 Task: Buy 5 Whitening Kits from Oral Care section under best seller category for shipping address: Kimberly Smith, 1127 Sharon Lane, South Bend, Indiana 46625, Cell Number 5742125169. Pay from credit card ending with 7965, CVV 549
Action: Mouse moved to (279, 60)
Screenshot: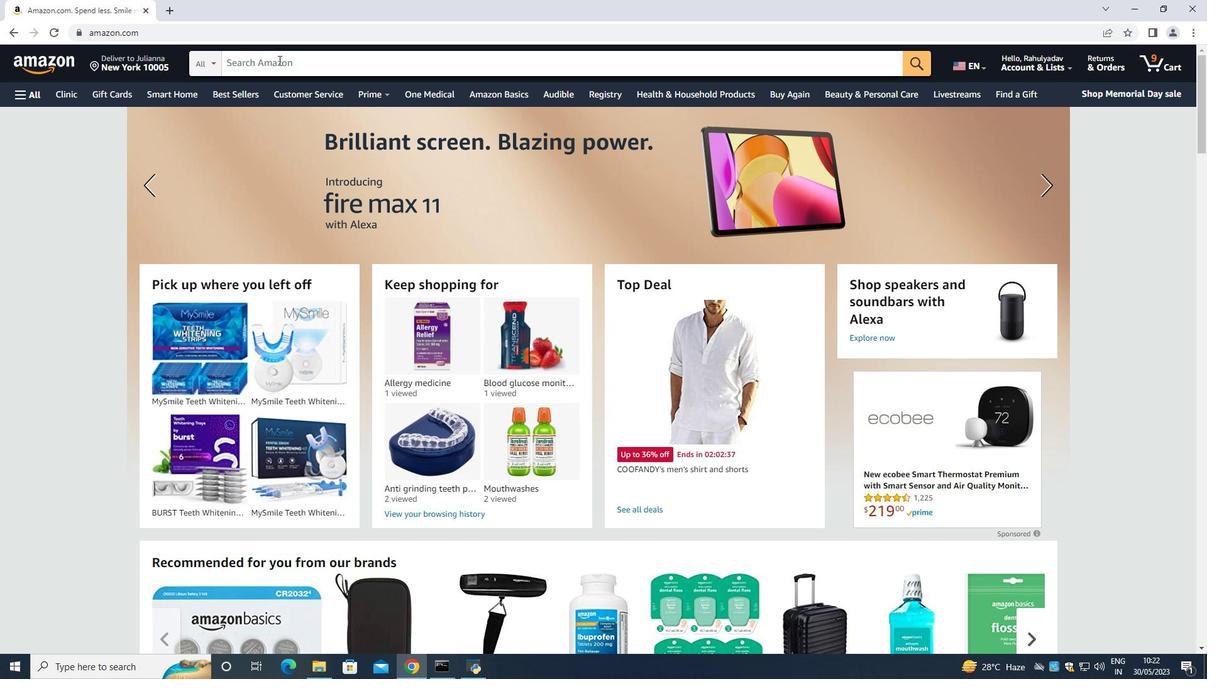 
Action: Mouse pressed left at (279, 60)
Screenshot: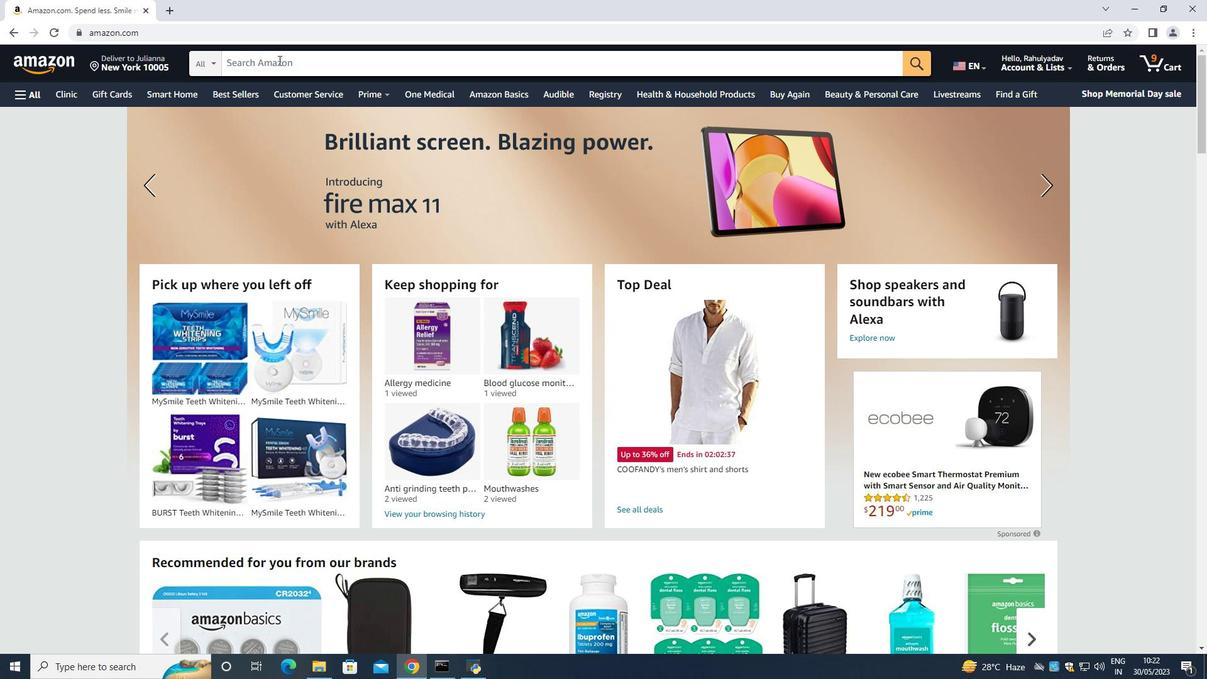 
Action: Mouse moved to (281, 53)
Screenshot: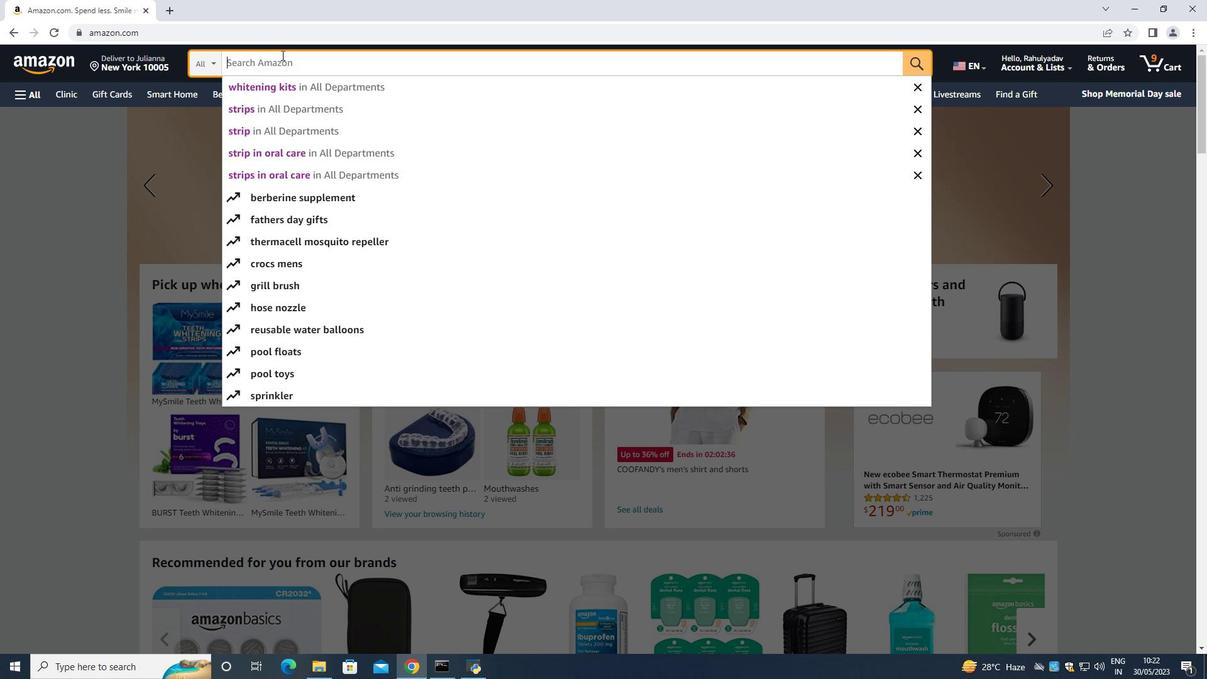 
Action: Key pressed <Key.shift><Key.shift><Key.shift><Key.shift><Key.shift><Key.shift><Key.shift><Key.shift><Key.shift><Key.shift><Key.shift><Key.shift><Key.shift><Key.shift><Key.shift><Key.shift><Key.shift><Key.shift><Key.shift><Key.shift><Key.shift><Key.shift><Key.shift>Whitening<Key.space><Key.shift>Kits<Key.space><Key.enter>
Screenshot: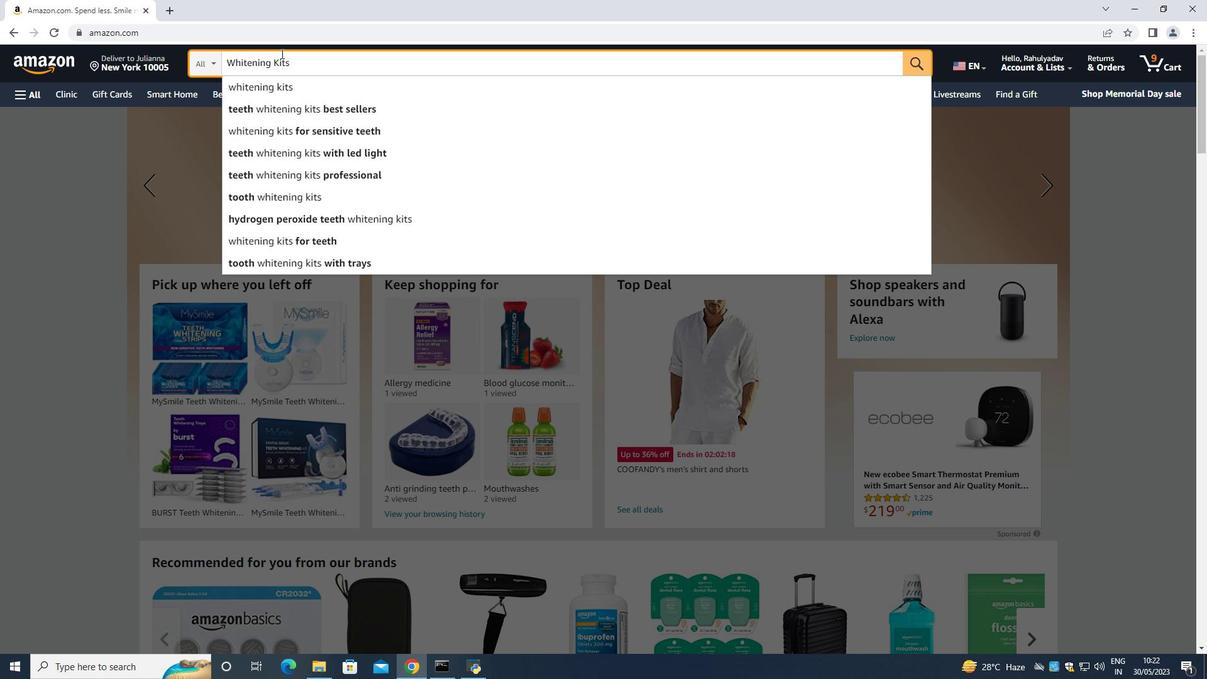 
Action: Mouse moved to (333, 191)
Screenshot: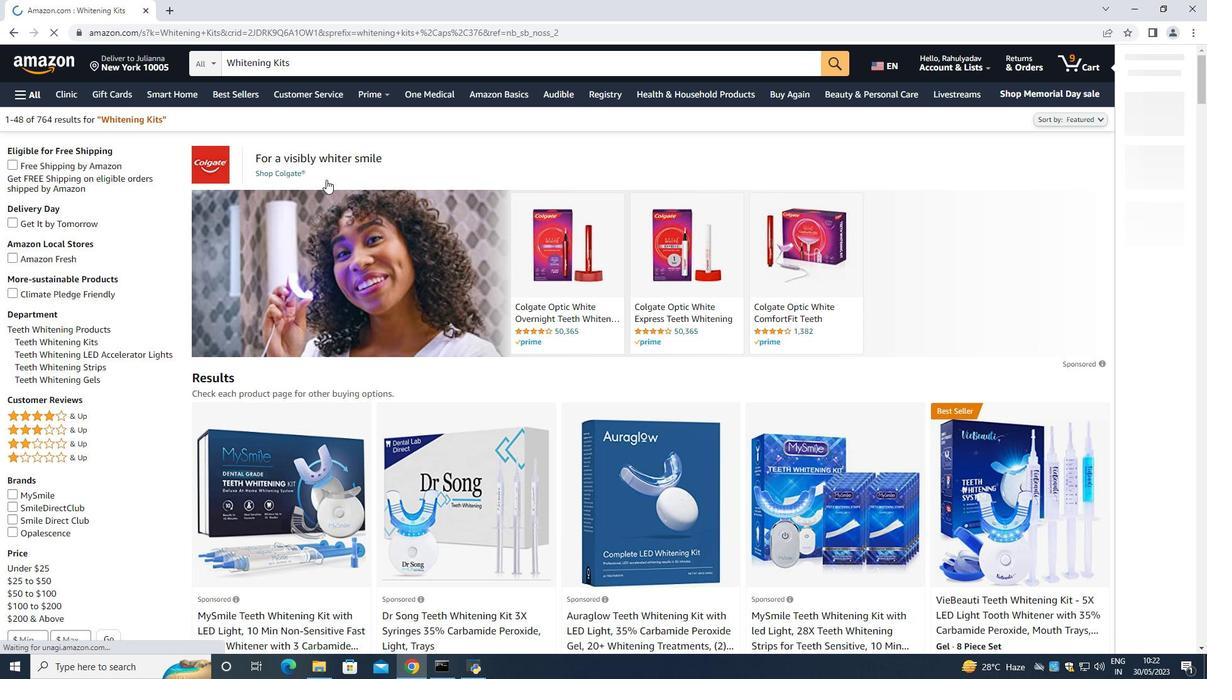 
Action: Mouse scrolled (333, 191) with delta (0, 0)
Screenshot: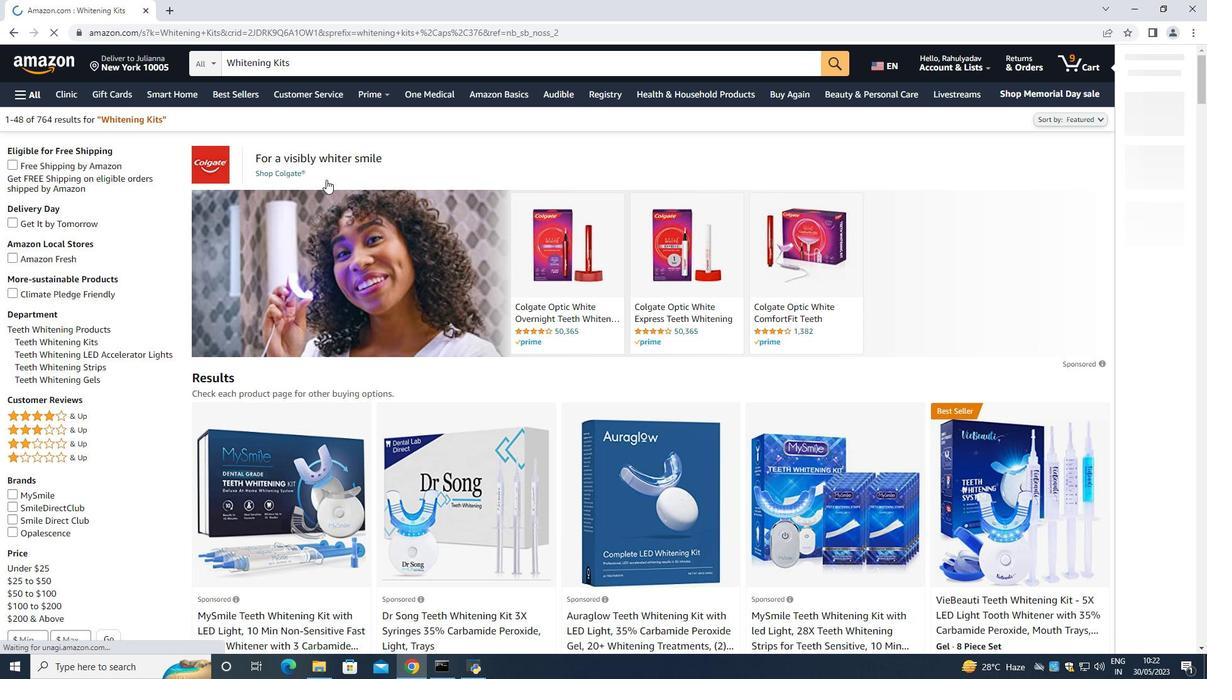 
Action: Mouse moved to (333, 199)
Screenshot: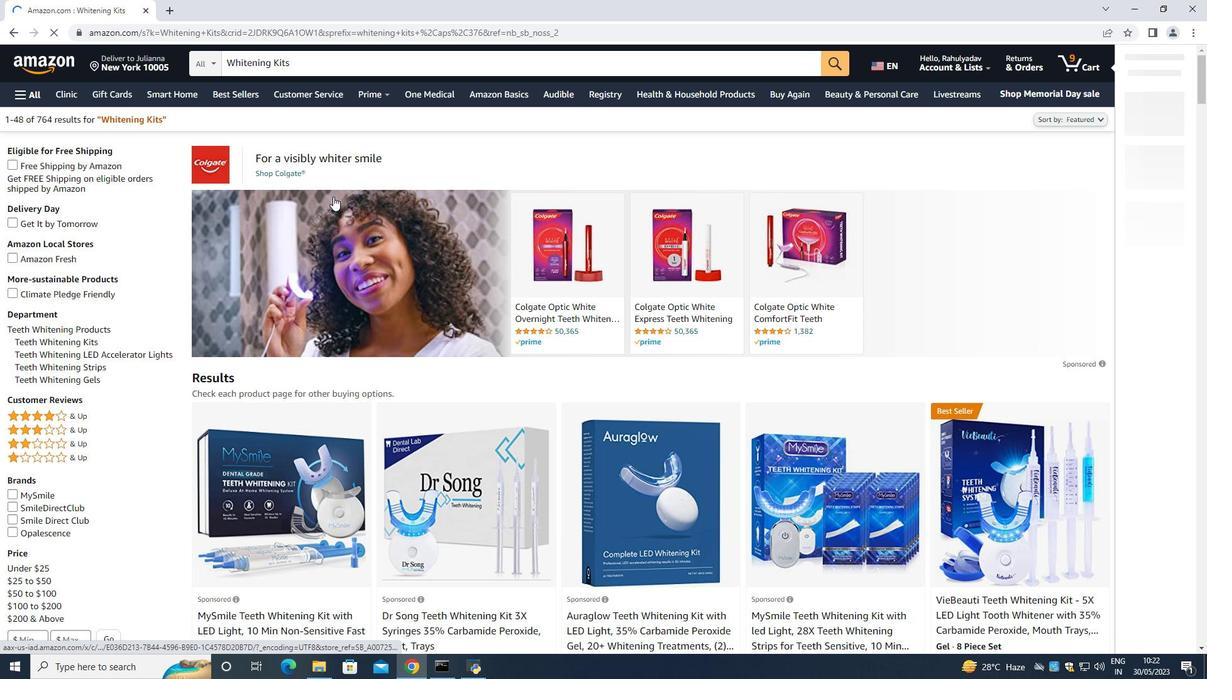 
Action: Mouse scrolled (333, 198) with delta (0, 0)
Screenshot: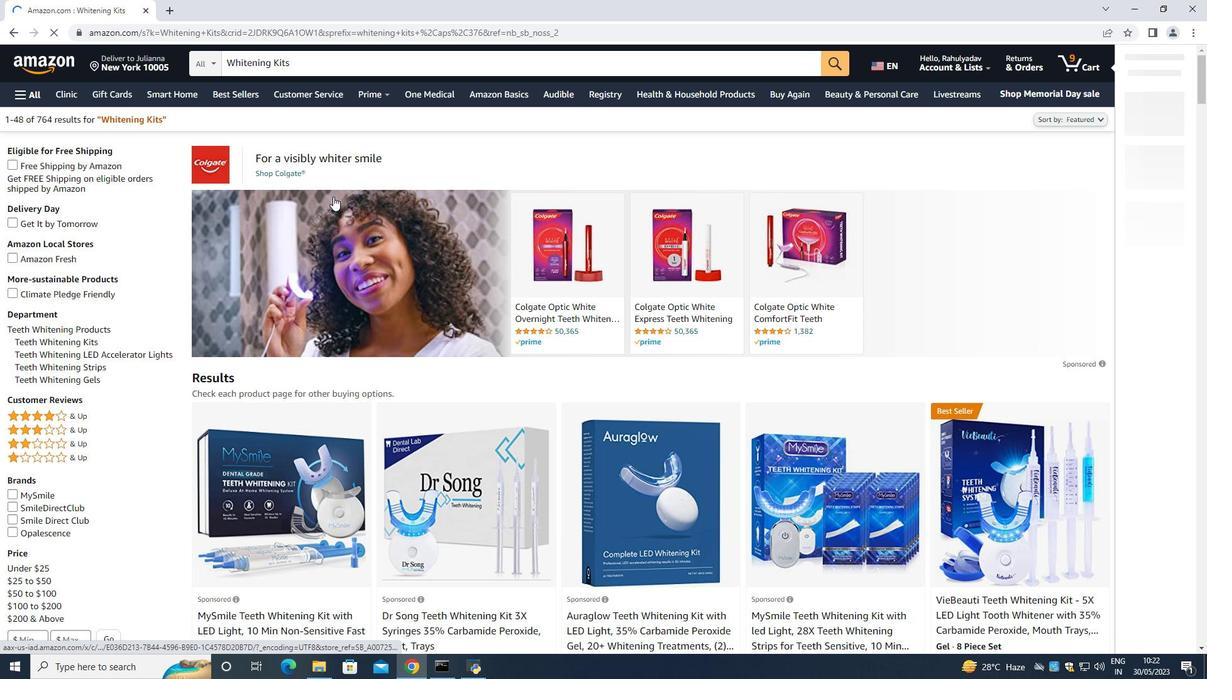 
Action: Mouse moved to (357, 208)
Screenshot: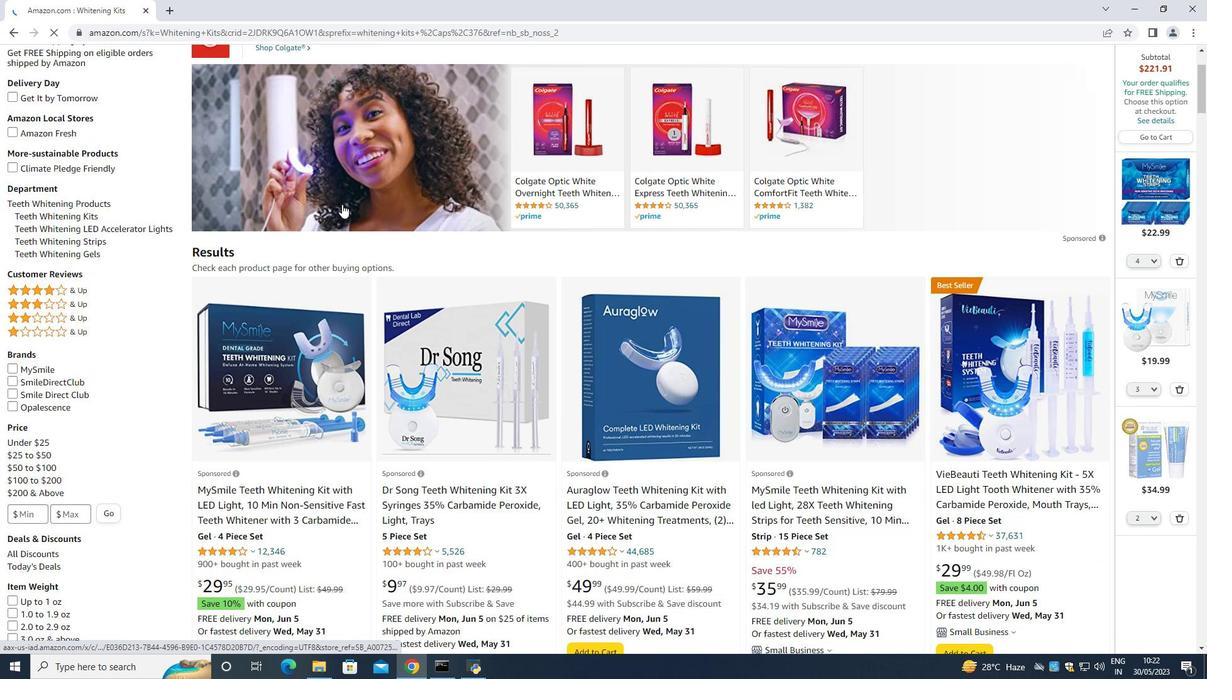 
Action: Mouse scrolled (357, 207) with delta (0, 0)
Screenshot: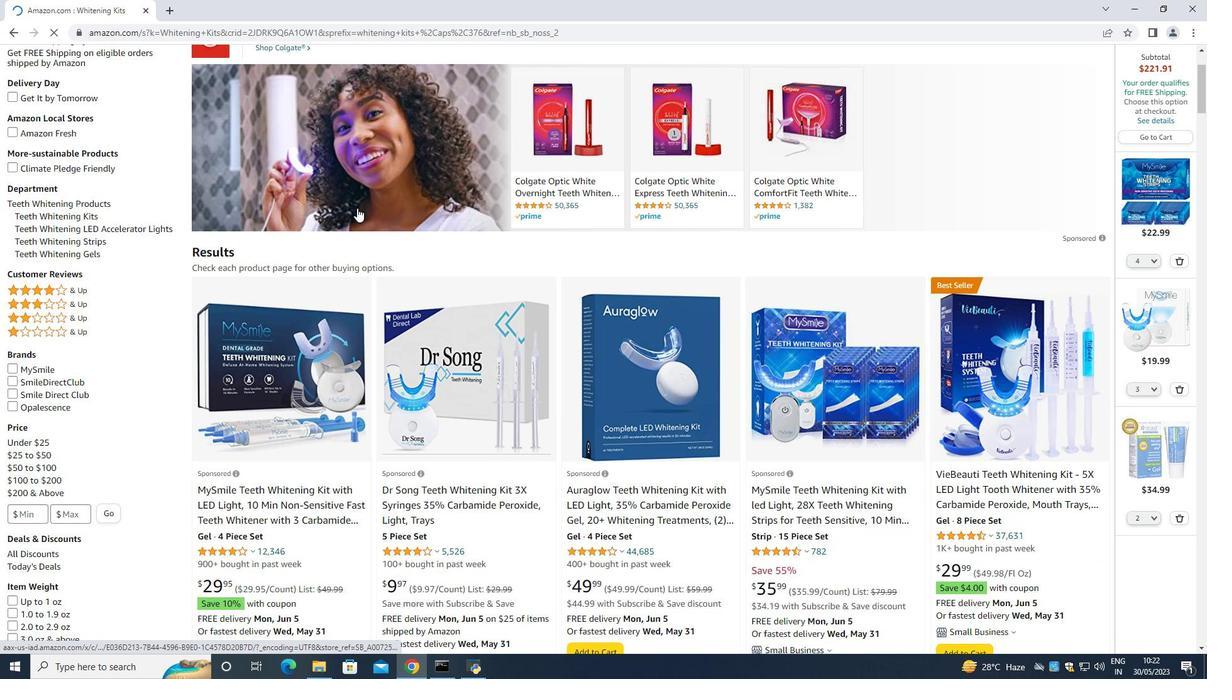
Action: Mouse moved to (699, 439)
Screenshot: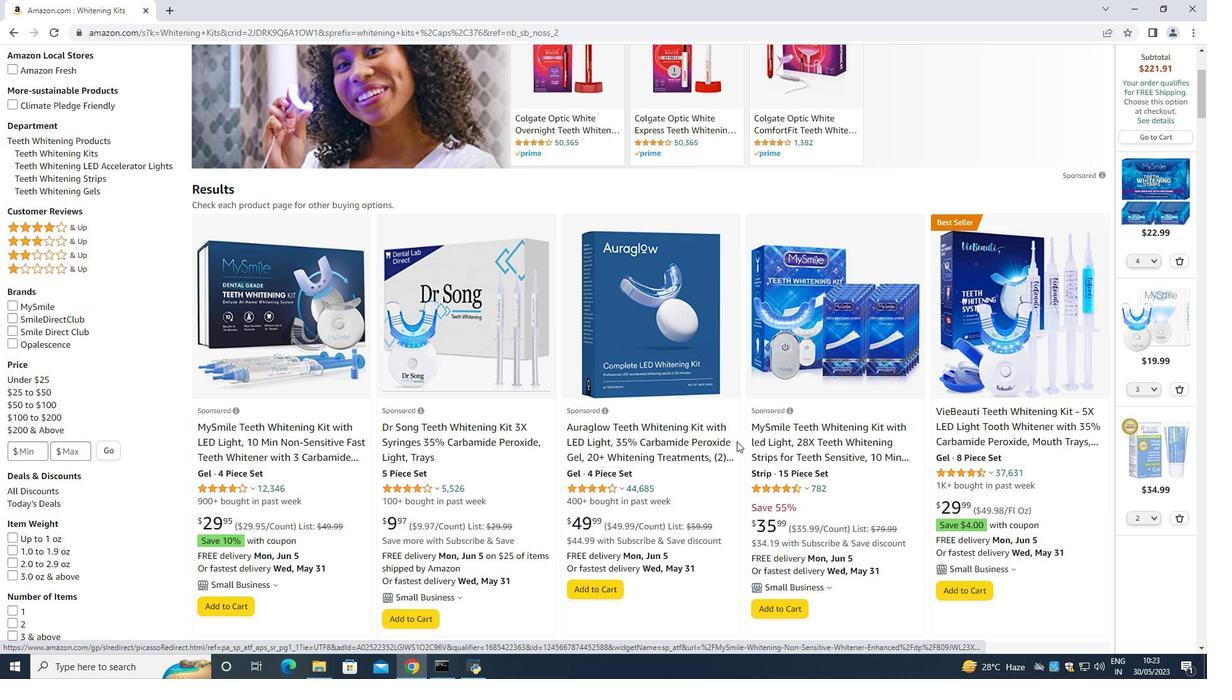 
Action: Mouse scrolled (699, 438) with delta (0, 0)
Screenshot: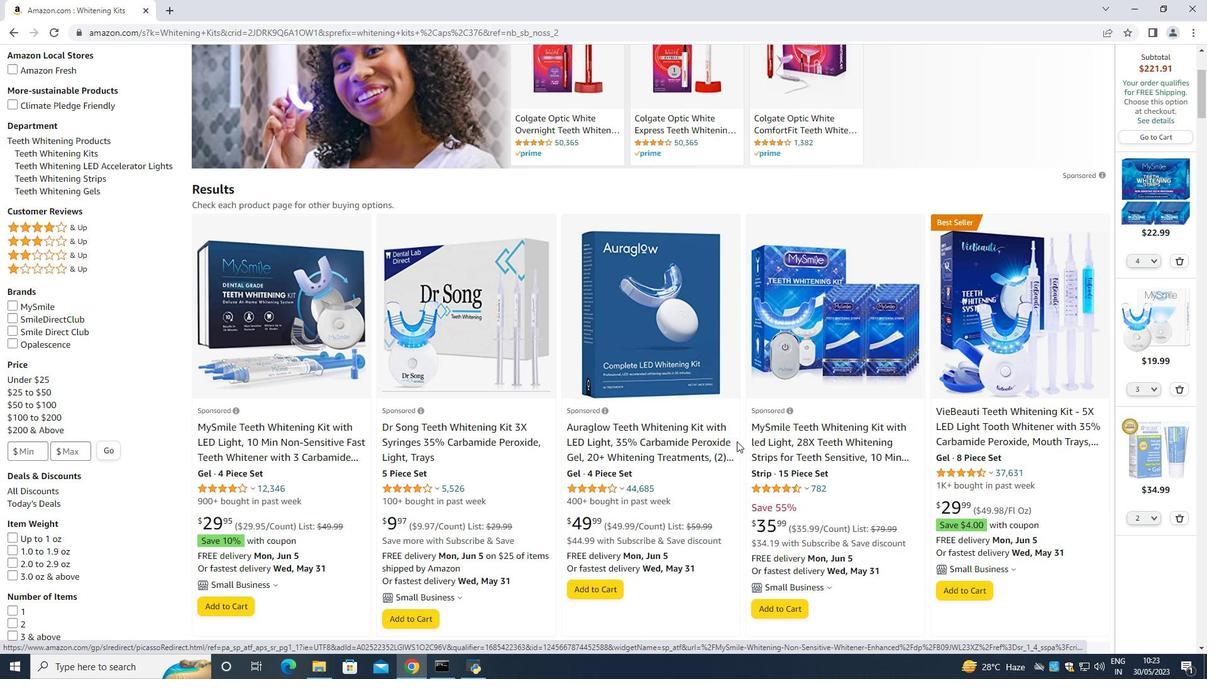 
Action: Mouse moved to (698, 438)
Screenshot: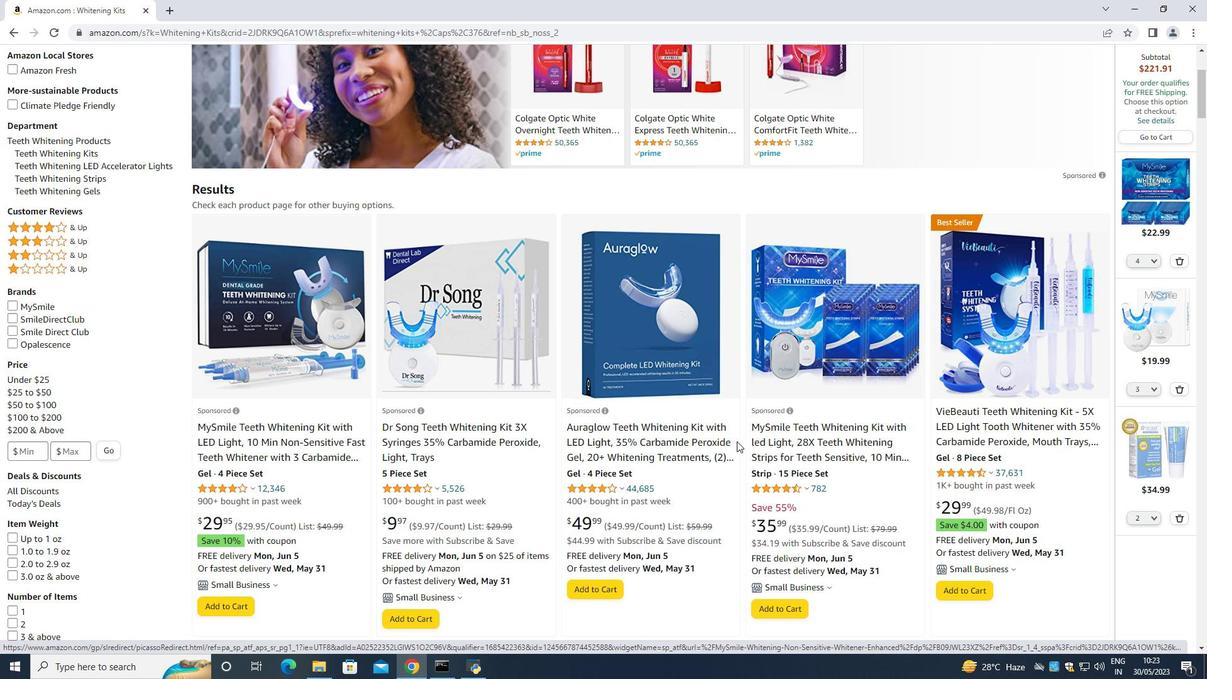 
Action: Mouse scrolled (698, 437) with delta (0, 0)
Screenshot: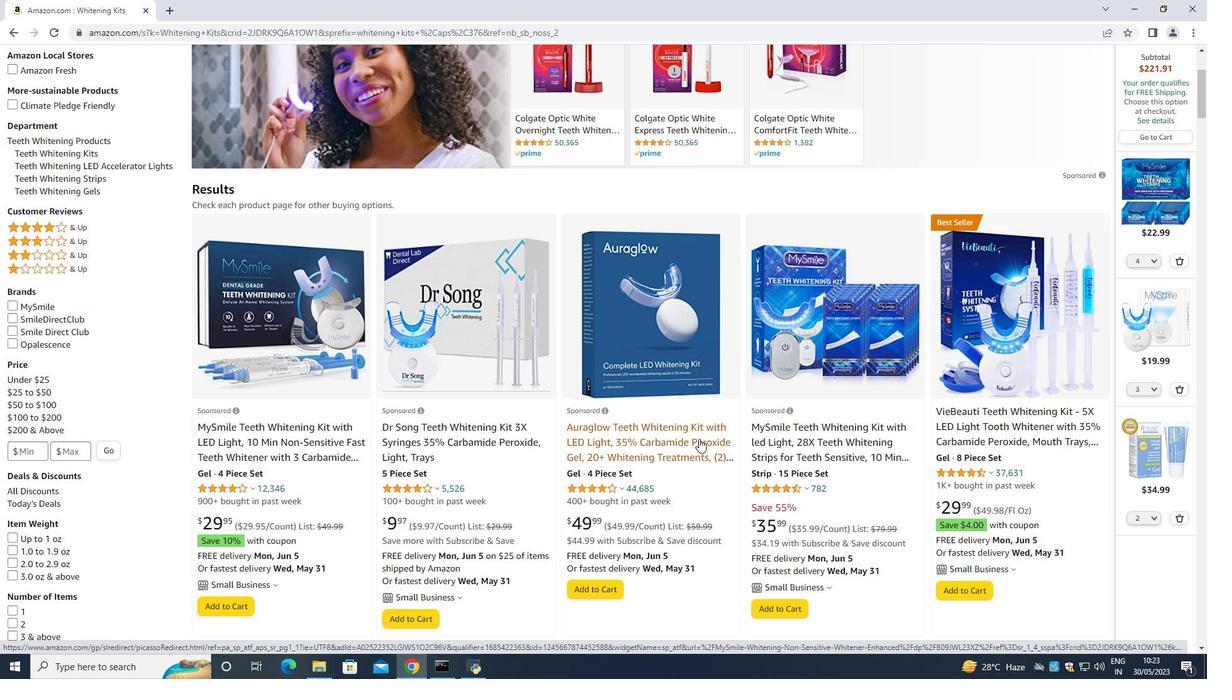 
Action: Mouse moved to (696, 437)
Screenshot: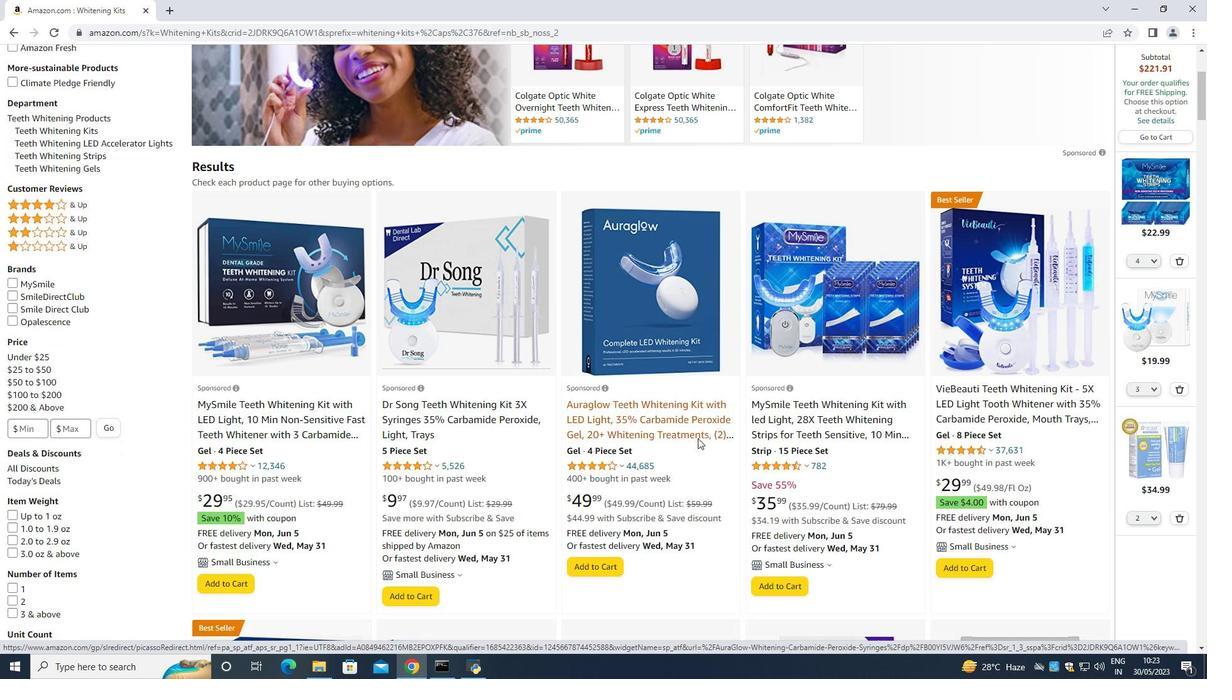 
Action: Mouse scrolled (696, 436) with delta (0, 0)
Screenshot: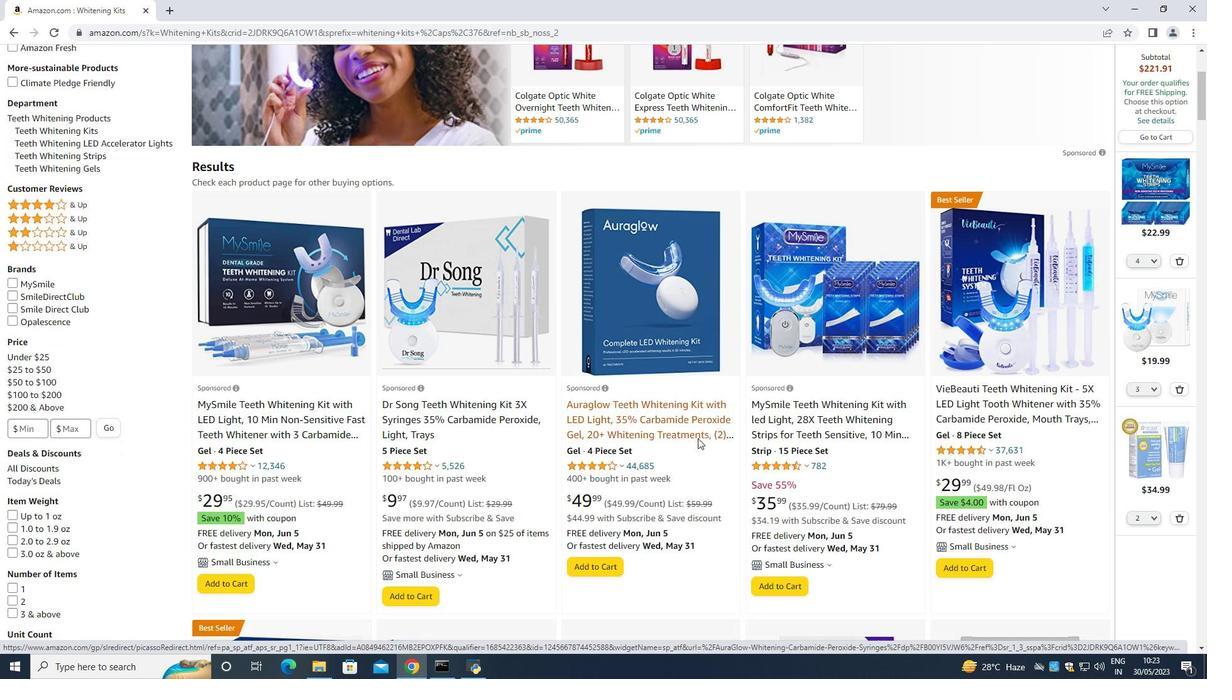 
Action: Mouse moved to (695, 436)
Screenshot: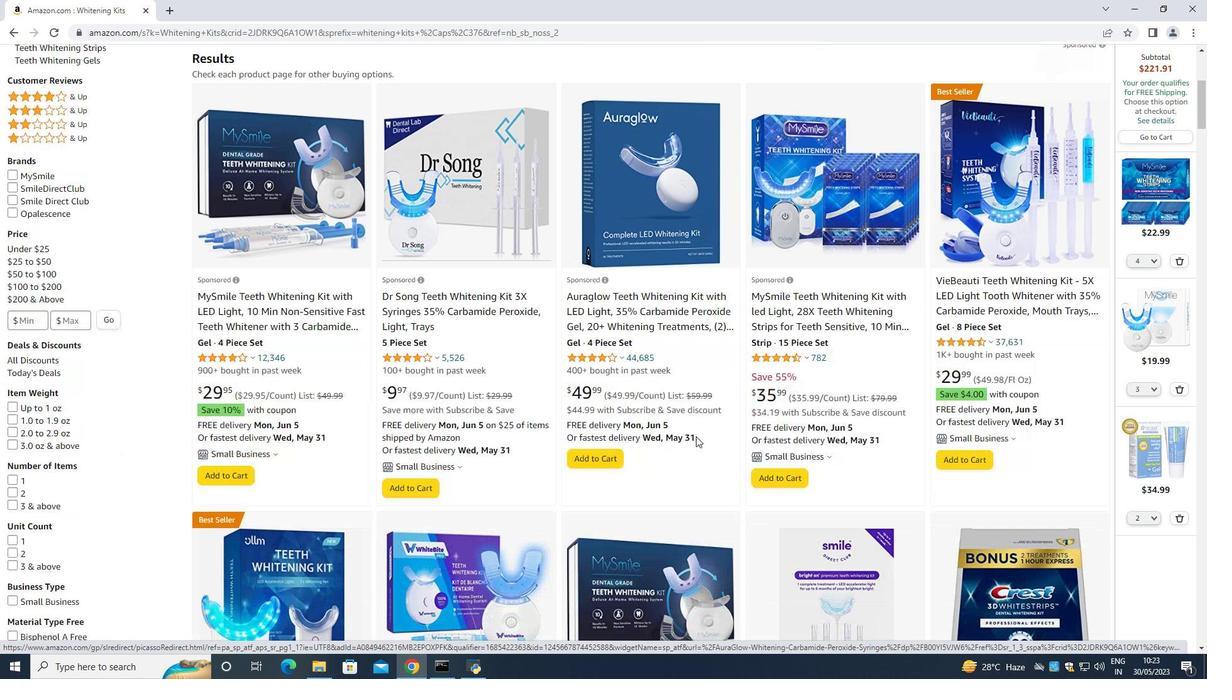
Action: Mouse scrolled (695, 435) with delta (0, 0)
Screenshot: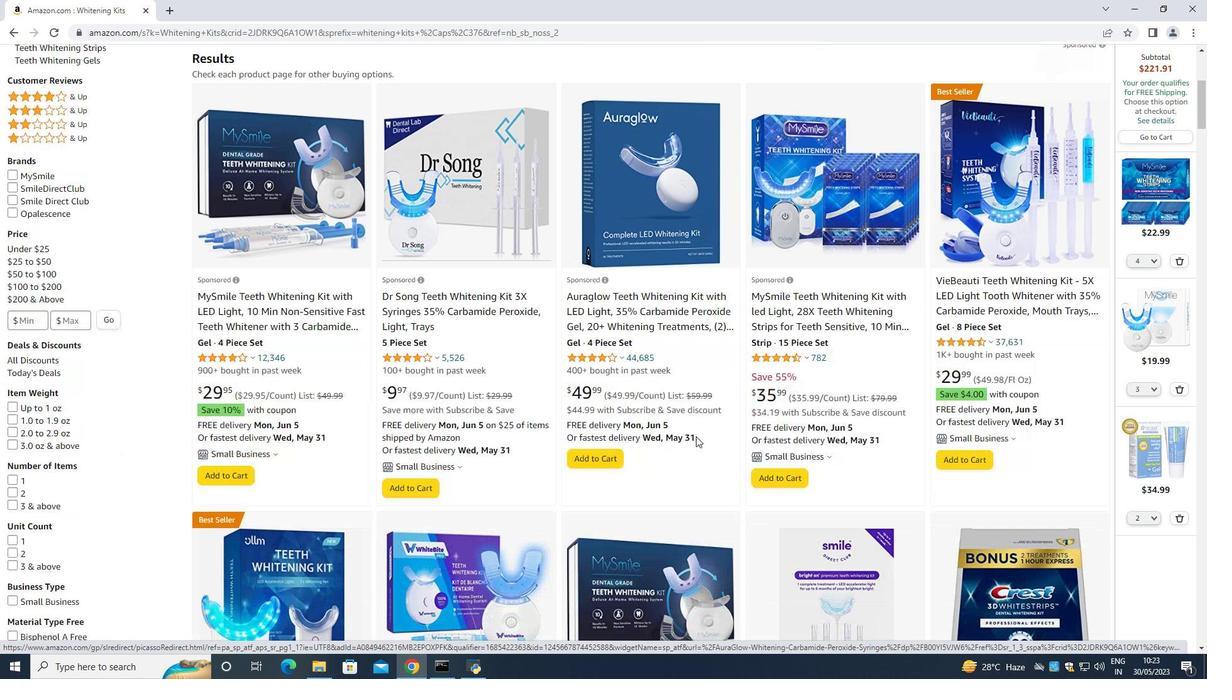 
Action: Mouse scrolled (695, 435) with delta (0, 0)
Screenshot: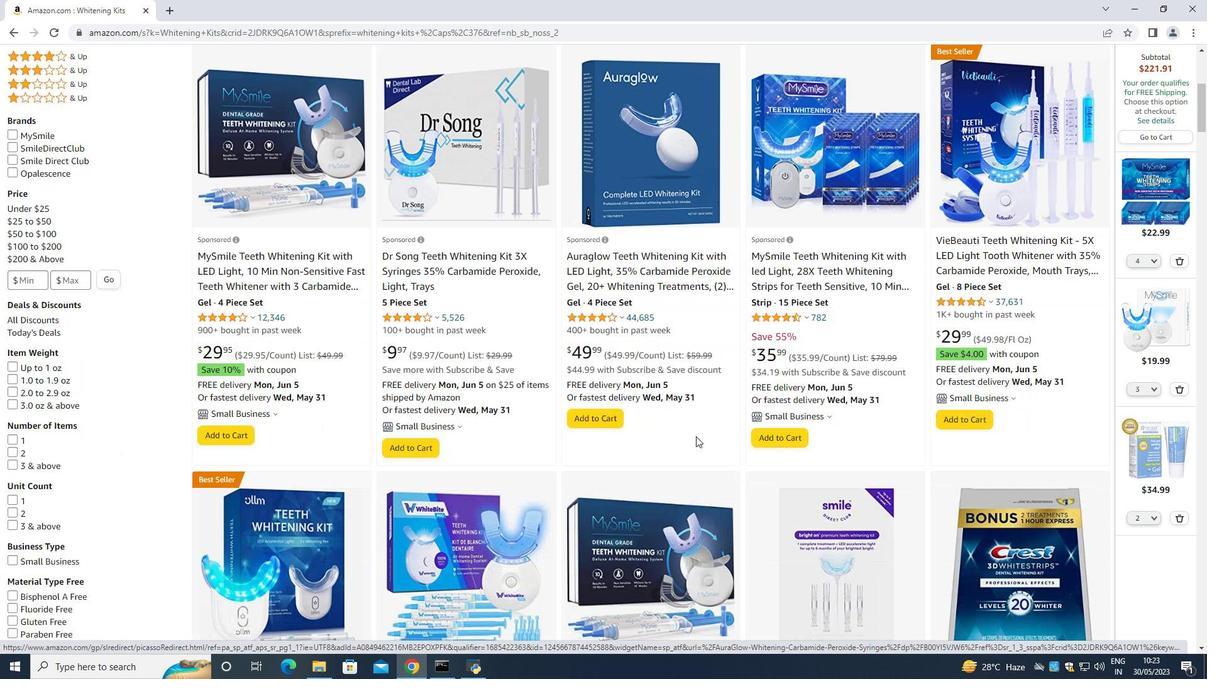 
Action: Mouse scrolled (695, 435) with delta (0, 0)
Screenshot: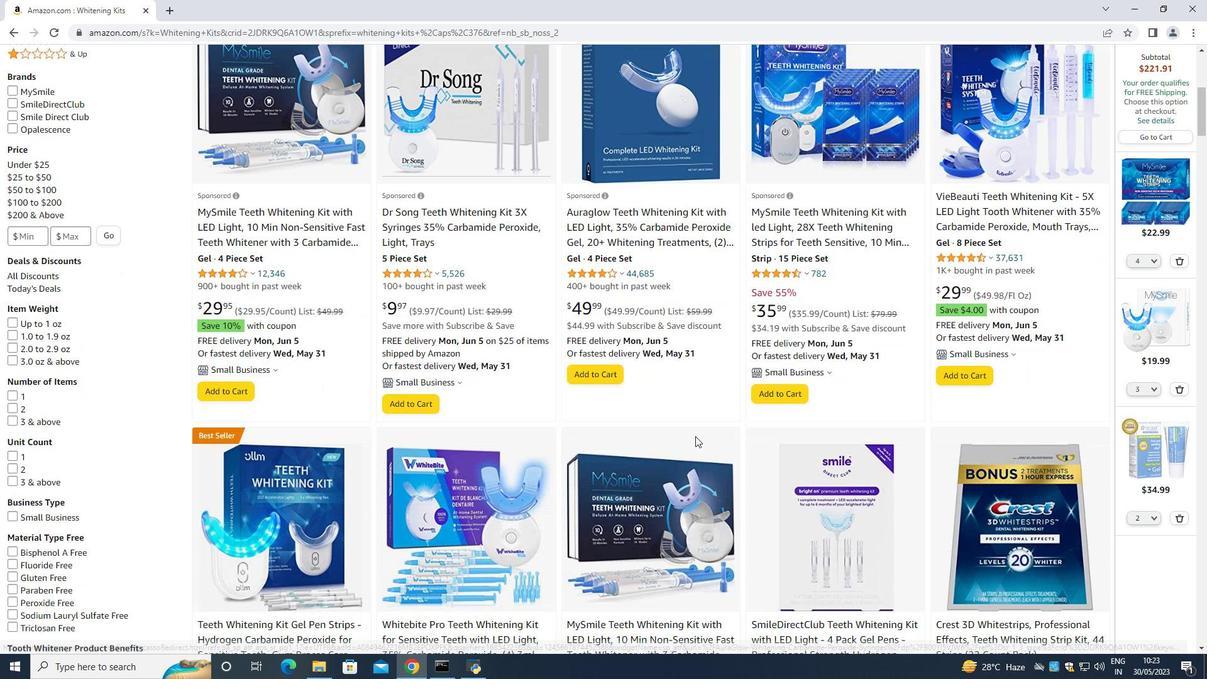 
Action: Mouse moved to (369, 445)
Screenshot: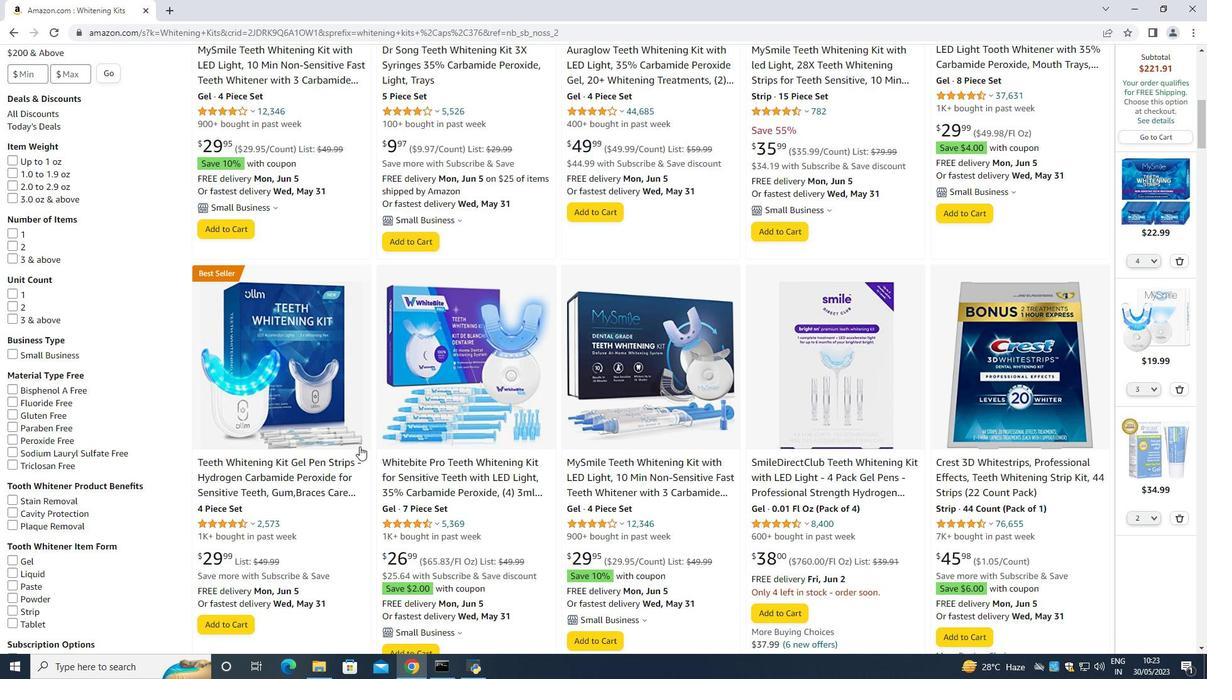 
Action: Mouse scrolled (369, 444) with delta (0, 0)
Screenshot: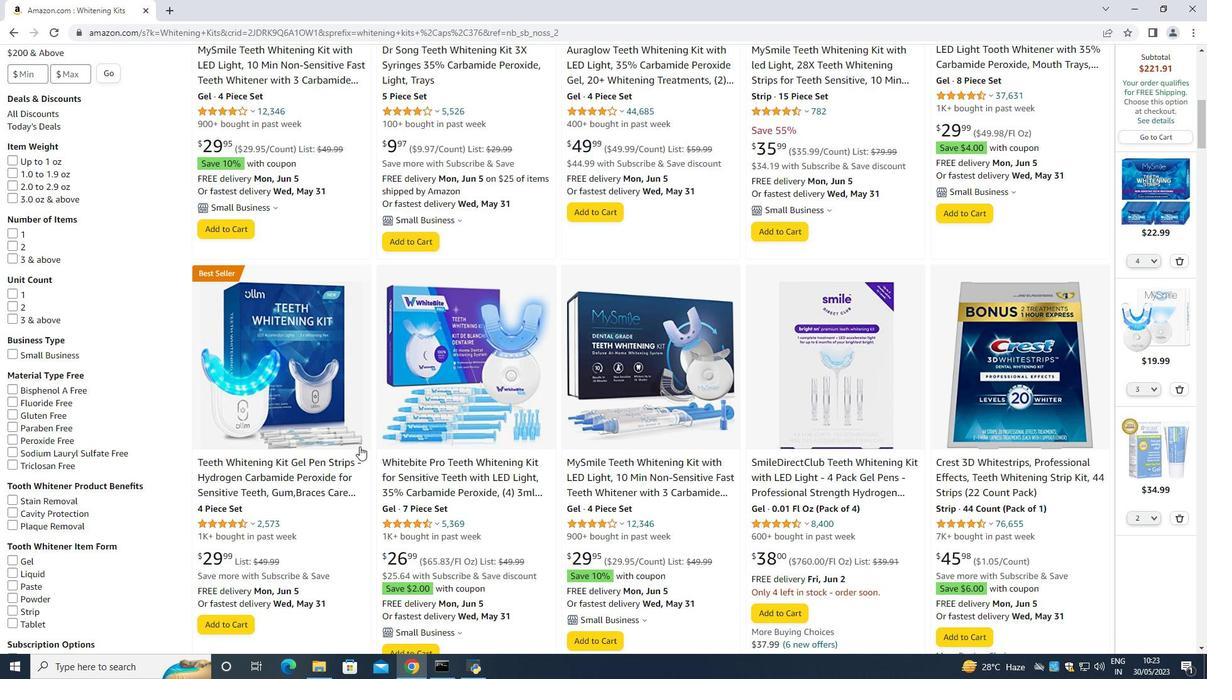 
Action: Mouse scrolled (369, 444) with delta (0, 0)
Screenshot: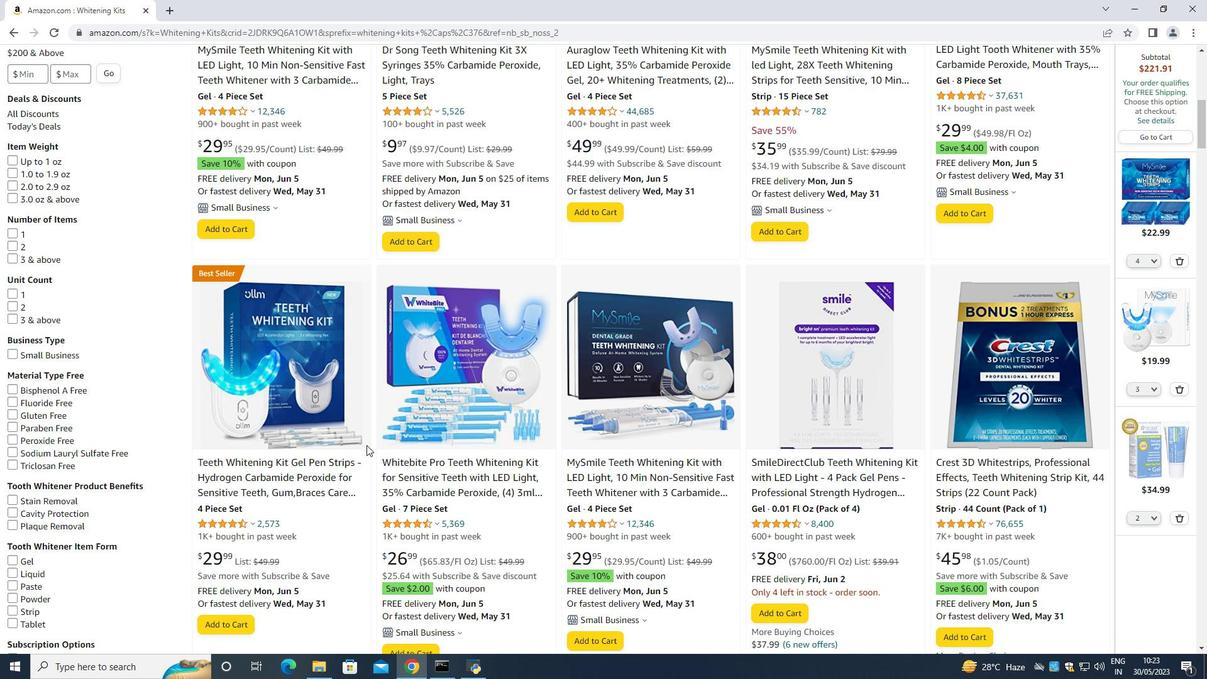 
Action: Mouse scrolled (369, 444) with delta (0, 0)
Screenshot: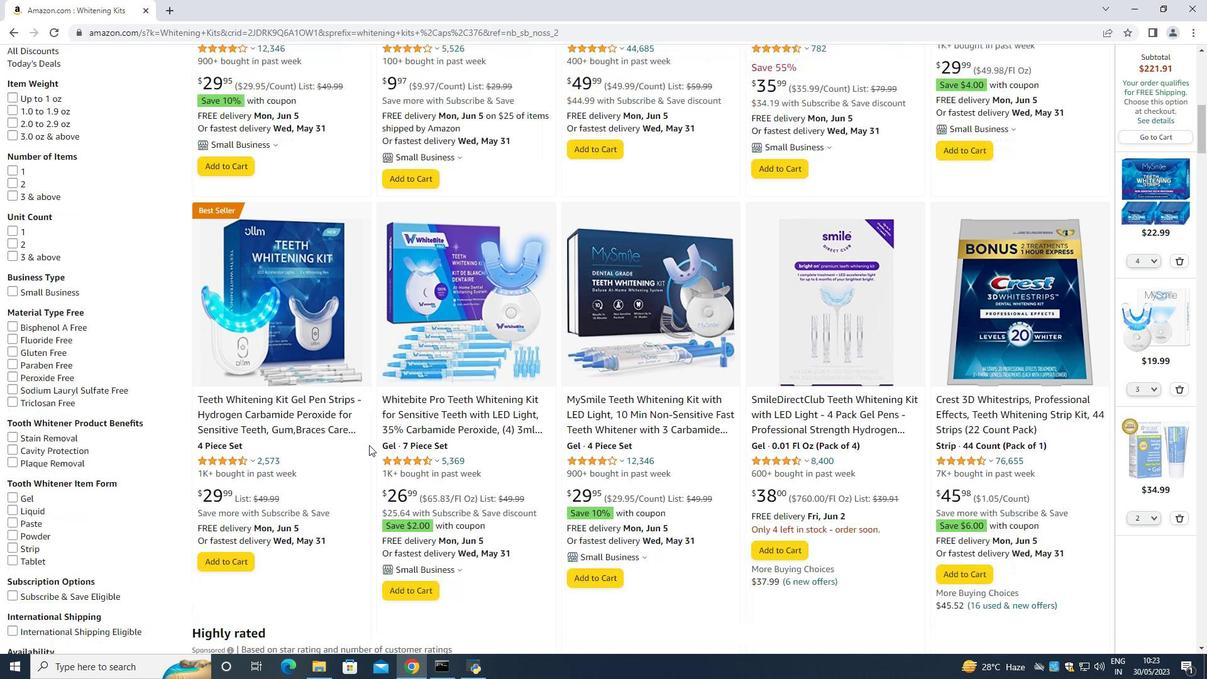 
Action: Mouse scrolled (369, 444) with delta (0, 0)
Screenshot: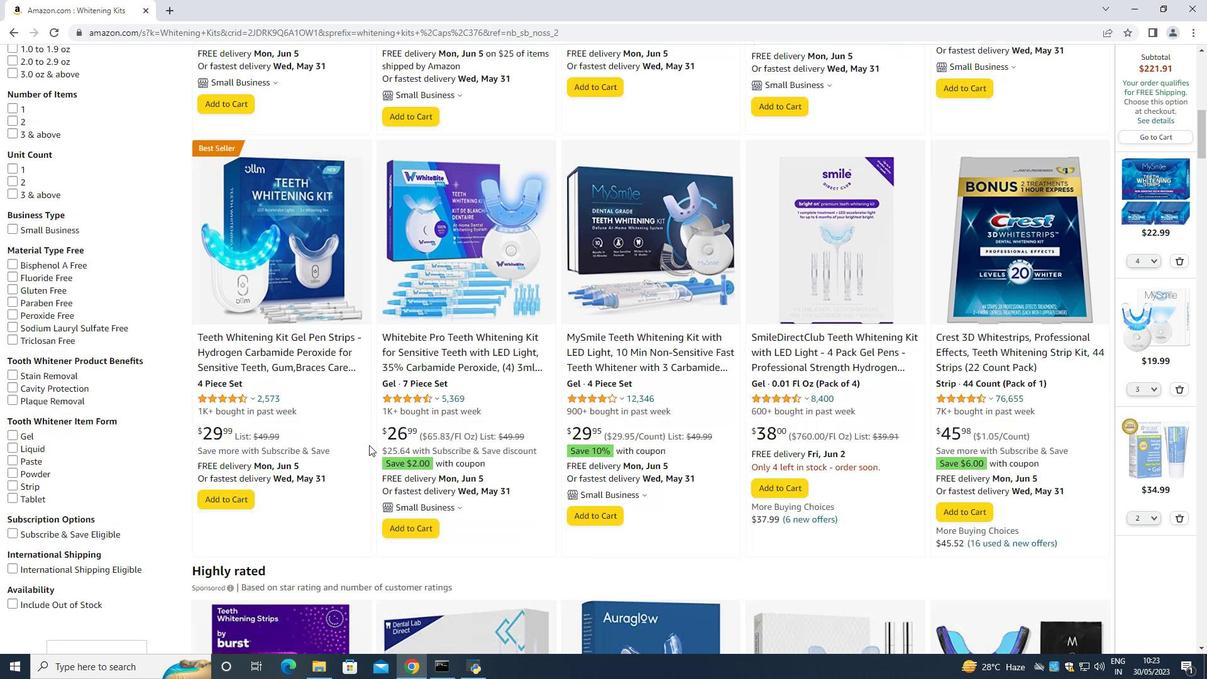 
Action: Mouse moved to (369, 445)
Screenshot: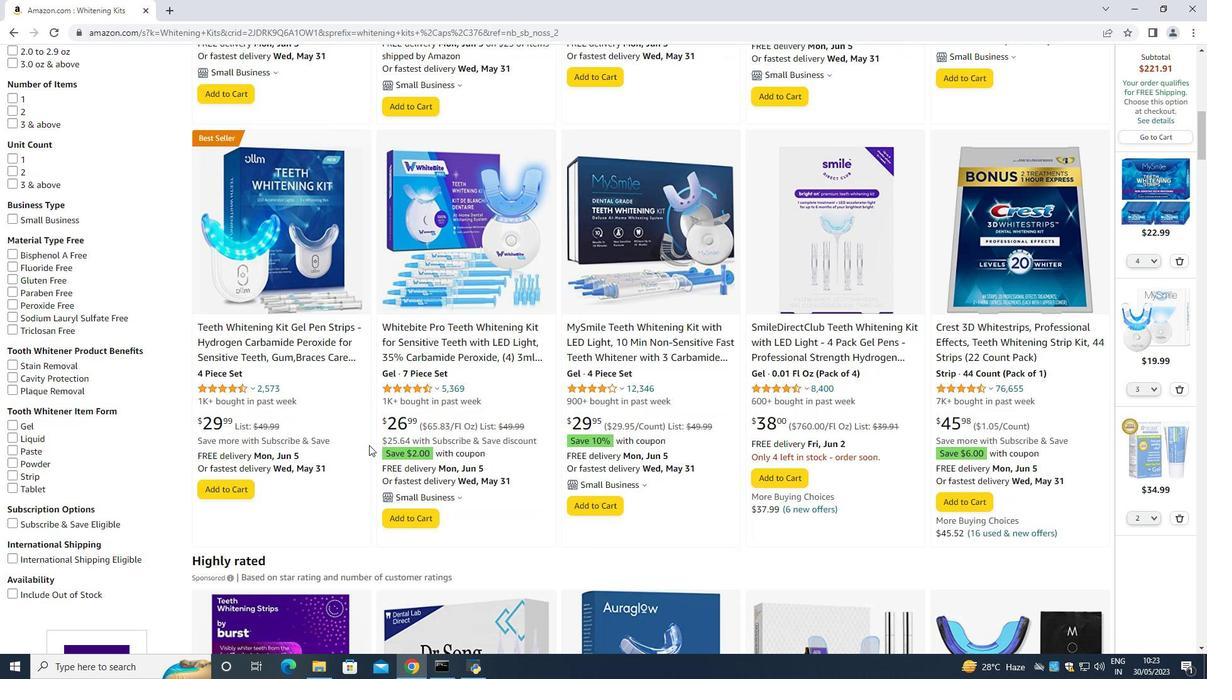 
Action: Mouse scrolled (369, 444) with delta (0, 0)
Screenshot: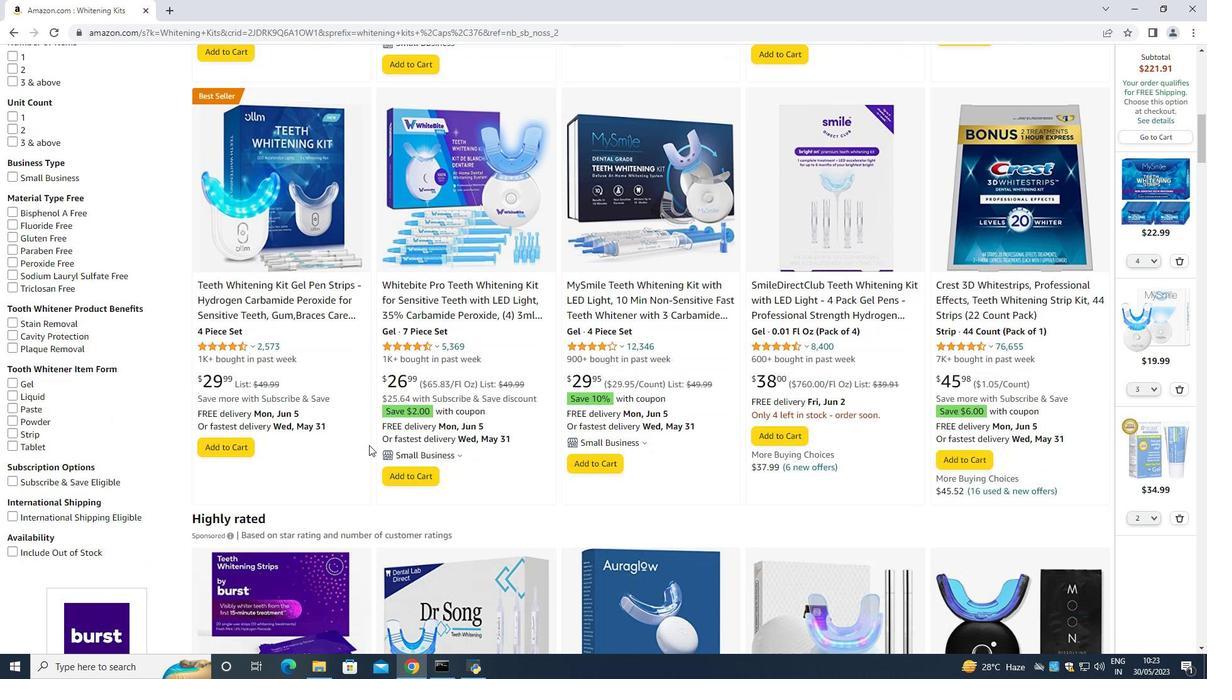 
Action: Mouse scrolled (369, 444) with delta (0, 0)
Screenshot: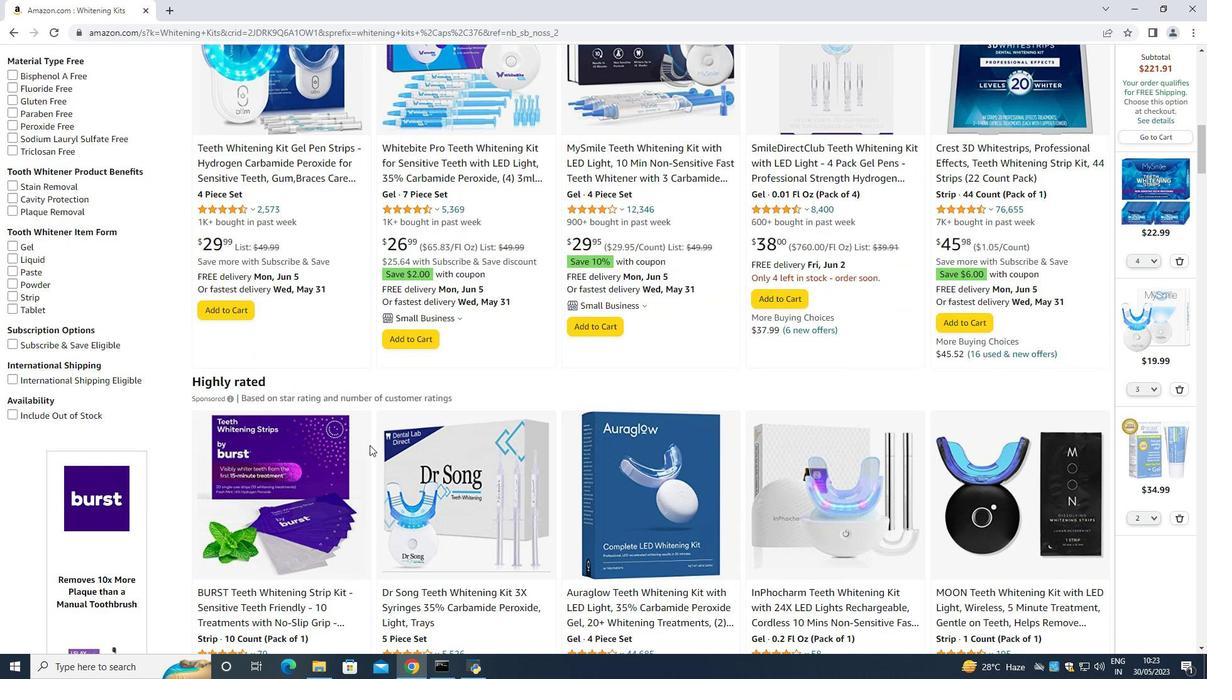 
Action: Mouse moved to (520, 354)
Screenshot: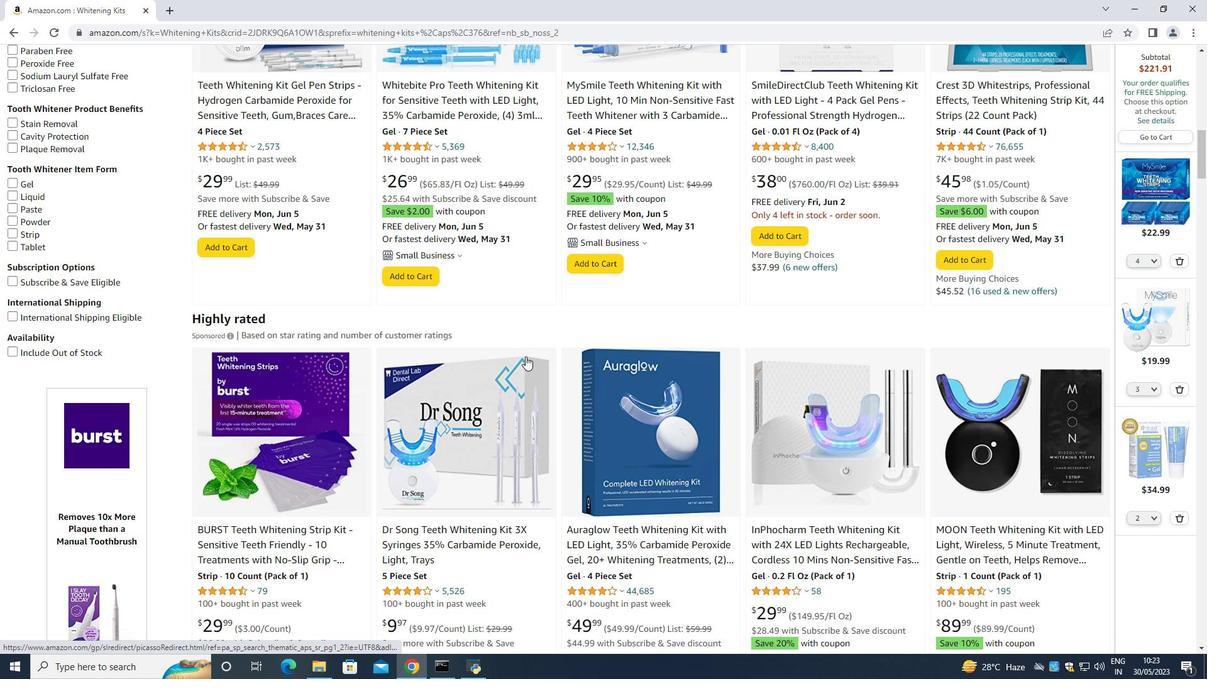 
Action: Mouse scrolled (520, 354) with delta (0, 0)
Screenshot: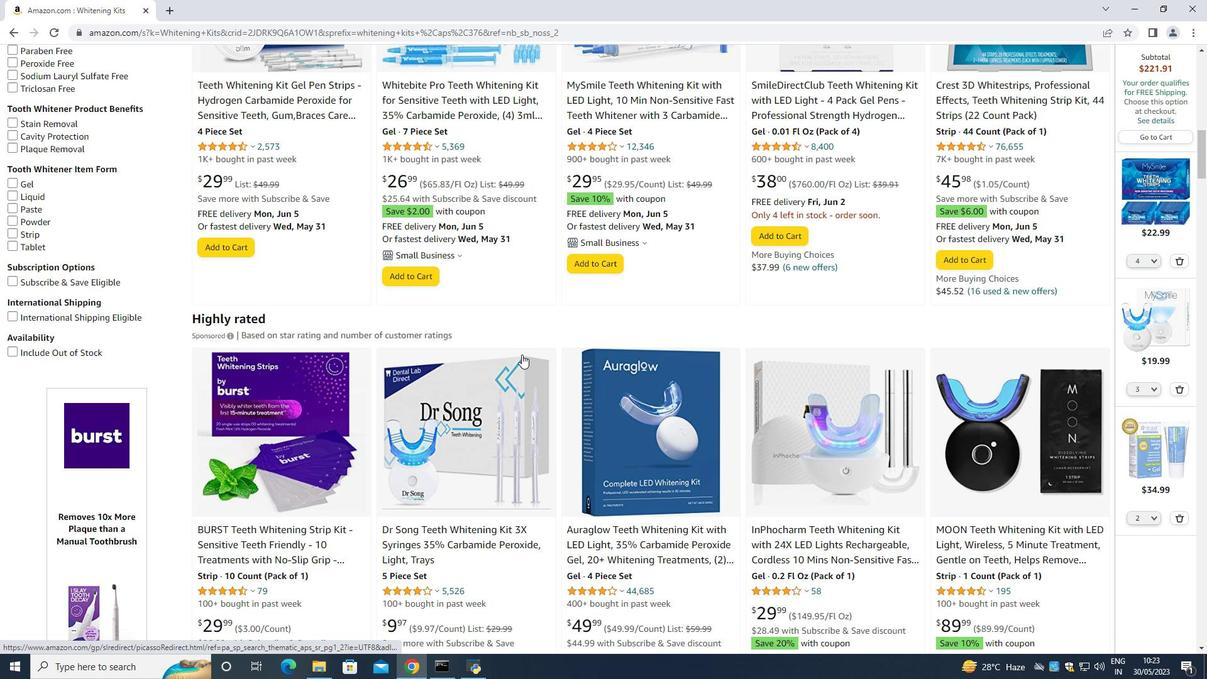 
Action: Mouse moved to (515, 356)
Screenshot: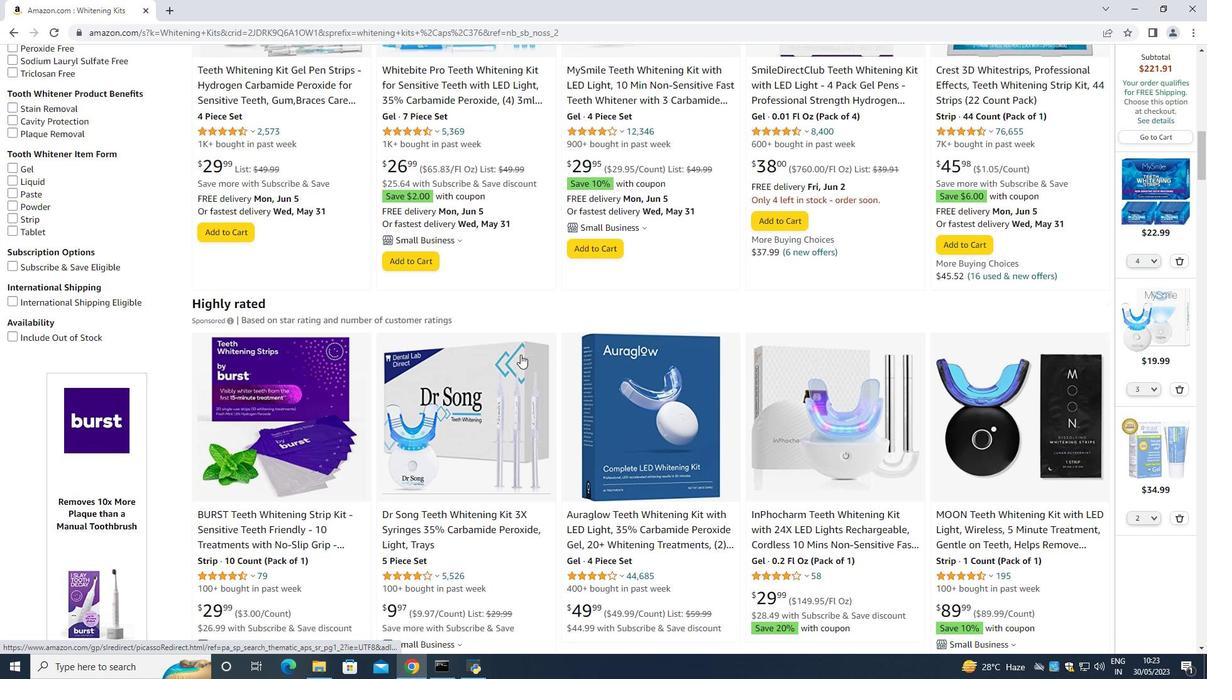 
Action: Mouse scrolled (515, 356) with delta (0, 0)
Screenshot: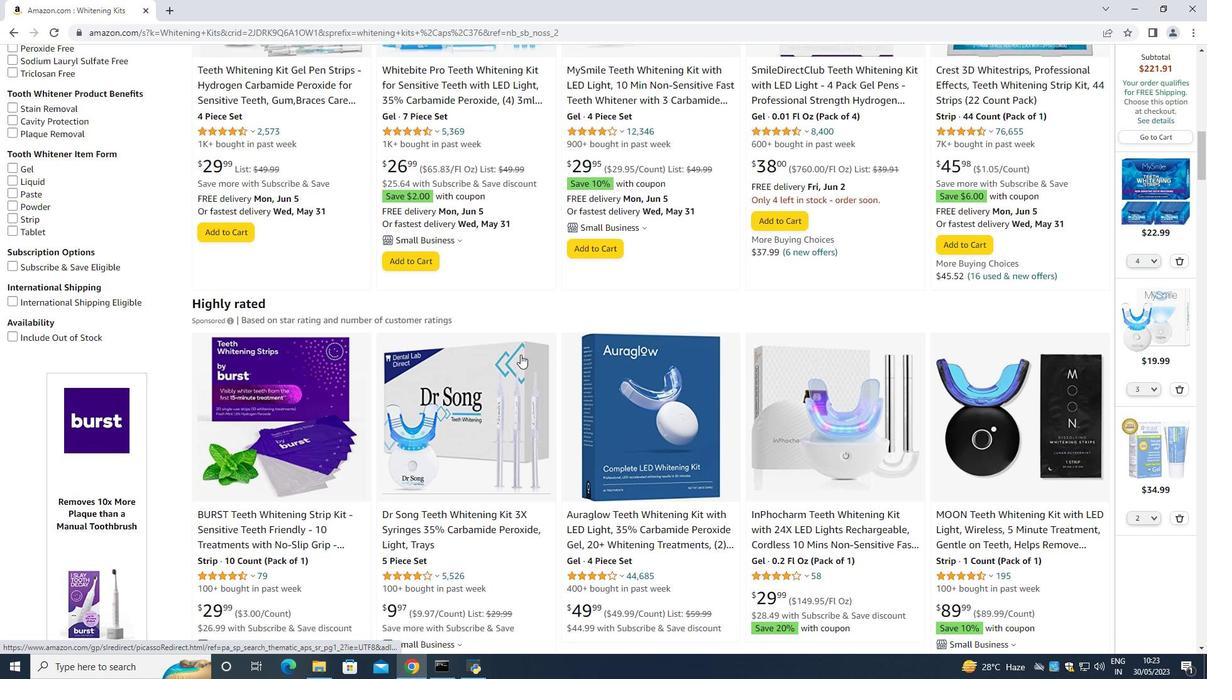 
Action: Mouse moved to (509, 360)
Screenshot: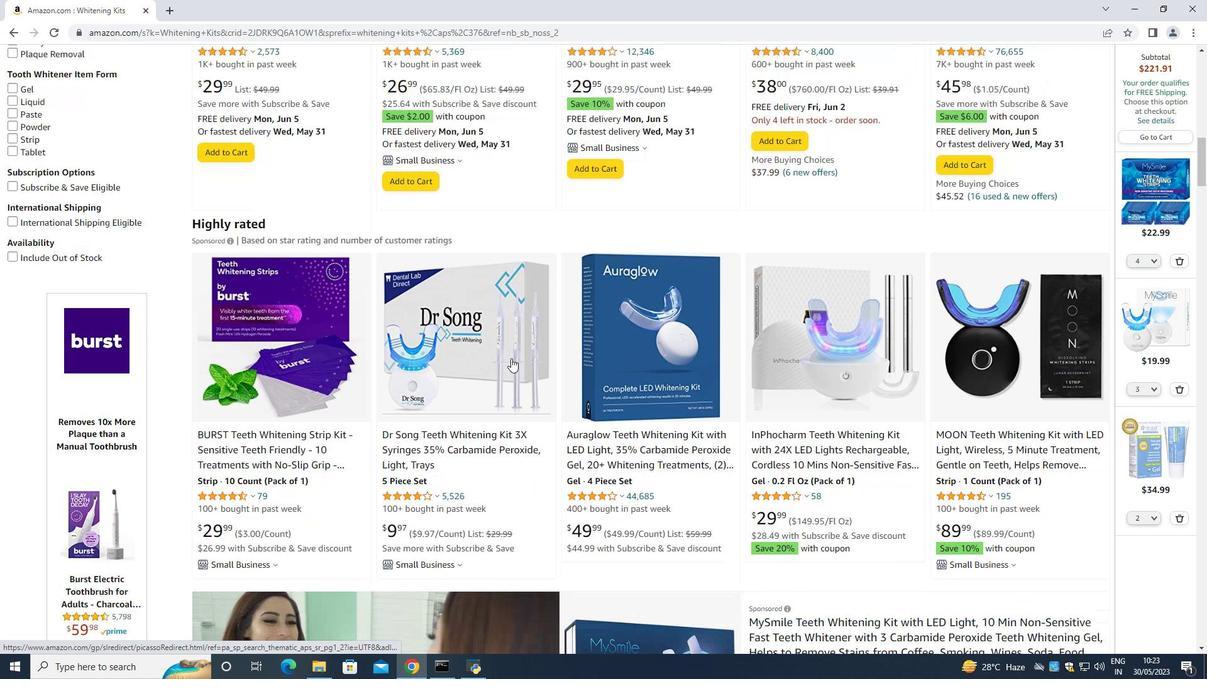 
Action: Mouse scrolled (509, 359) with delta (0, 0)
Screenshot: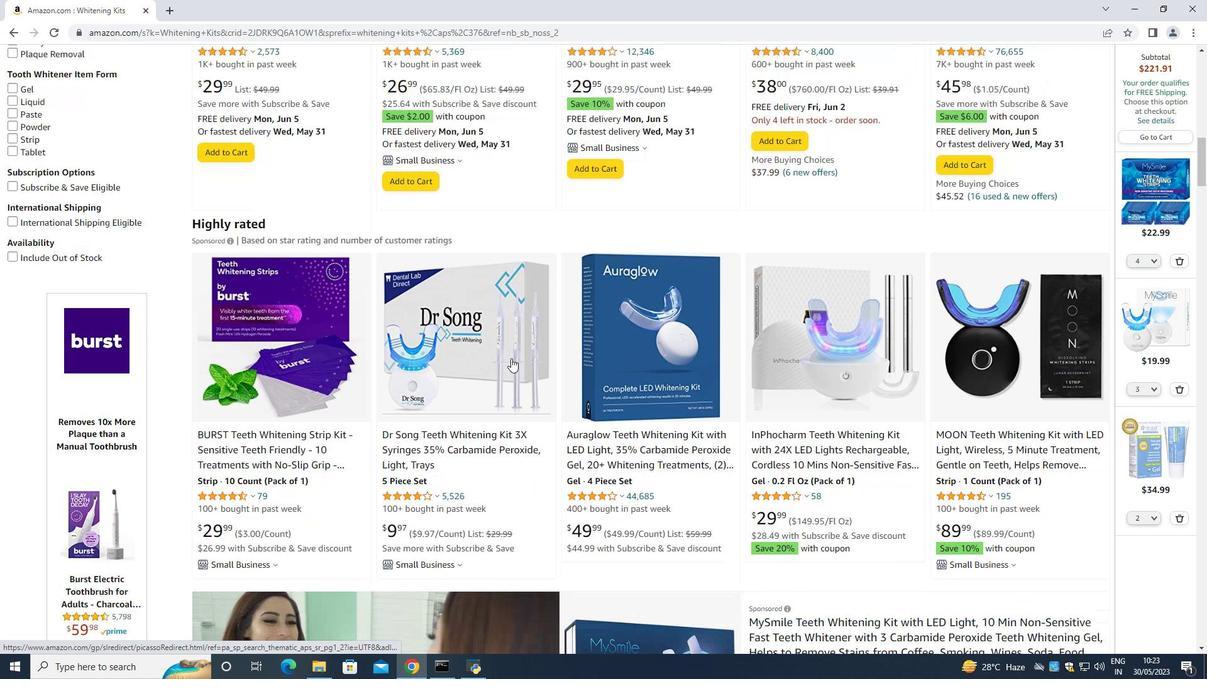 
Action: Mouse moved to (291, 382)
Screenshot: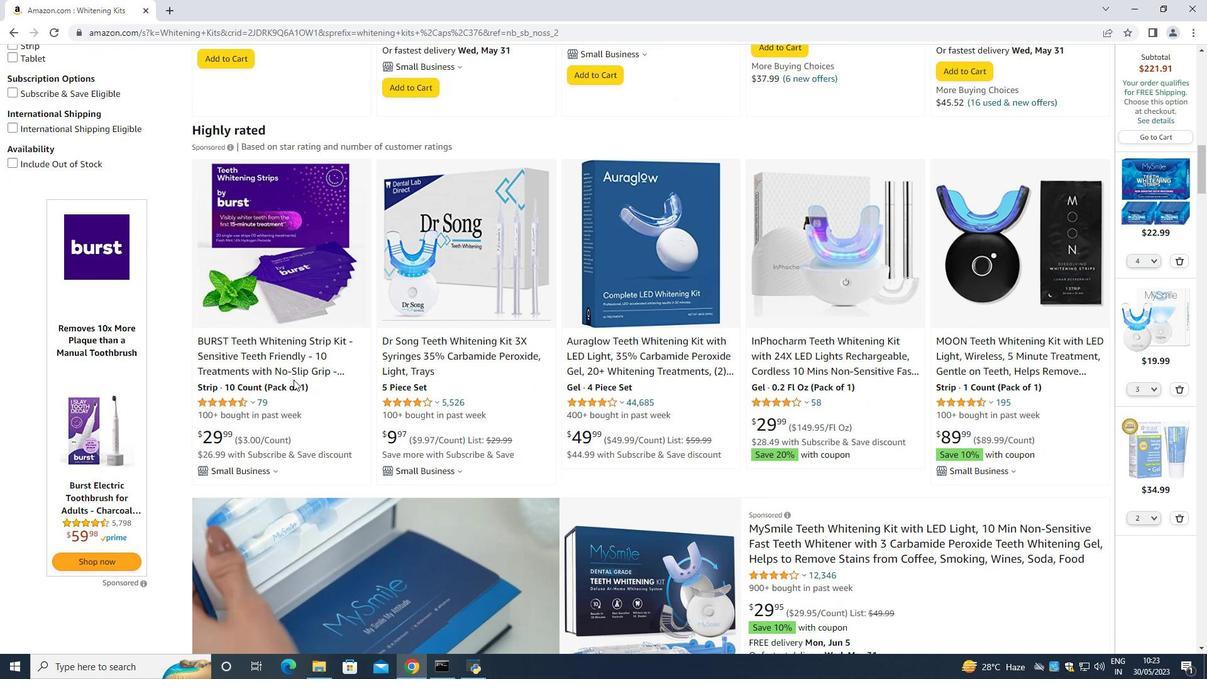 
Action: Mouse scrolled (292, 380) with delta (0, 0)
Screenshot: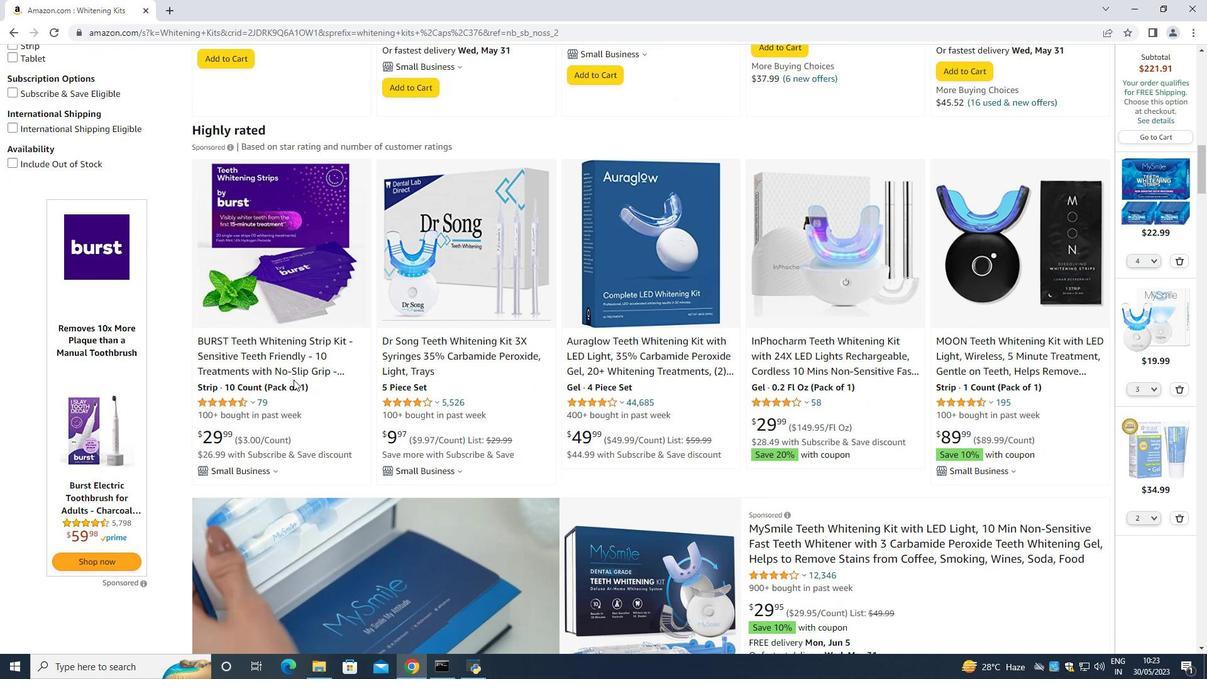 
Action: Mouse moved to (289, 383)
Screenshot: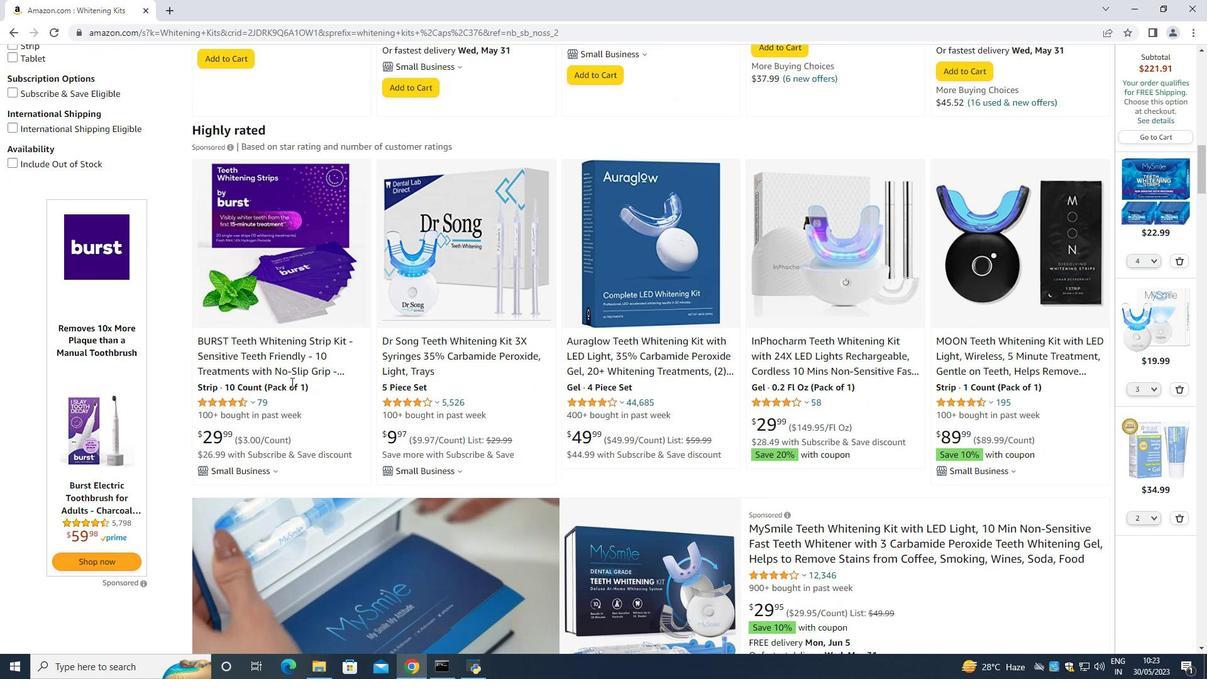 
Action: Mouse scrolled (289, 383) with delta (0, 0)
Screenshot: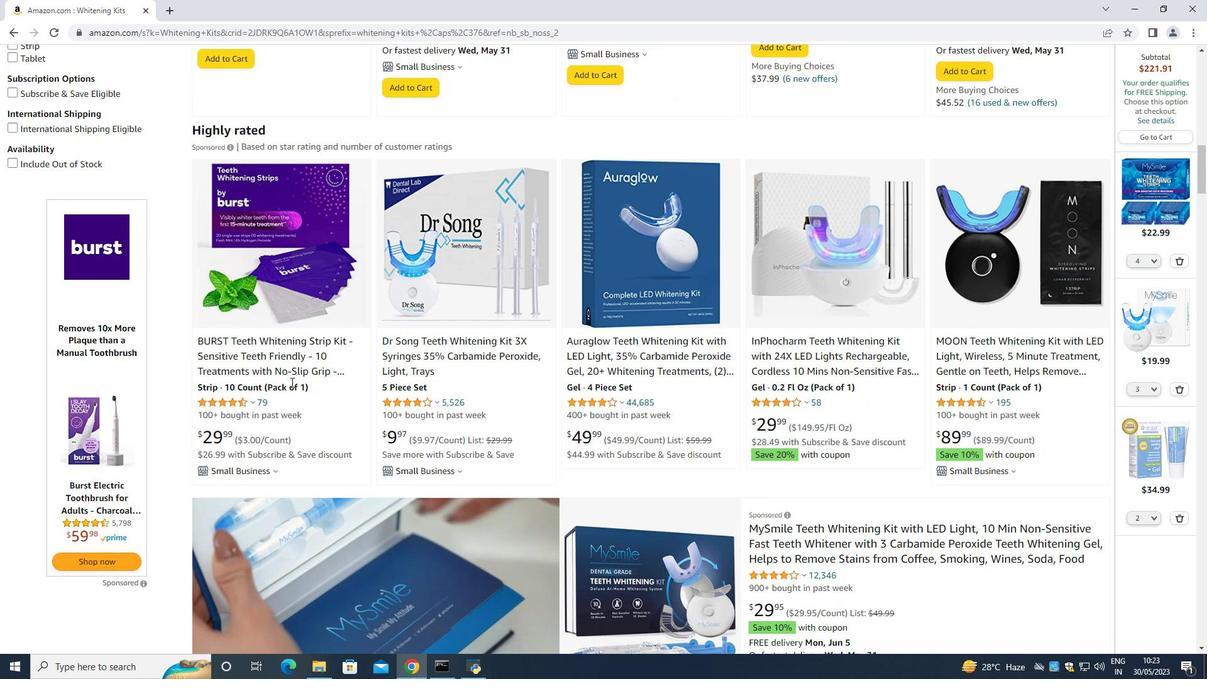 
Action: Mouse moved to (287, 387)
Screenshot: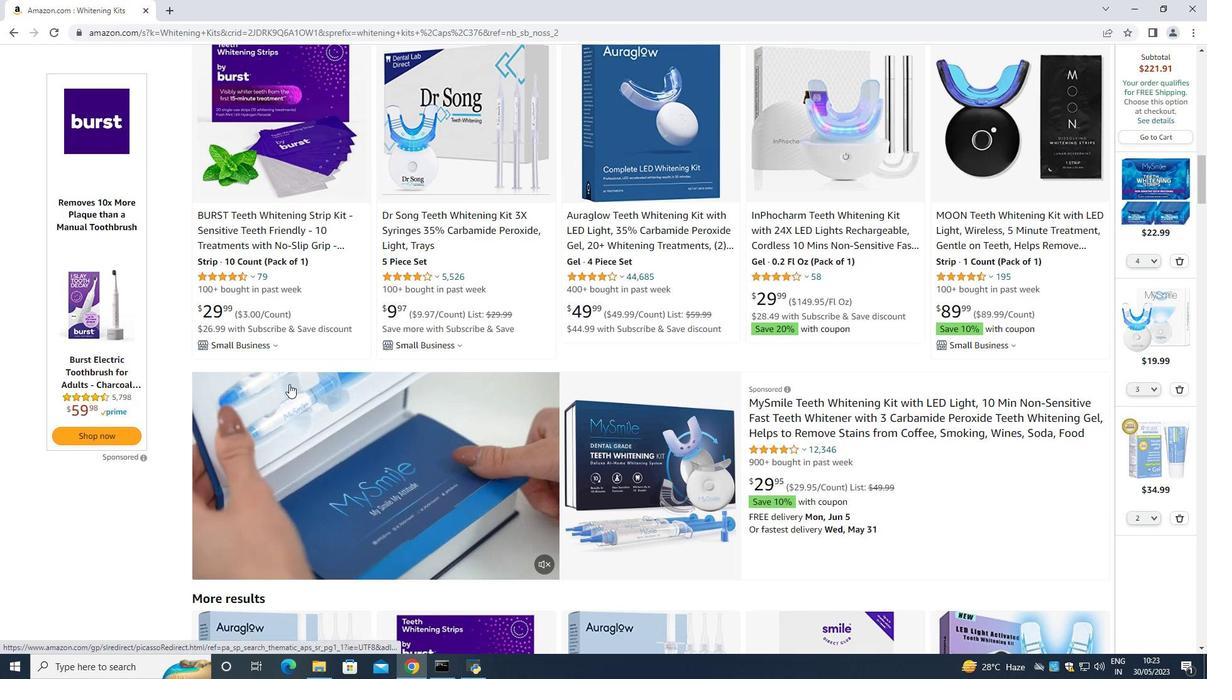 
Action: Mouse scrolled (287, 386) with delta (0, 0)
Screenshot: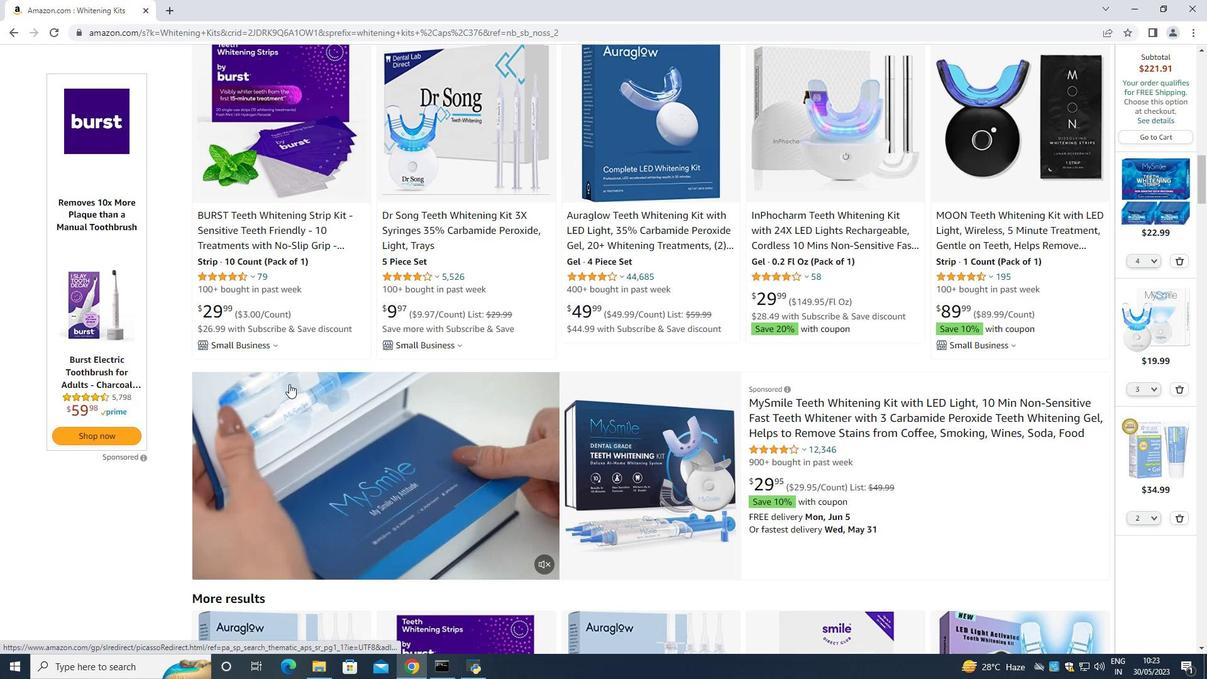 
Action: Mouse moved to (286, 389)
Screenshot: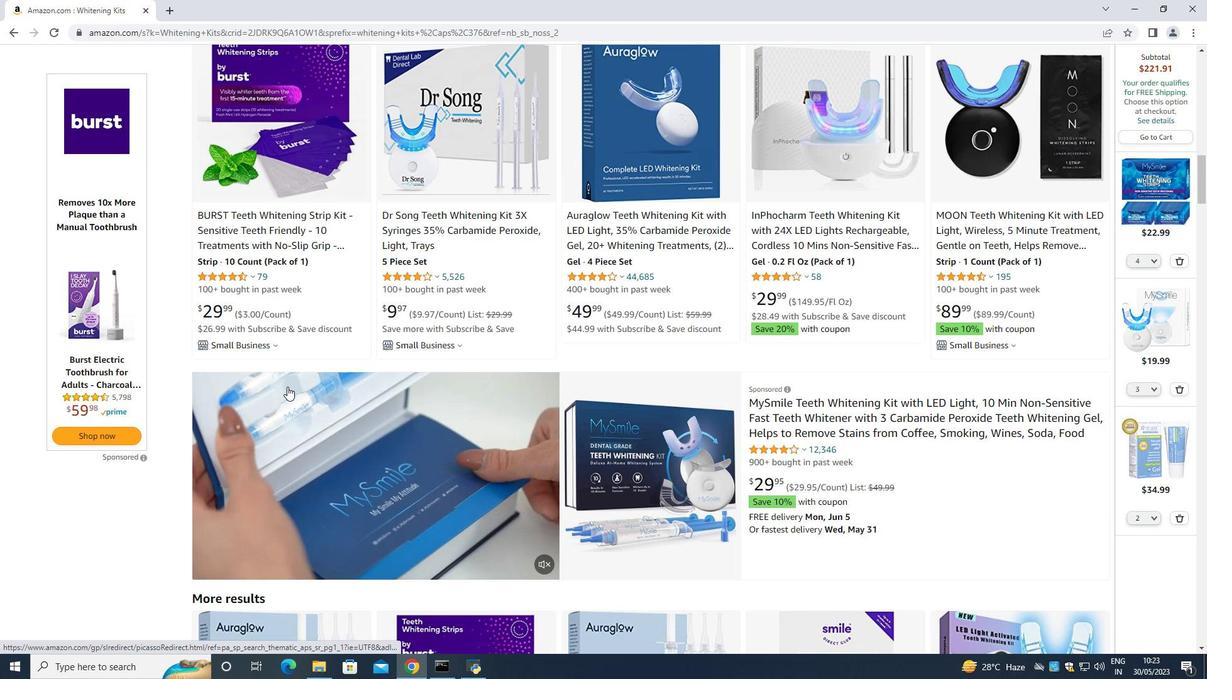 
Action: Mouse scrolled (286, 388) with delta (0, 0)
Screenshot: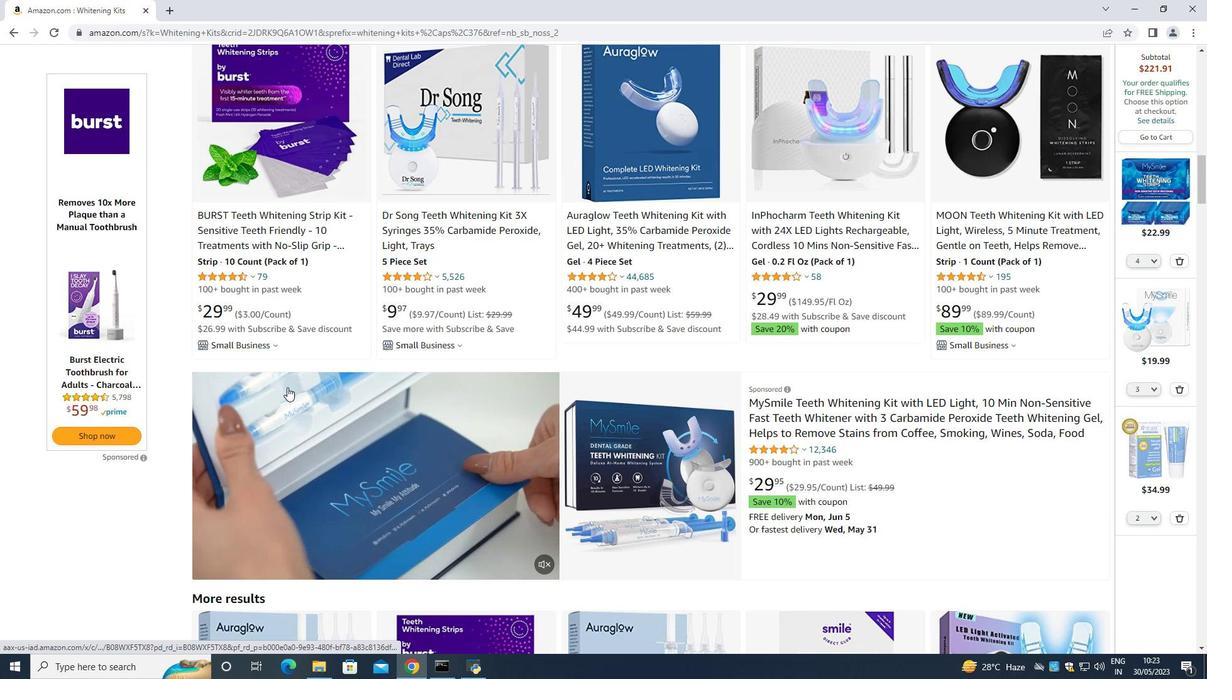 
Action: Mouse moved to (446, 313)
Screenshot: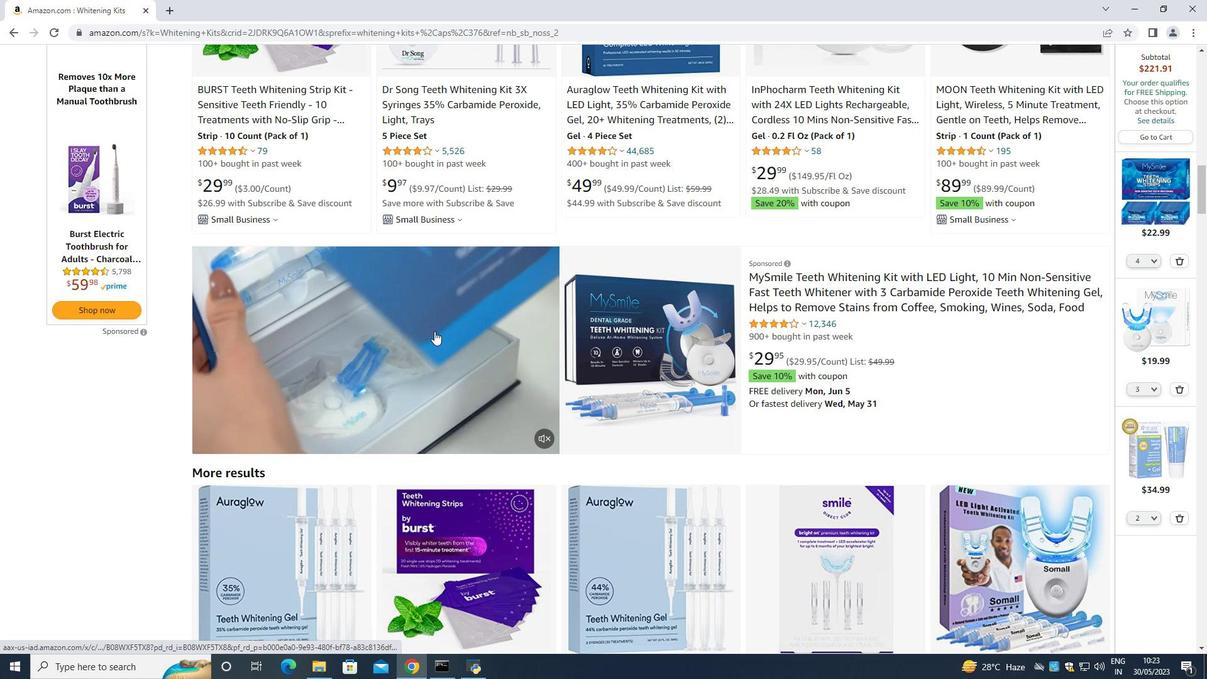 
Action: Mouse scrolled (446, 312) with delta (0, 0)
Screenshot: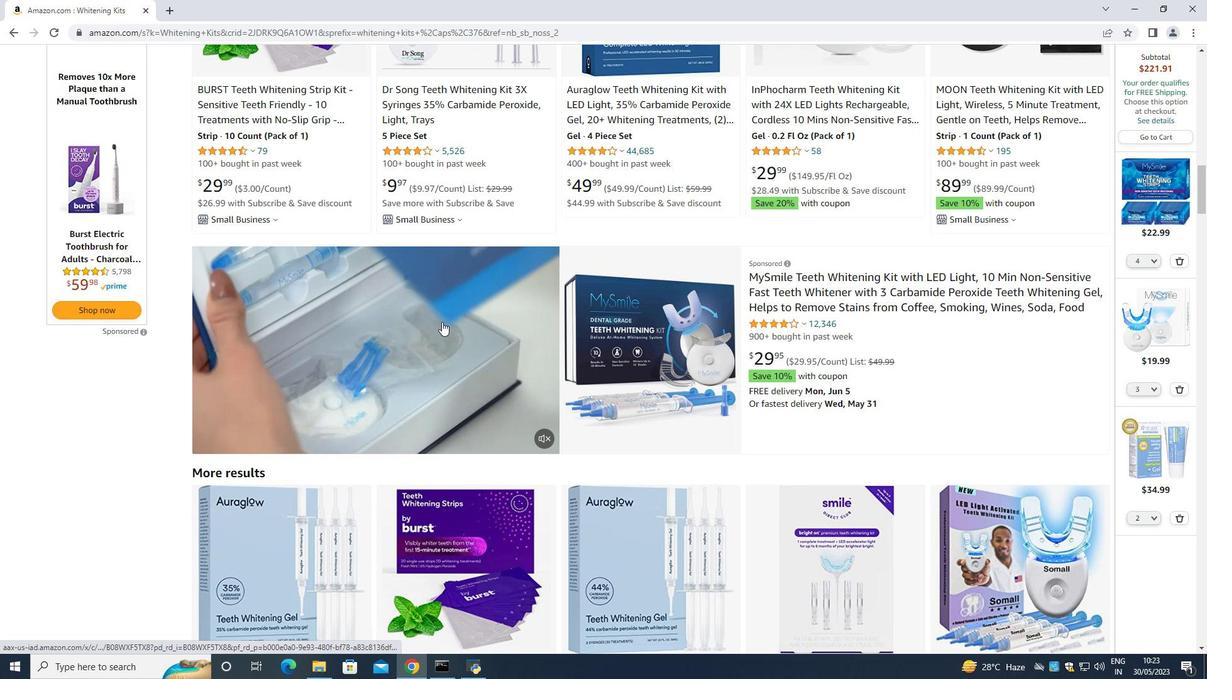 
Action: Mouse moved to (446, 315)
Screenshot: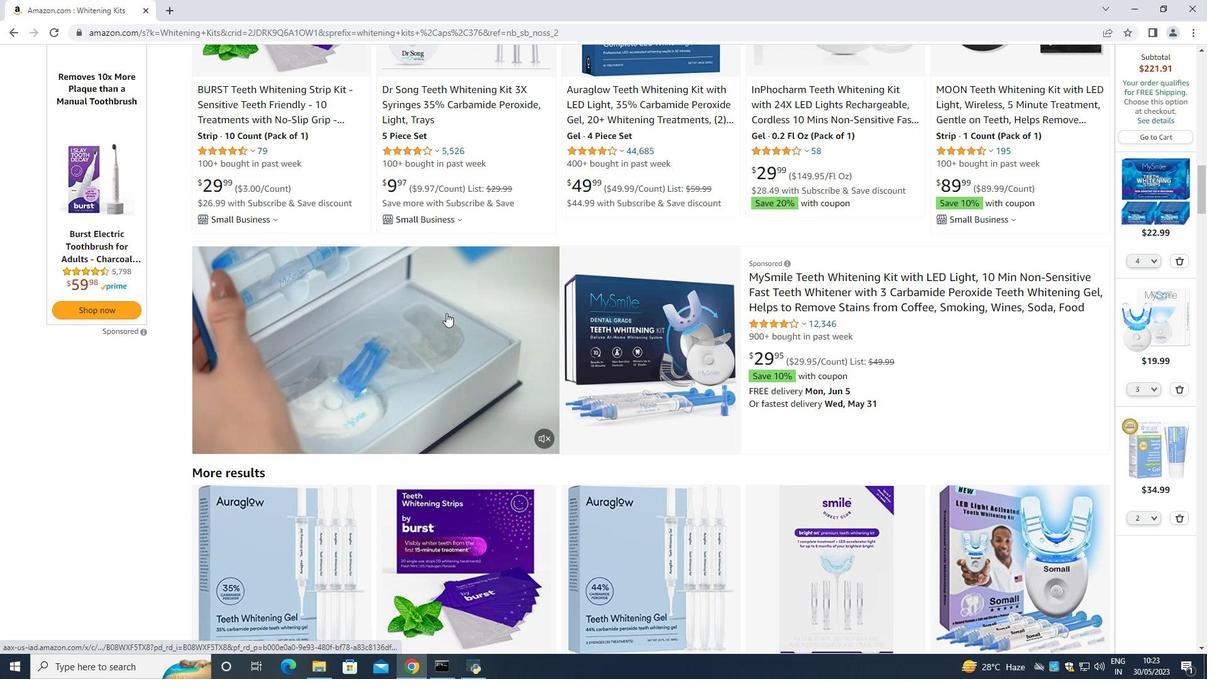 
Action: Mouse scrolled (446, 315) with delta (0, 0)
Screenshot: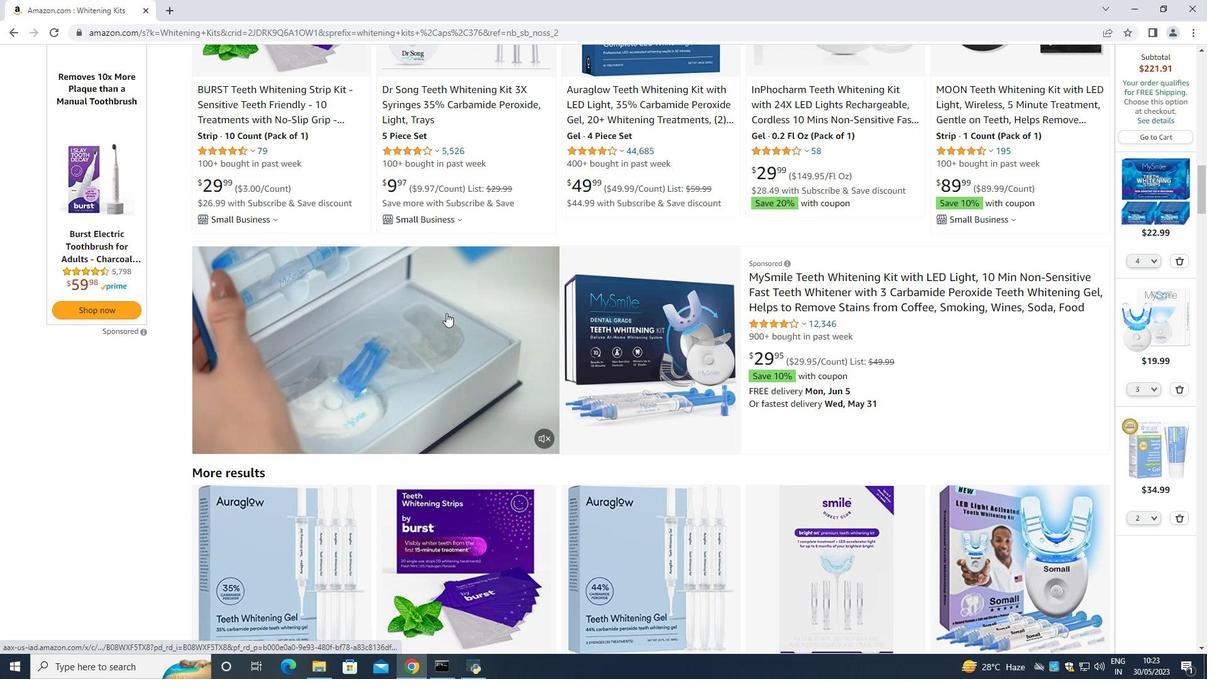 
Action: Mouse moved to (444, 317)
Screenshot: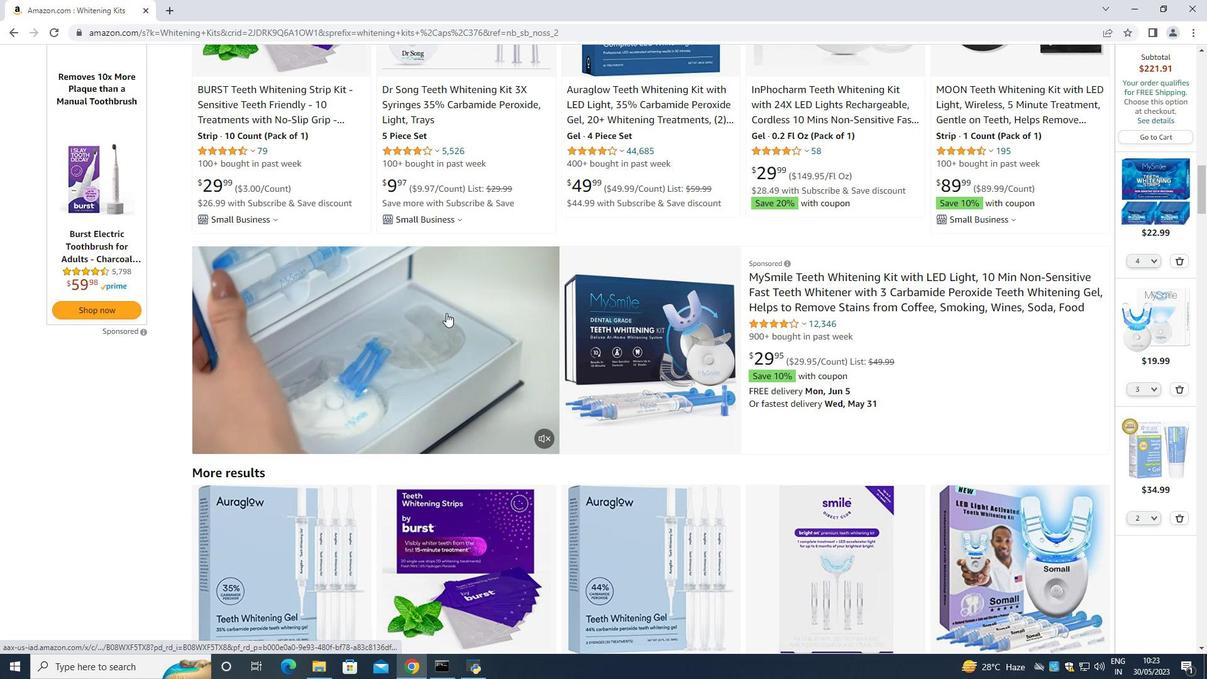 
Action: Mouse scrolled (444, 317) with delta (0, 0)
Screenshot: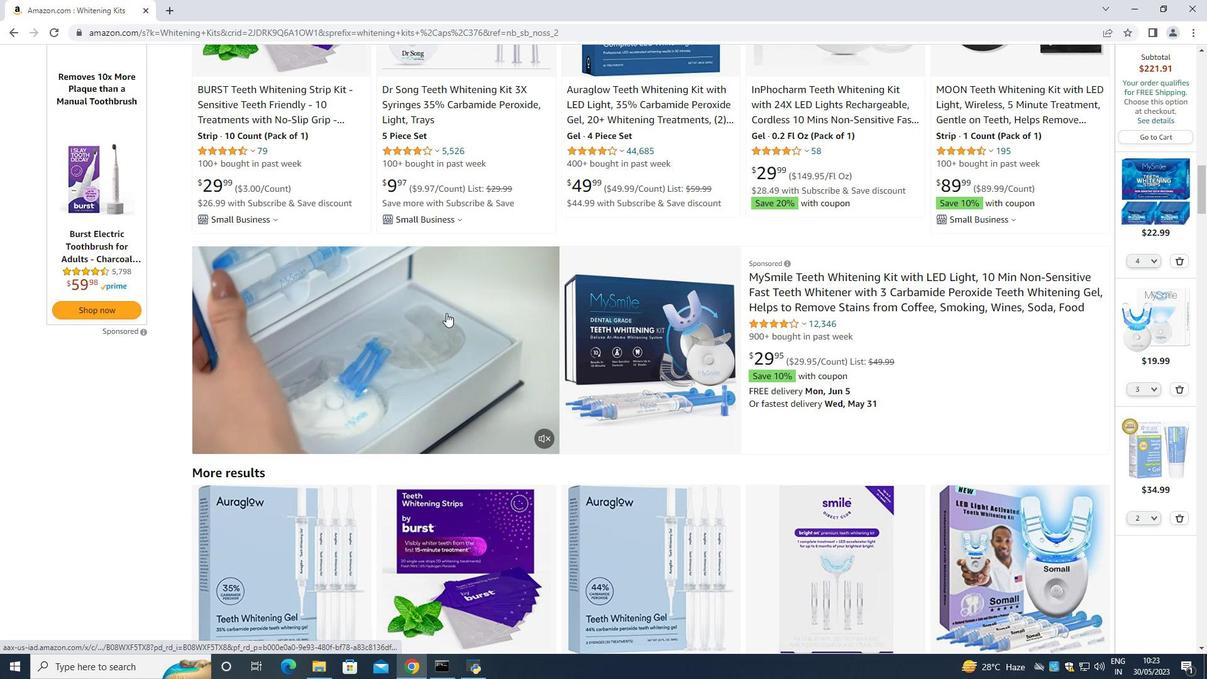 
Action: Mouse moved to (444, 318)
Screenshot: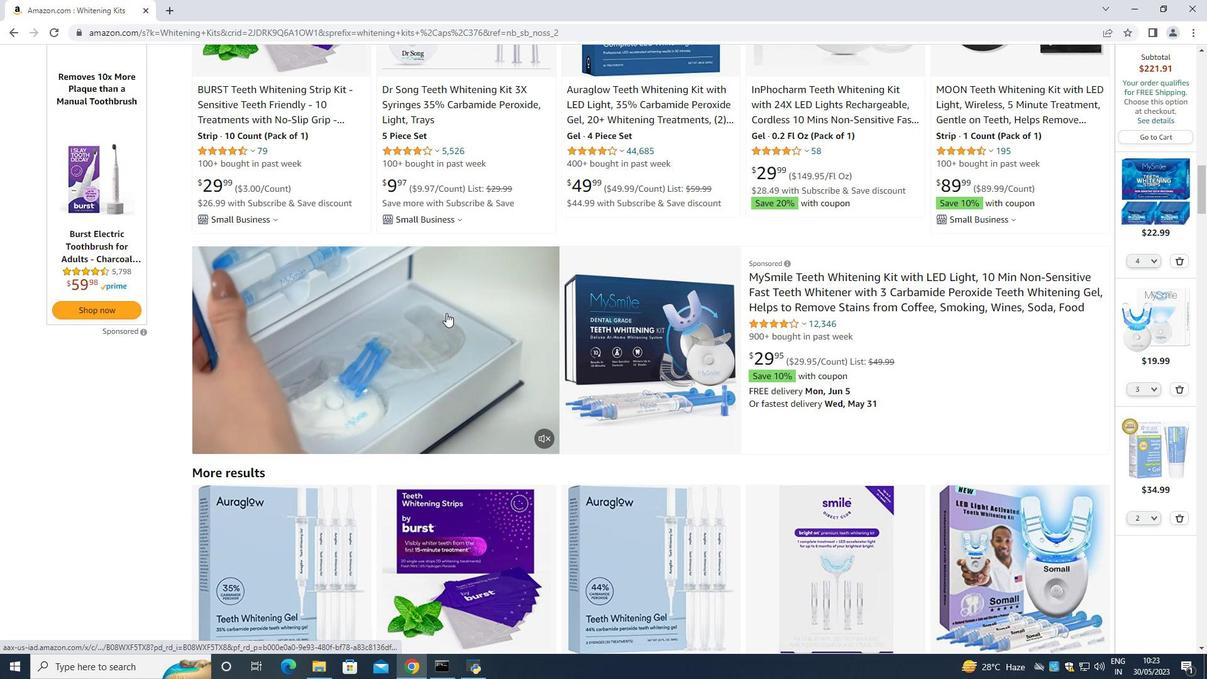 
Action: Mouse scrolled (444, 318) with delta (0, 0)
Screenshot: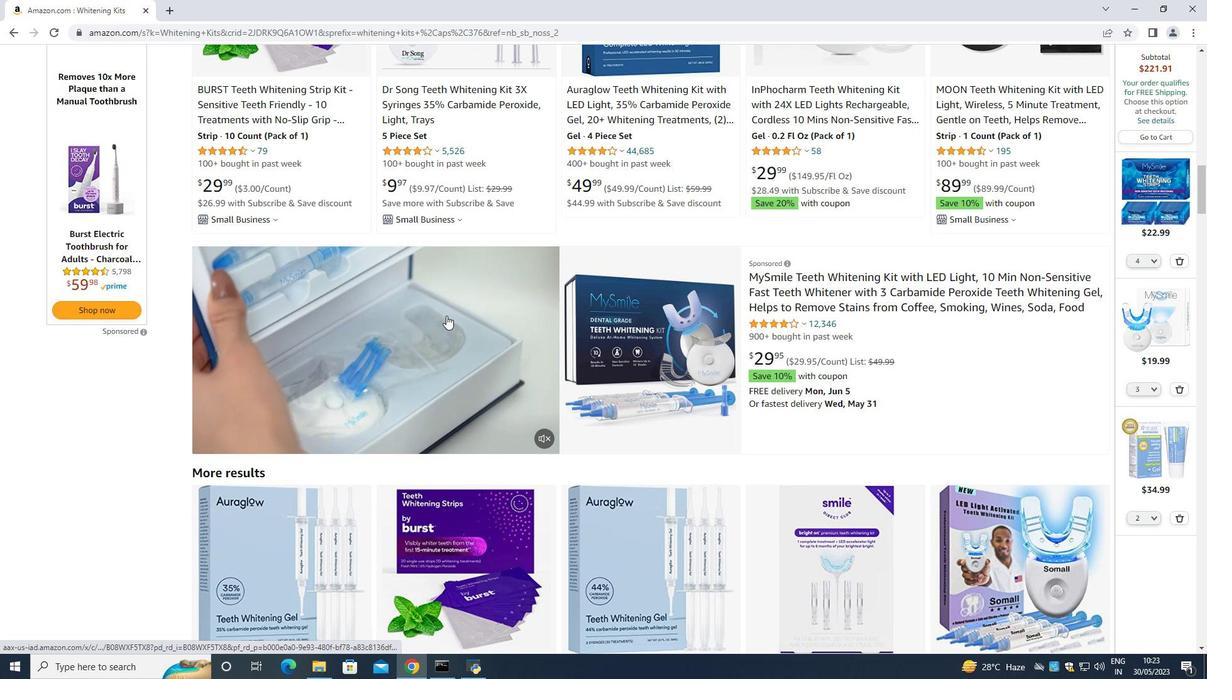 
Action: Mouse moved to (623, 440)
Screenshot: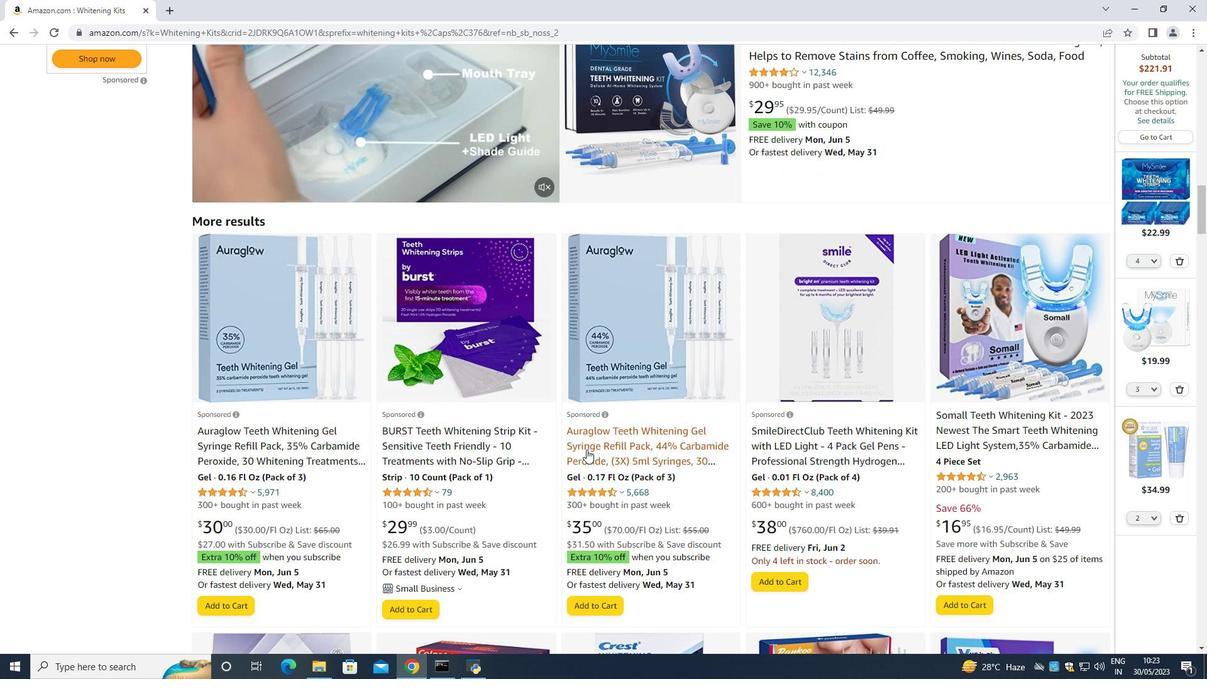 
Action: Mouse scrolled (623, 439) with delta (0, 0)
Screenshot: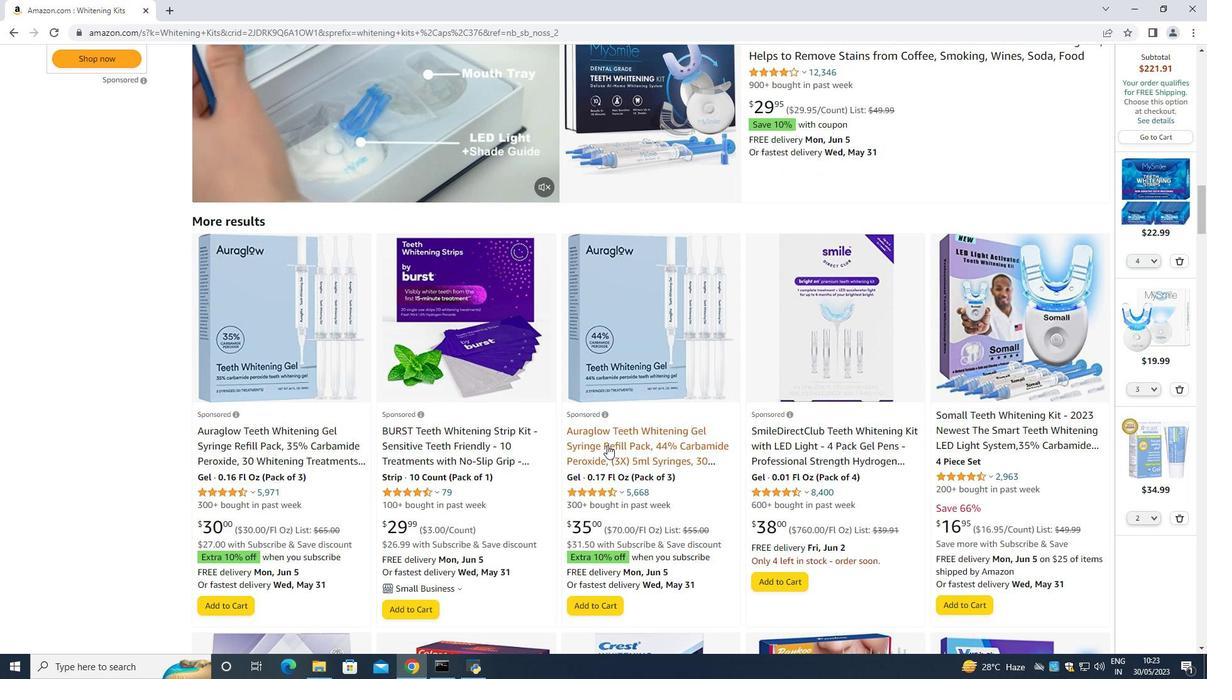 
Action: Mouse moved to (976, 367)
Screenshot: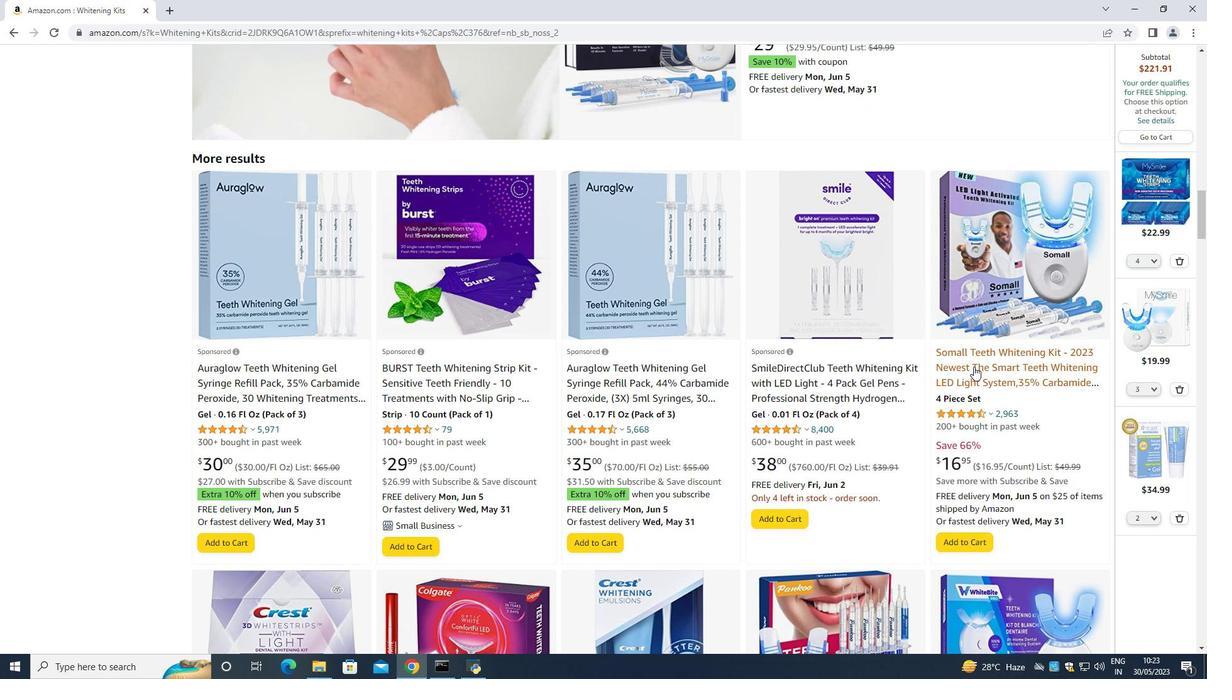
Action: Mouse scrolled (976, 366) with delta (0, 0)
Screenshot: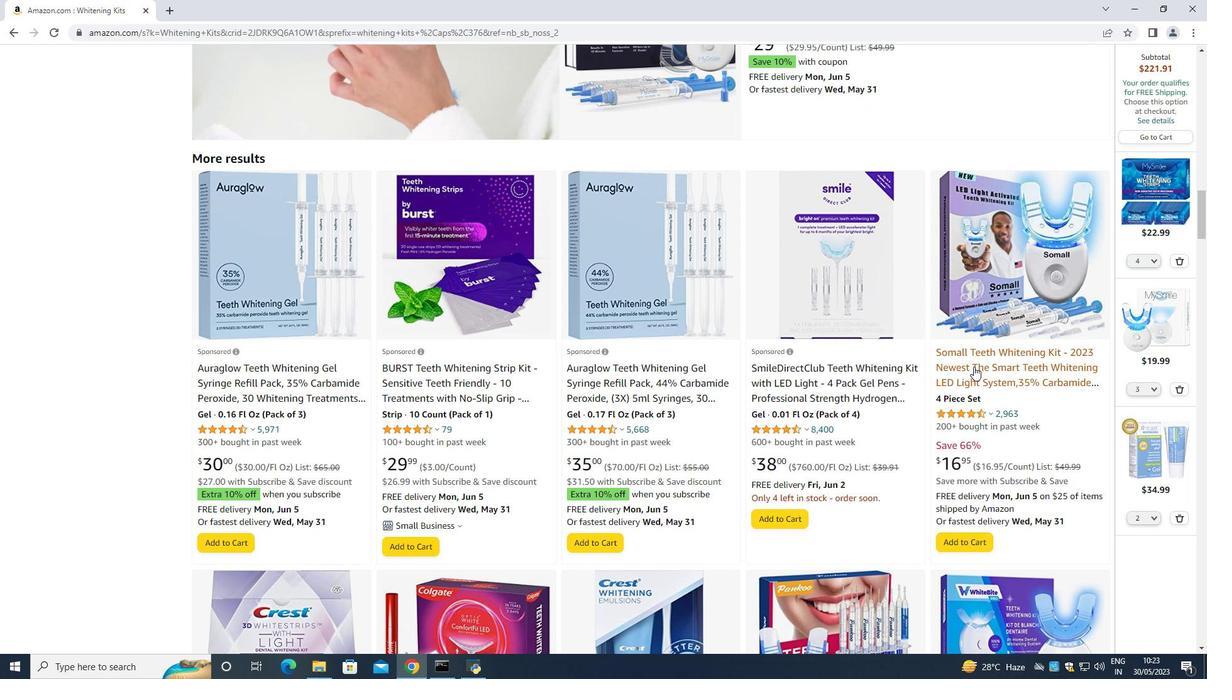 
Action: Mouse moved to (978, 369)
Screenshot: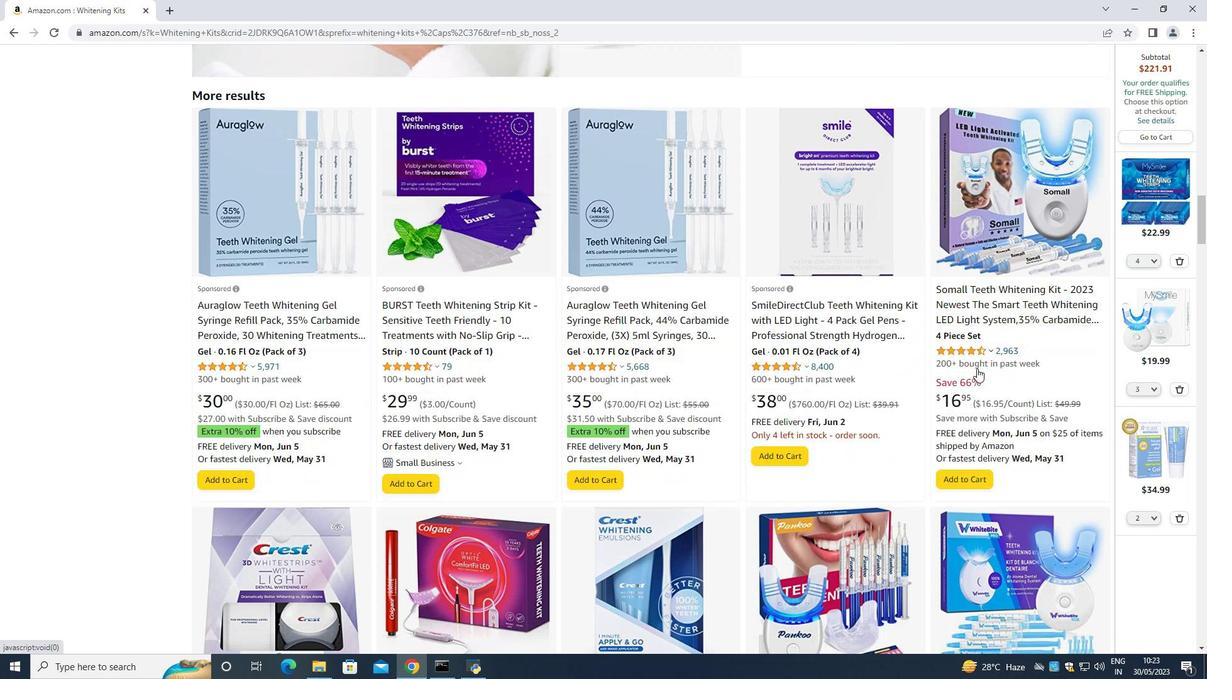 
Action: Mouse scrolled (978, 369) with delta (0, 0)
Screenshot: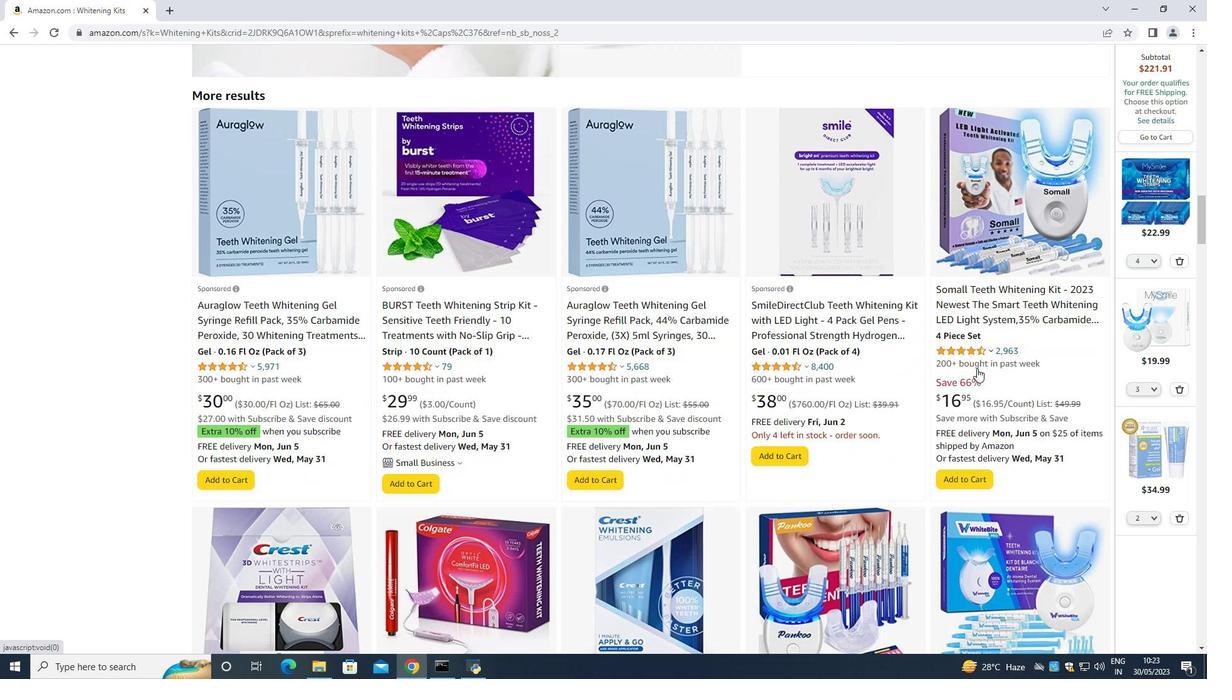
Action: Mouse moved to (929, 413)
Screenshot: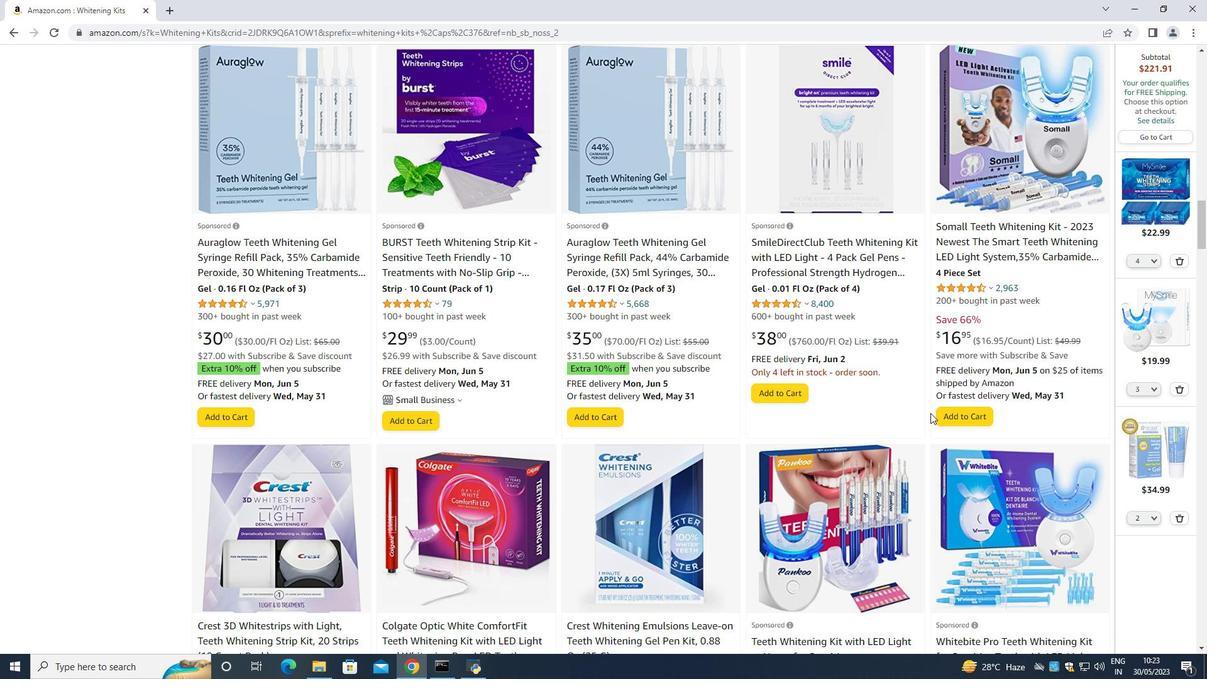 
Action: Mouse scrolled (929, 412) with delta (0, 0)
Screenshot: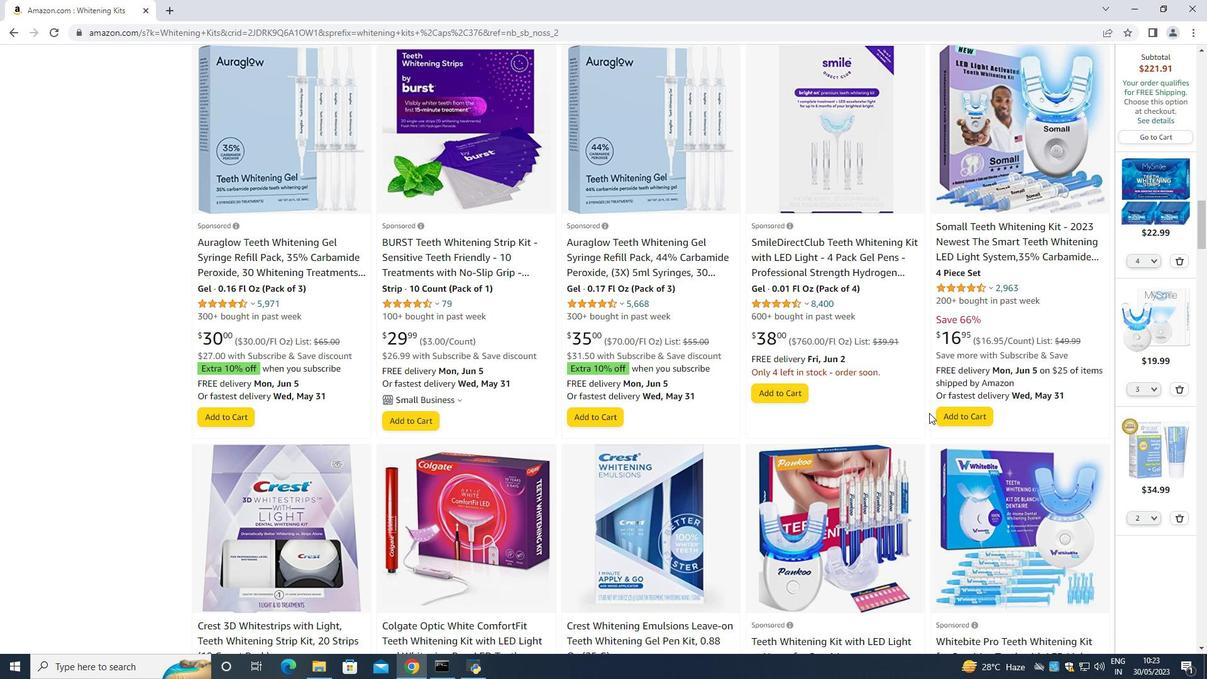 
Action: Mouse moved to (465, 540)
Screenshot: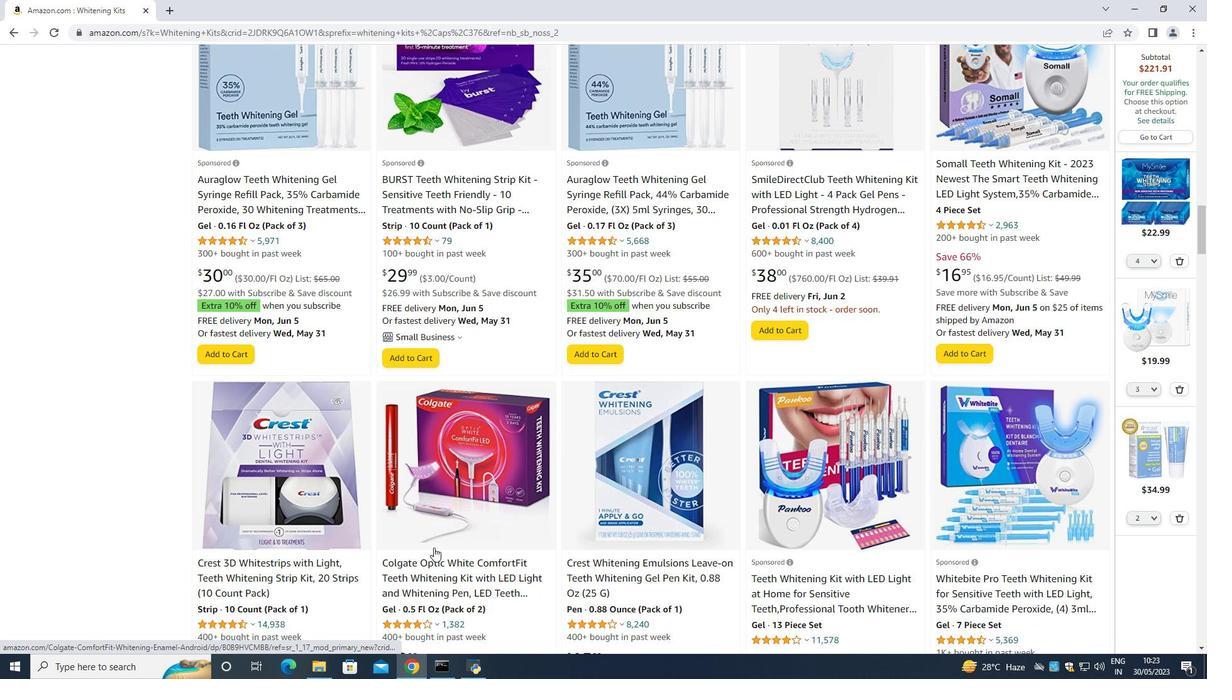 
Action: Mouse scrolled (465, 540) with delta (0, 0)
Screenshot: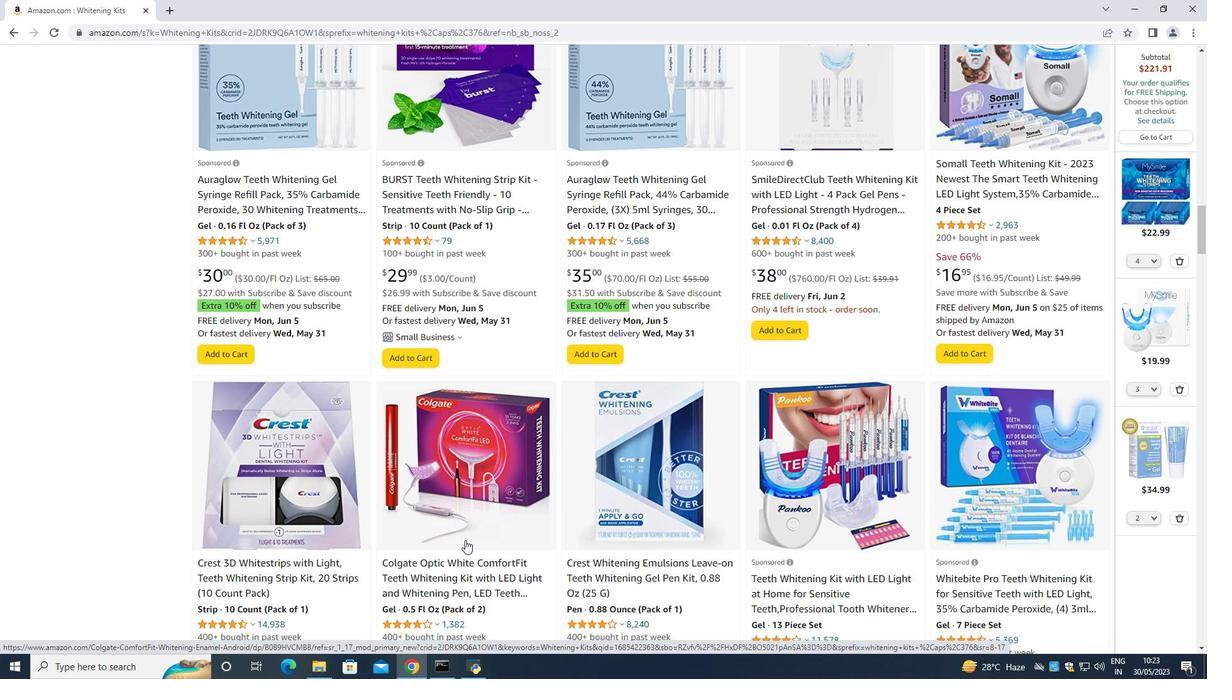 
Action: Mouse scrolled (465, 540) with delta (0, 0)
Screenshot: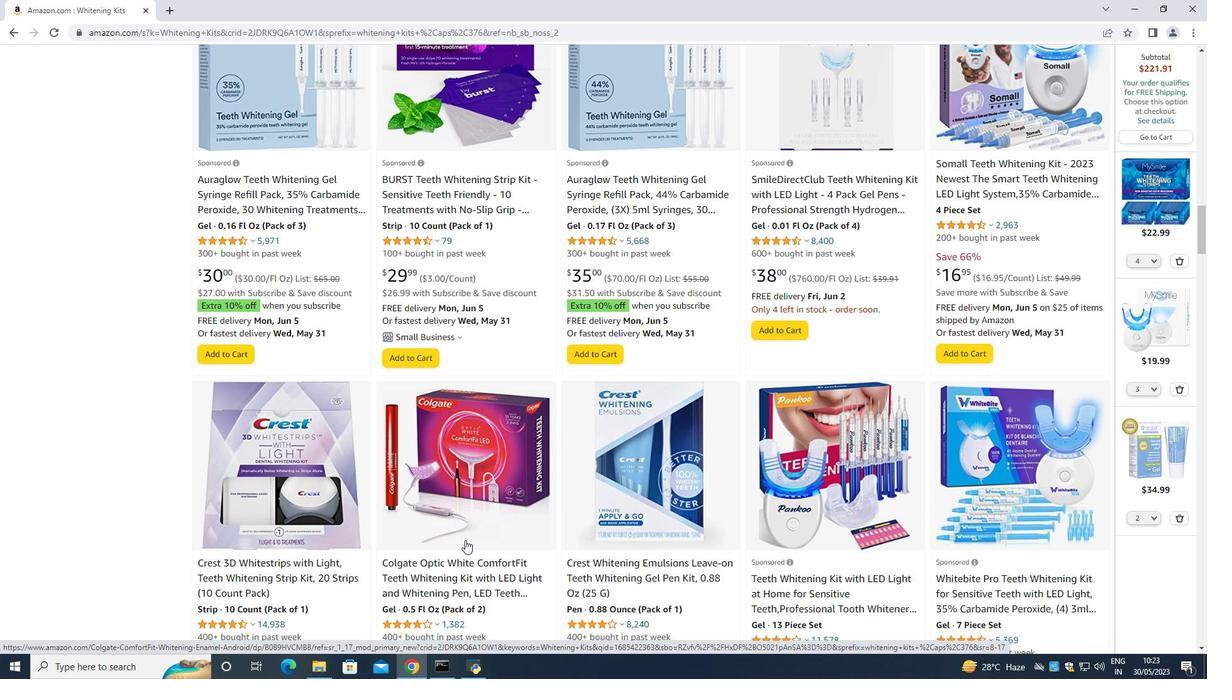 
Action: Mouse scrolled (465, 540) with delta (0, 0)
Screenshot: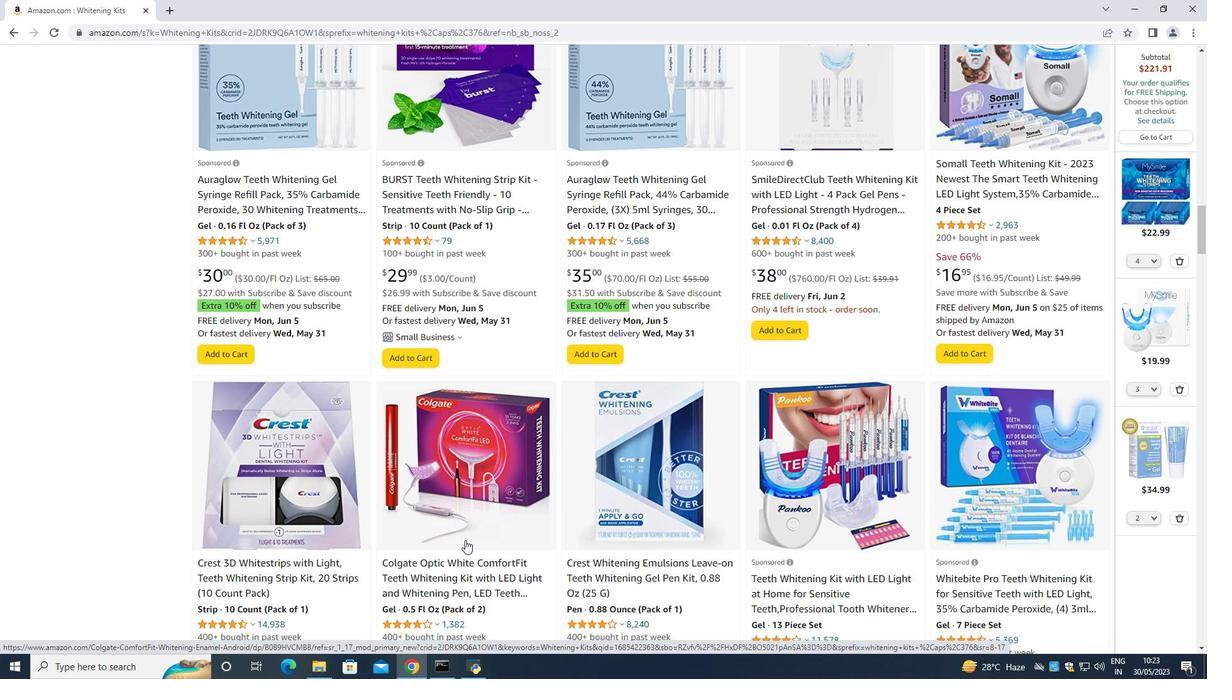 
Action: Mouse scrolled (465, 540) with delta (0, 0)
Screenshot: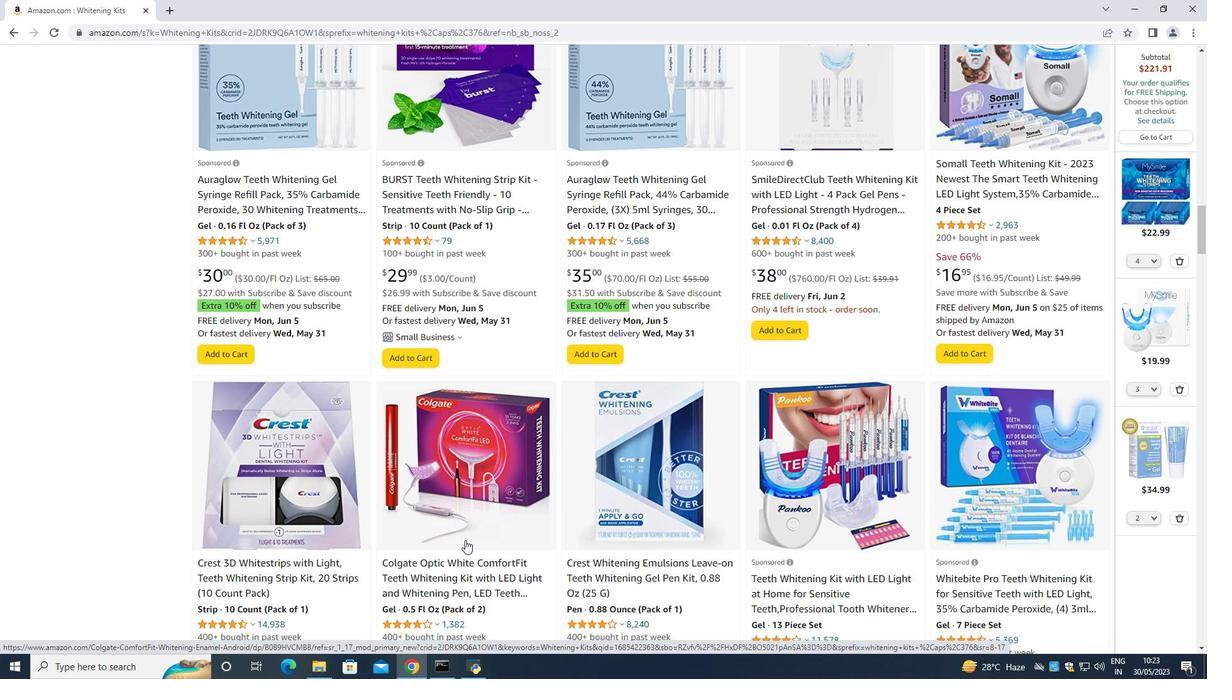 
Action: Mouse moved to (466, 540)
Screenshot: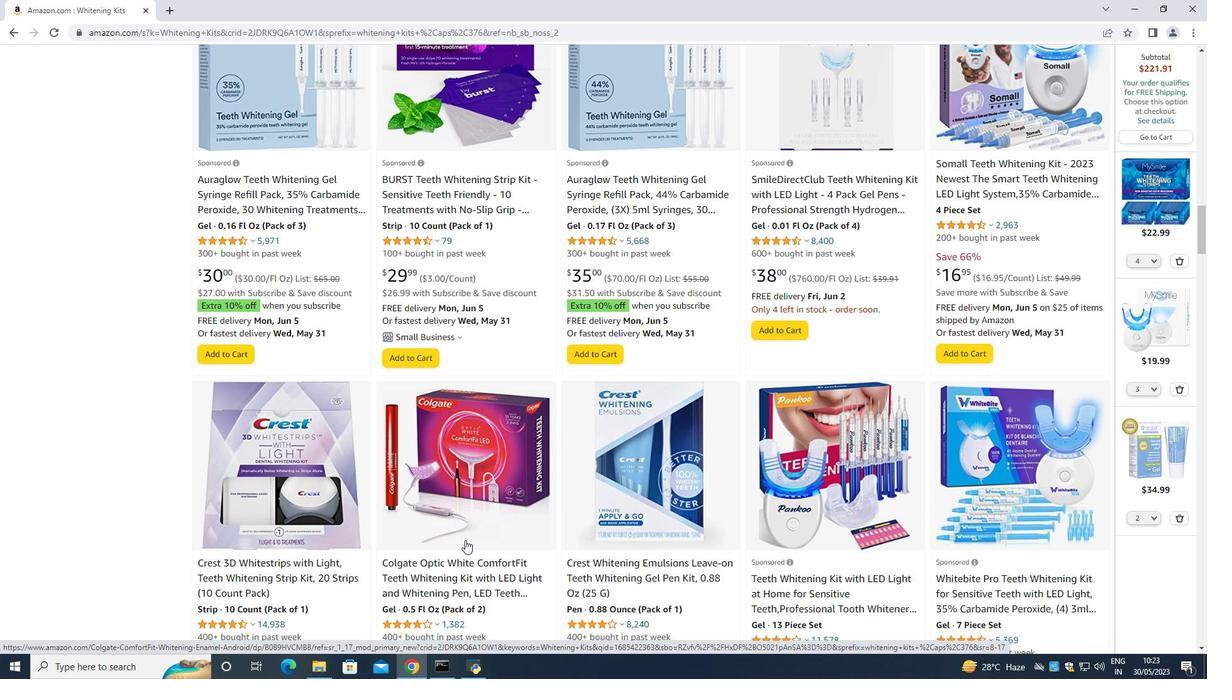 
Action: Mouse scrolled (466, 540) with delta (0, 0)
Screenshot: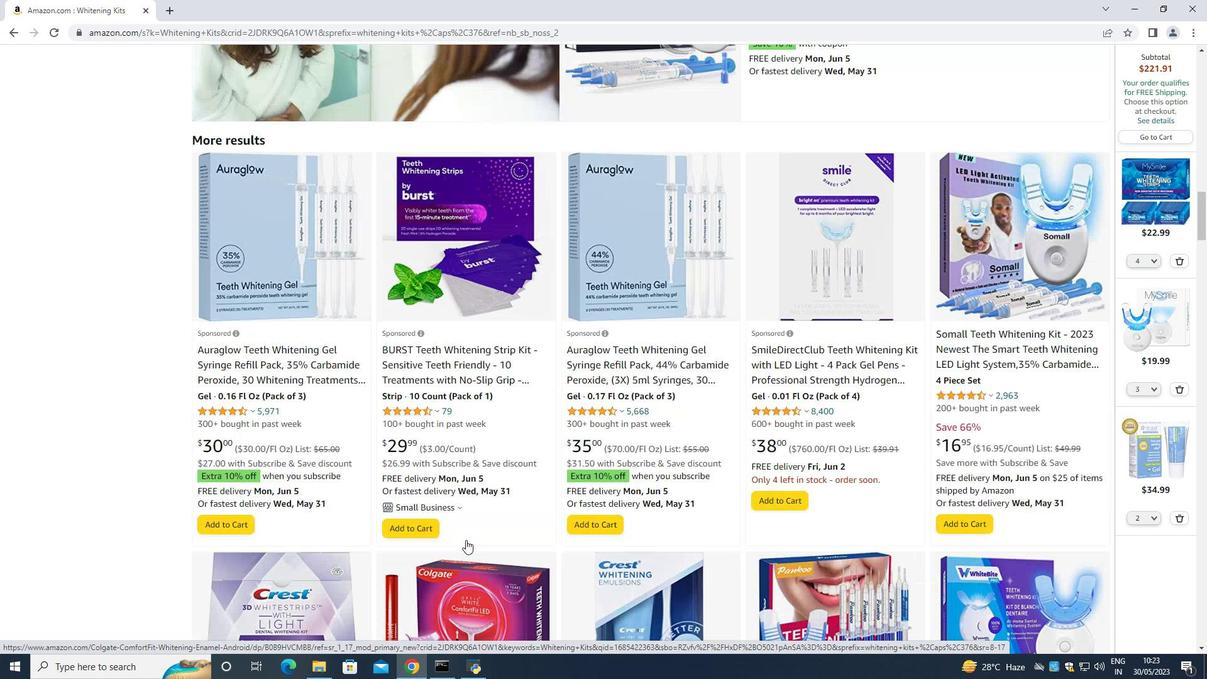 
Action: Mouse scrolled (466, 540) with delta (0, 0)
Screenshot: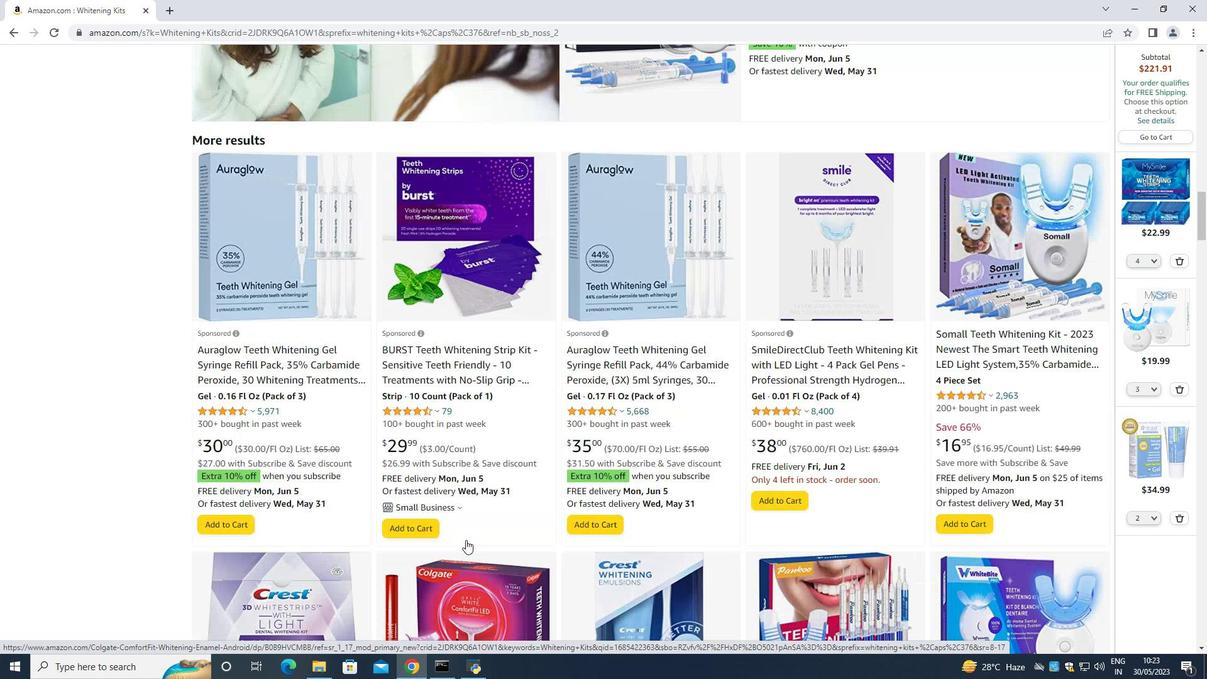 
Action: Mouse scrolled (466, 540) with delta (0, 0)
Screenshot: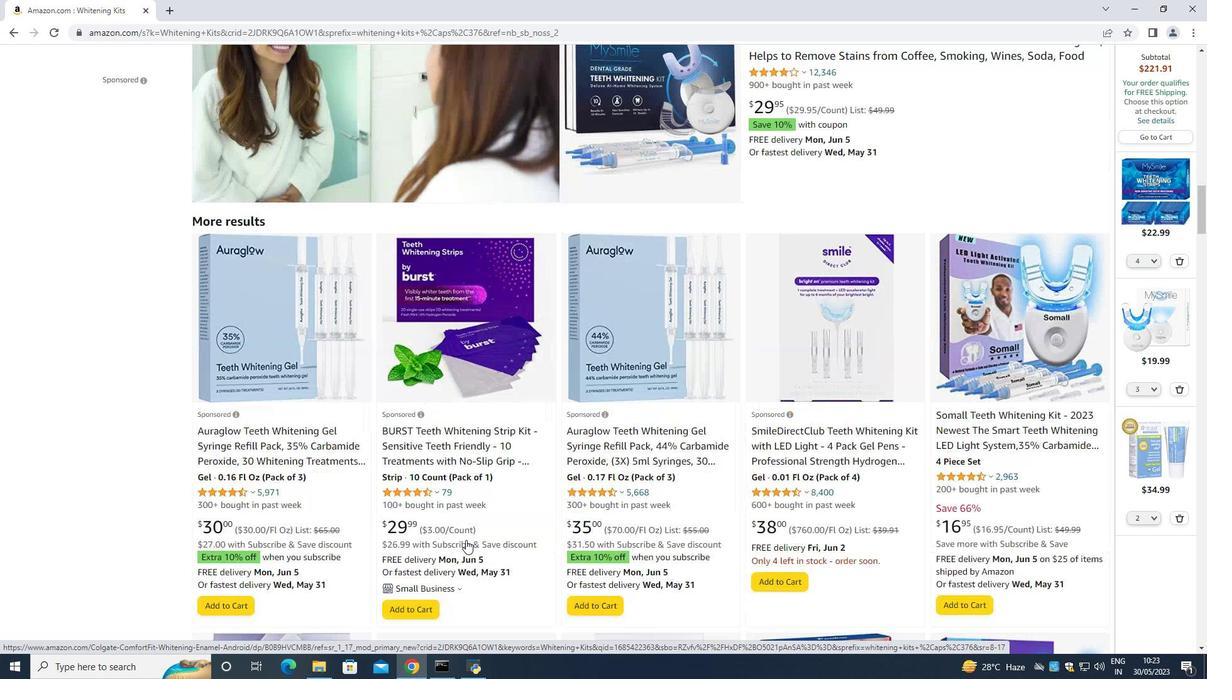 
Action: Mouse scrolled (466, 540) with delta (0, 0)
Screenshot: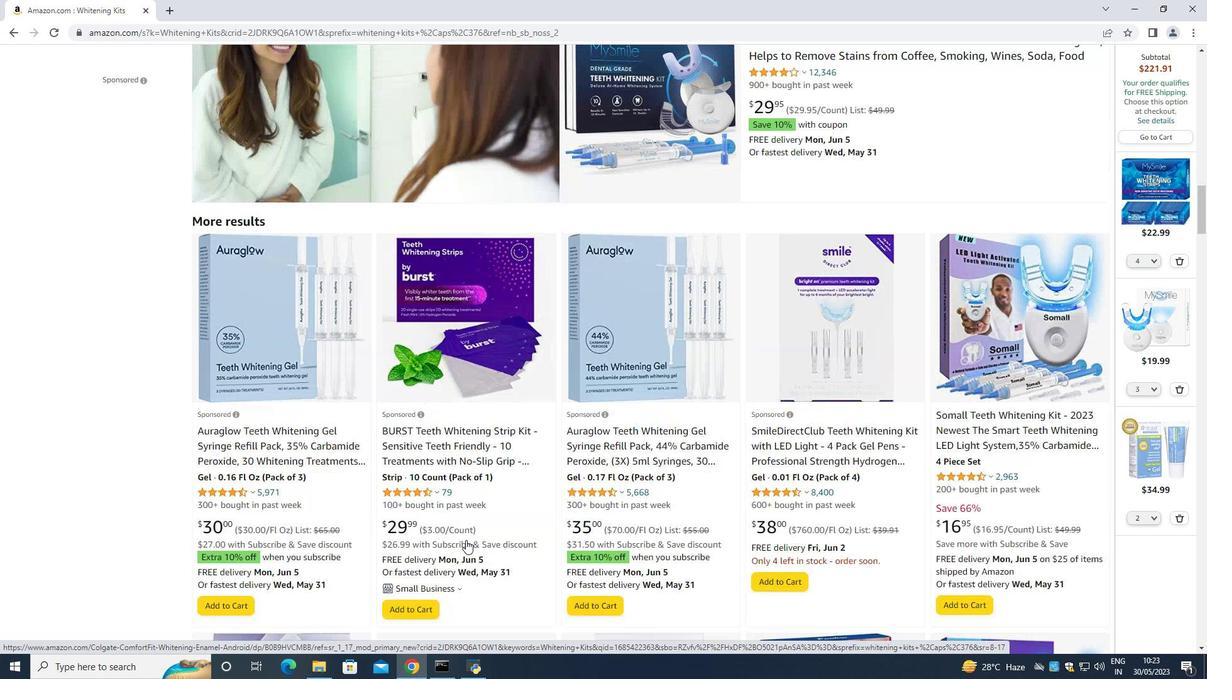 
Action: Mouse scrolled (466, 540) with delta (0, 0)
Screenshot: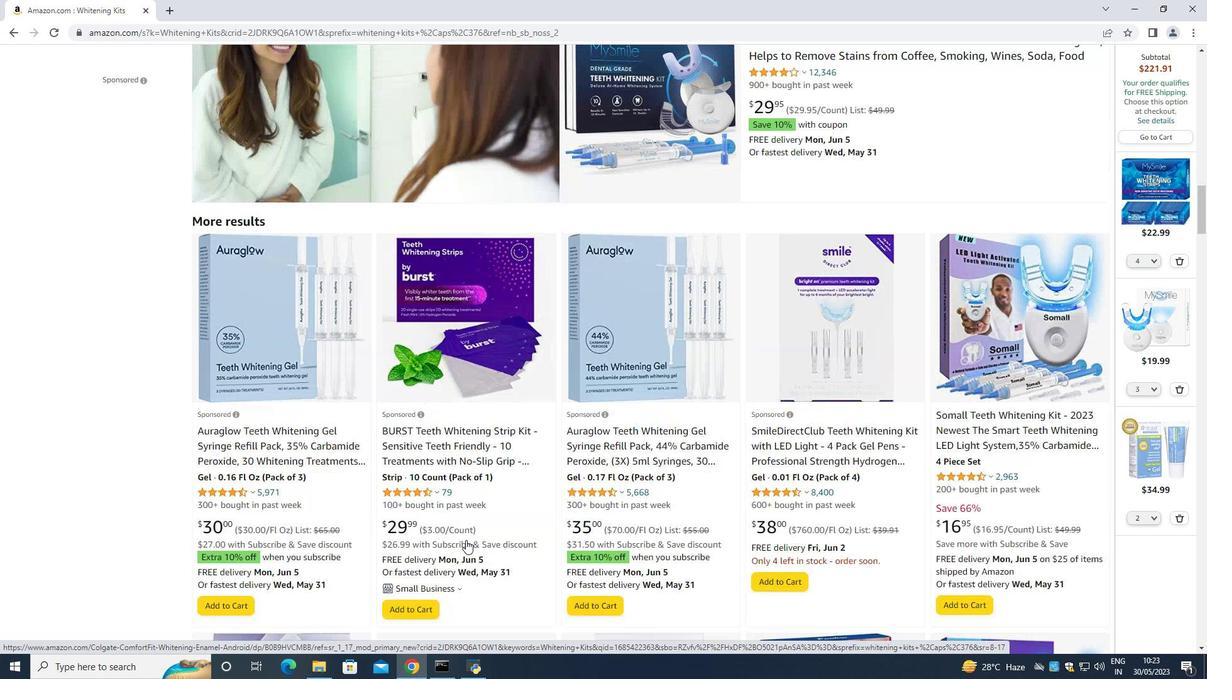 
Action: Mouse moved to (466, 539)
Screenshot: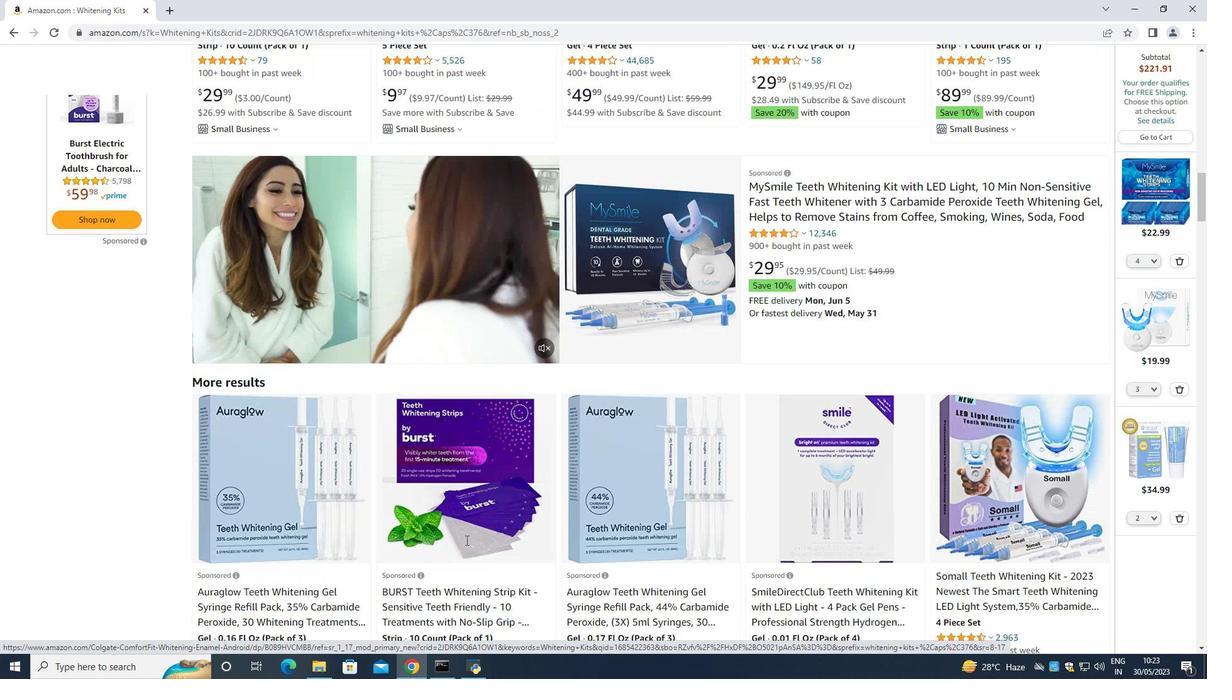 
Action: Mouse scrolled (466, 540) with delta (0, 0)
Screenshot: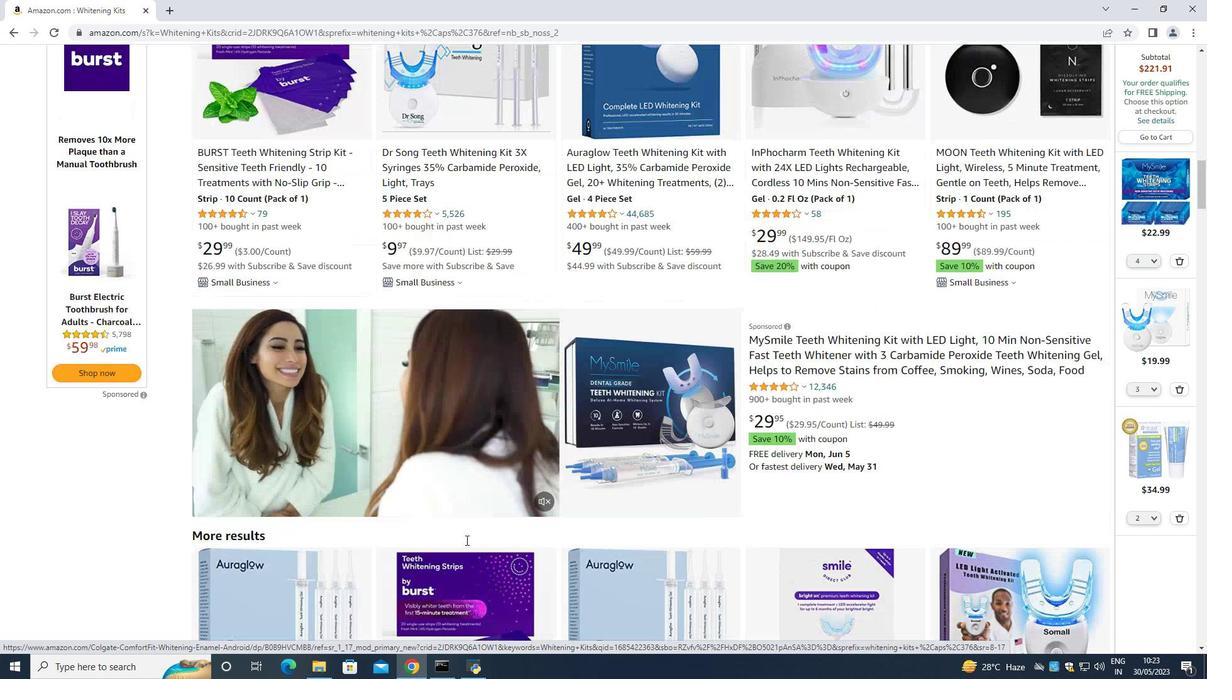 
Action: Mouse scrolled (466, 540) with delta (0, 0)
Screenshot: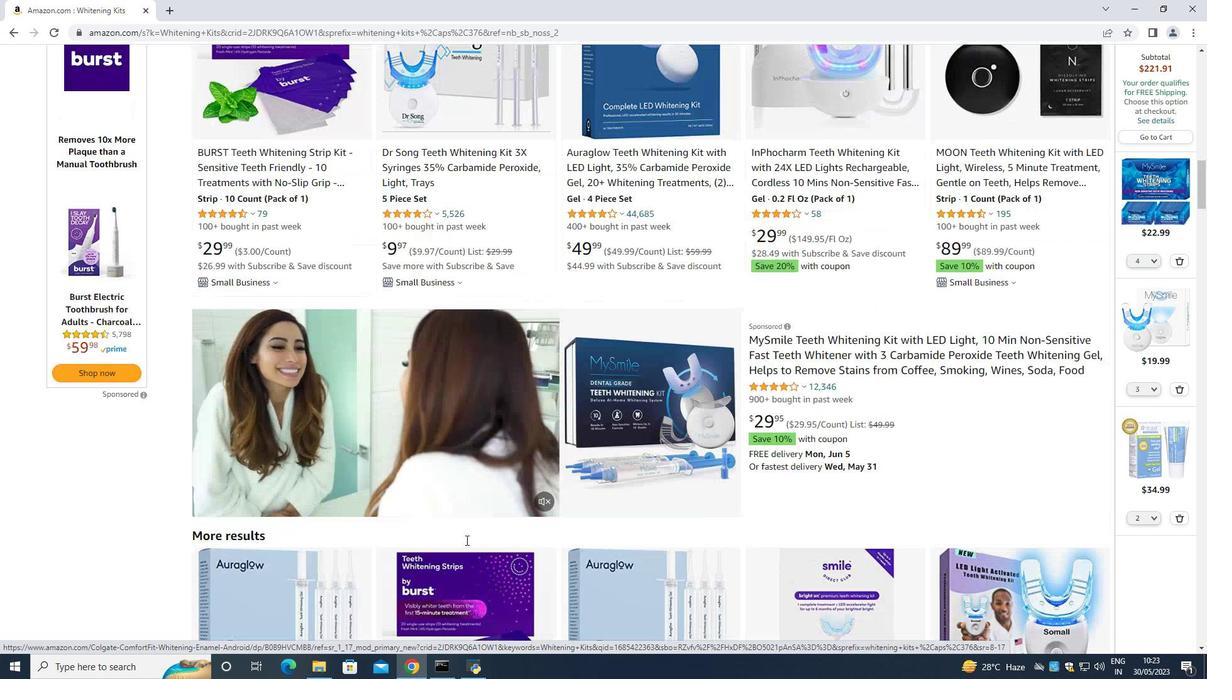 
Action: Mouse scrolled (466, 540) with delta (0, 0)
Screenshot: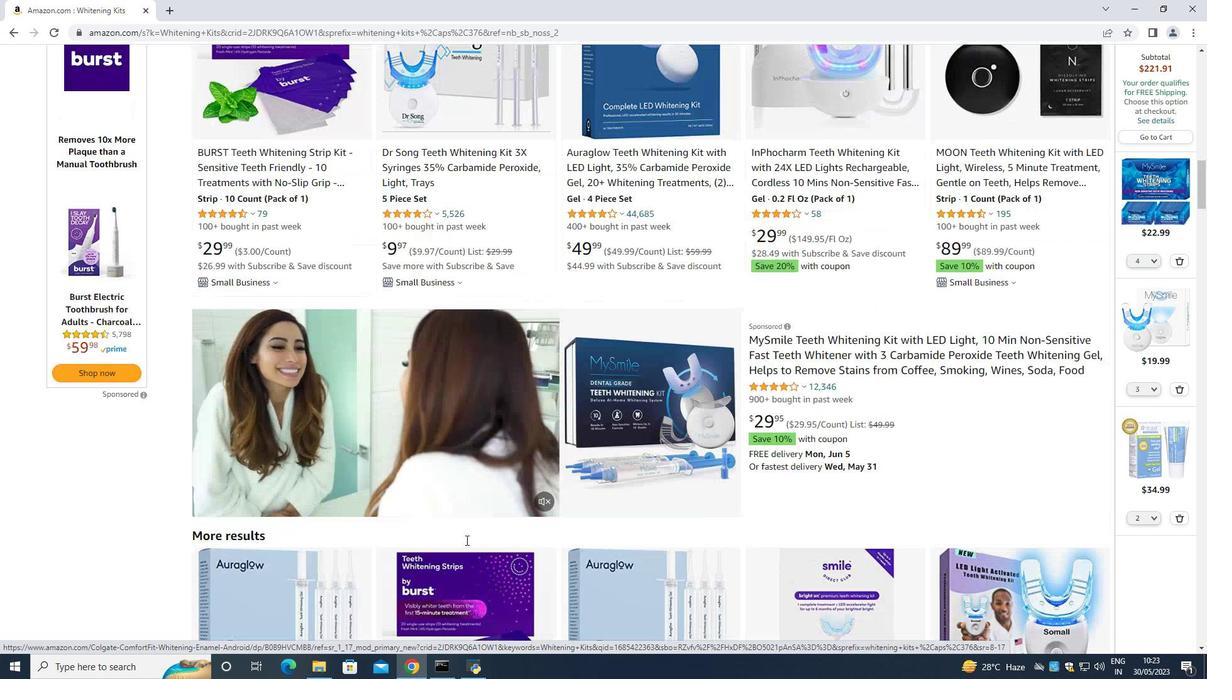 
Action: Mouse scrolled (466, 540) with delta (0, 0)
Screenshot: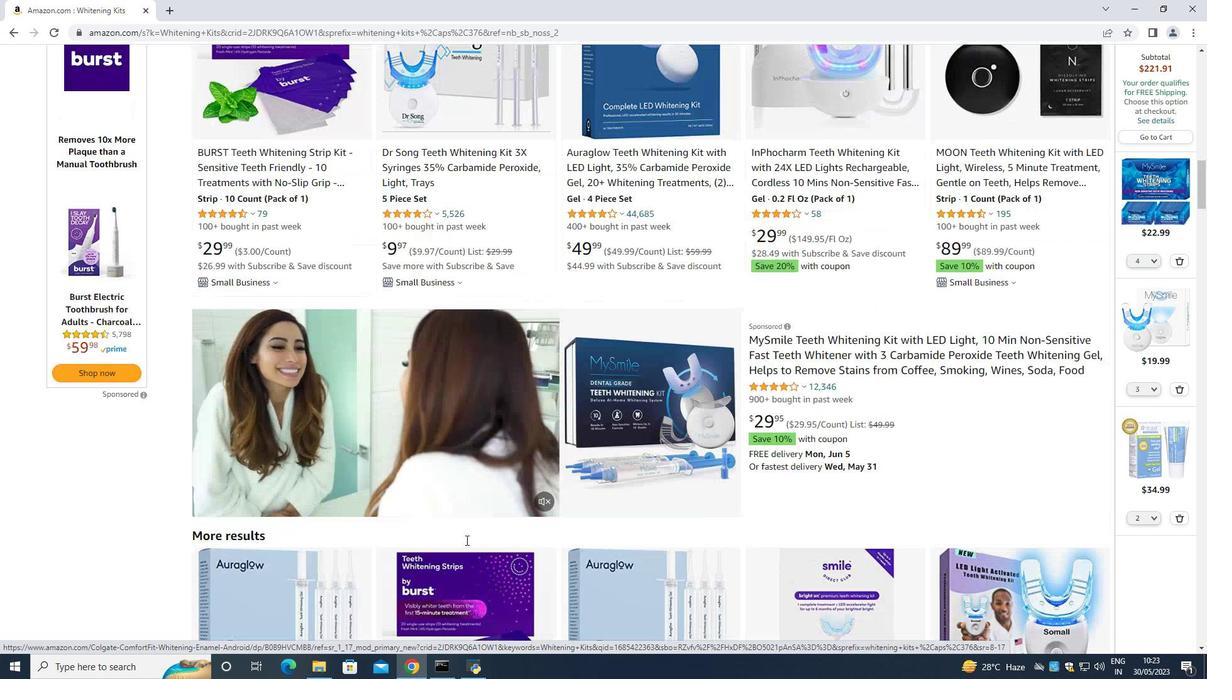 
Action: Mouse scrolled (466, 540) with delta (0, 0)
Screenshot: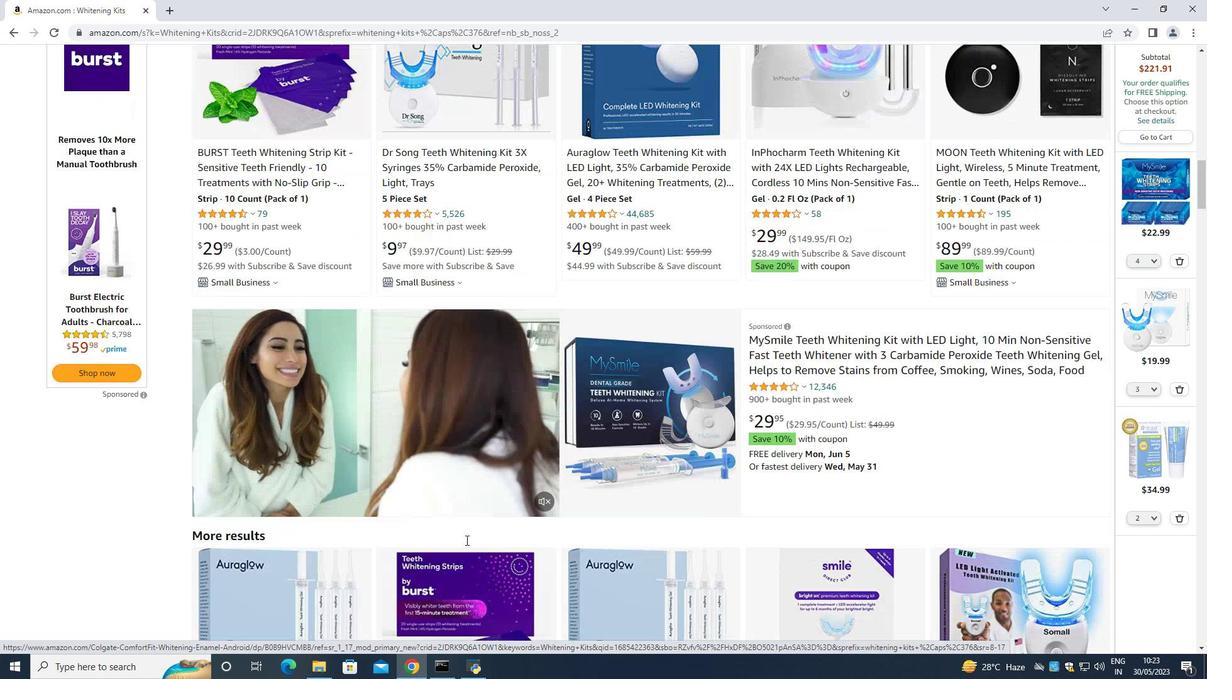 
Action: Mouse moved to (466, 539)
Screenshot: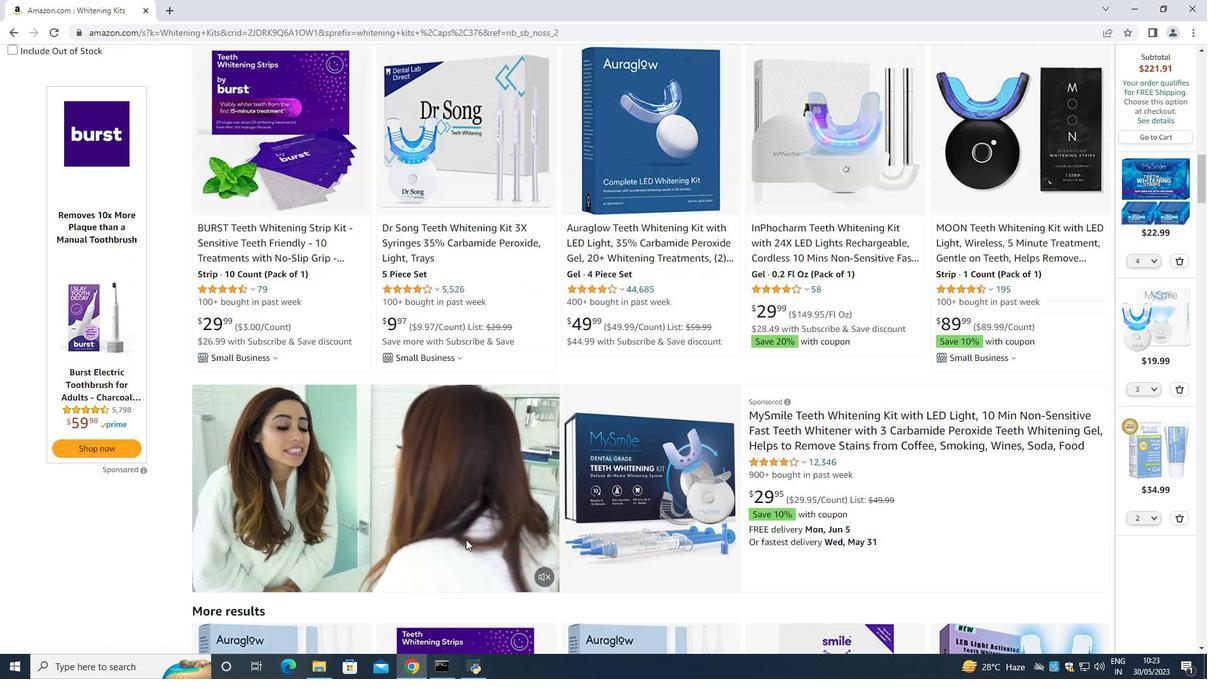 
Action: Mouse scrolled (466, 539) with delta (0, 0)
Screenshot: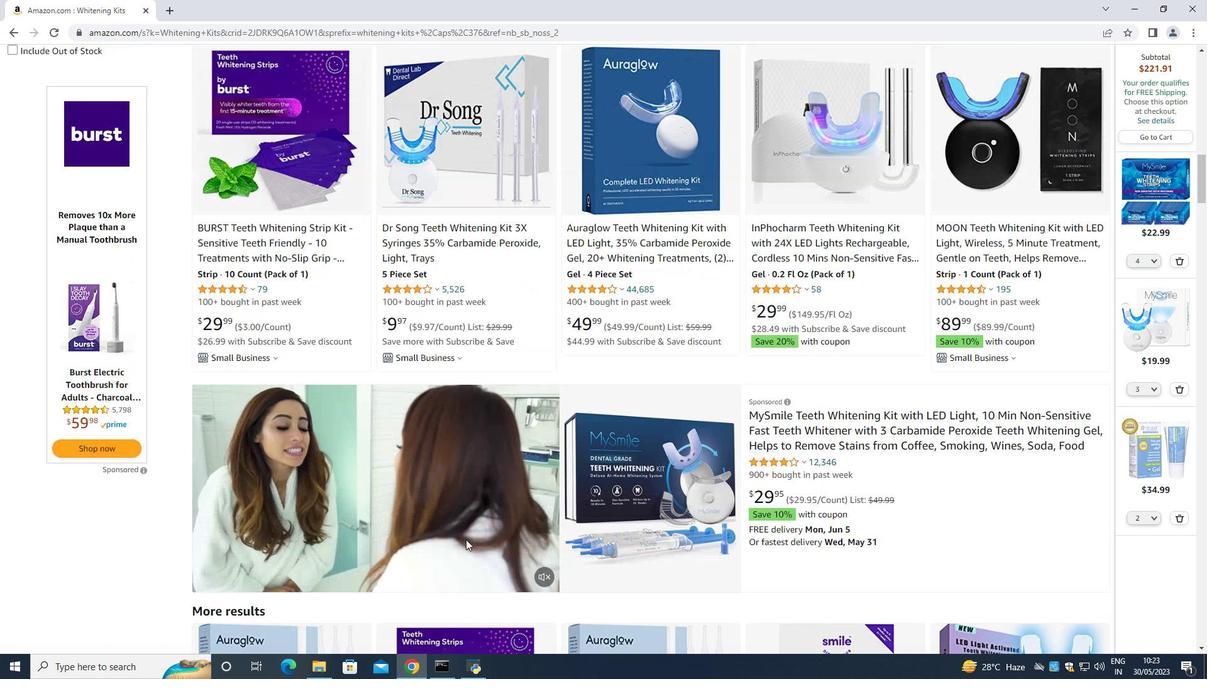 
Action: Mouse scrolled (466, 539) with delta (0, 0)
Screenshot: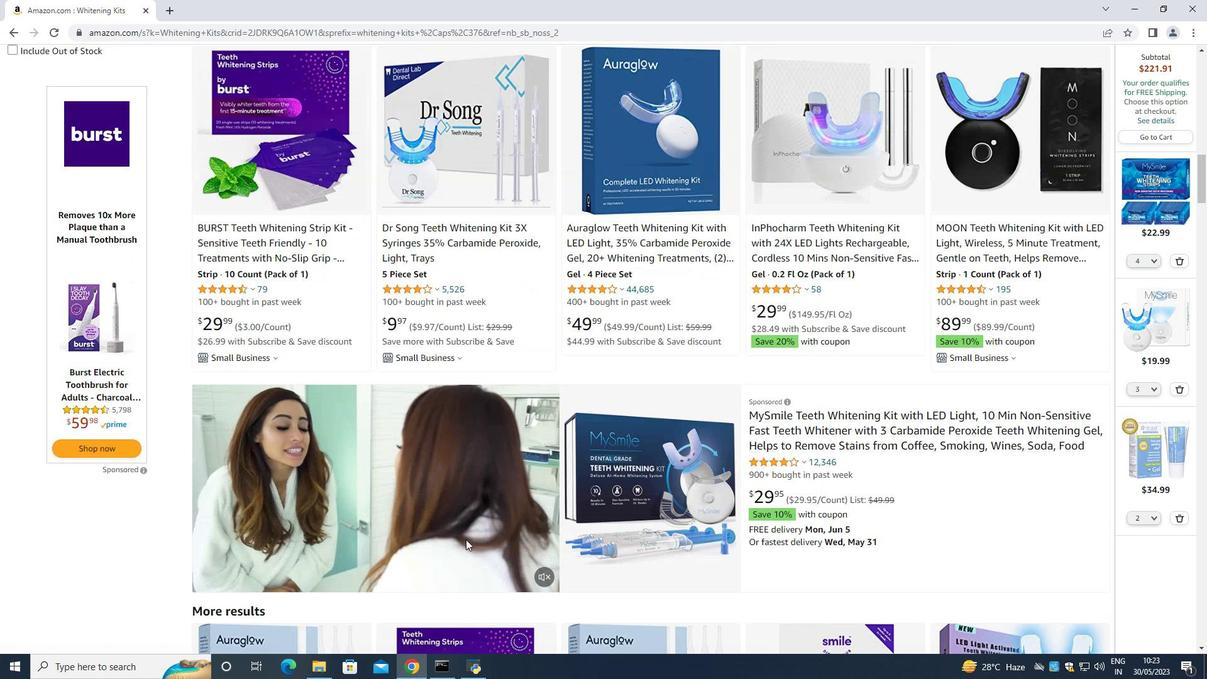 
Action: Mouse scrolled (466, 539) with delta (0, 0)
Screenshot: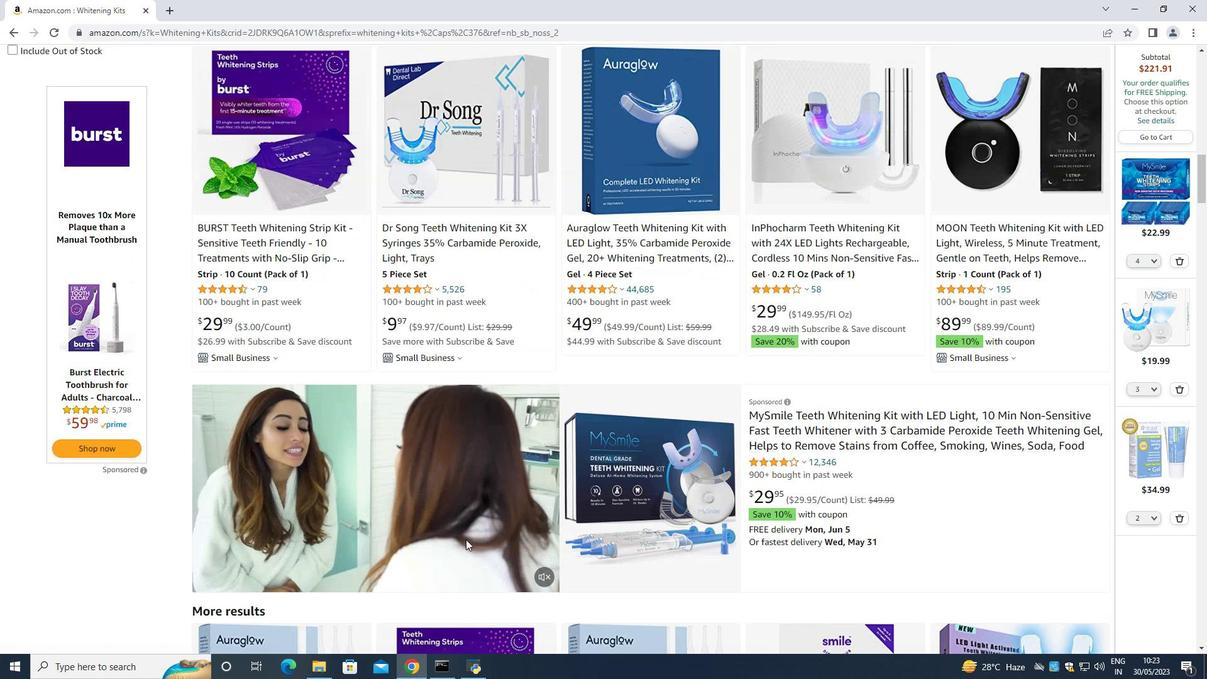 
Action: Mouse scrolled (466, 539) with delta (0, 0)
Screenshot: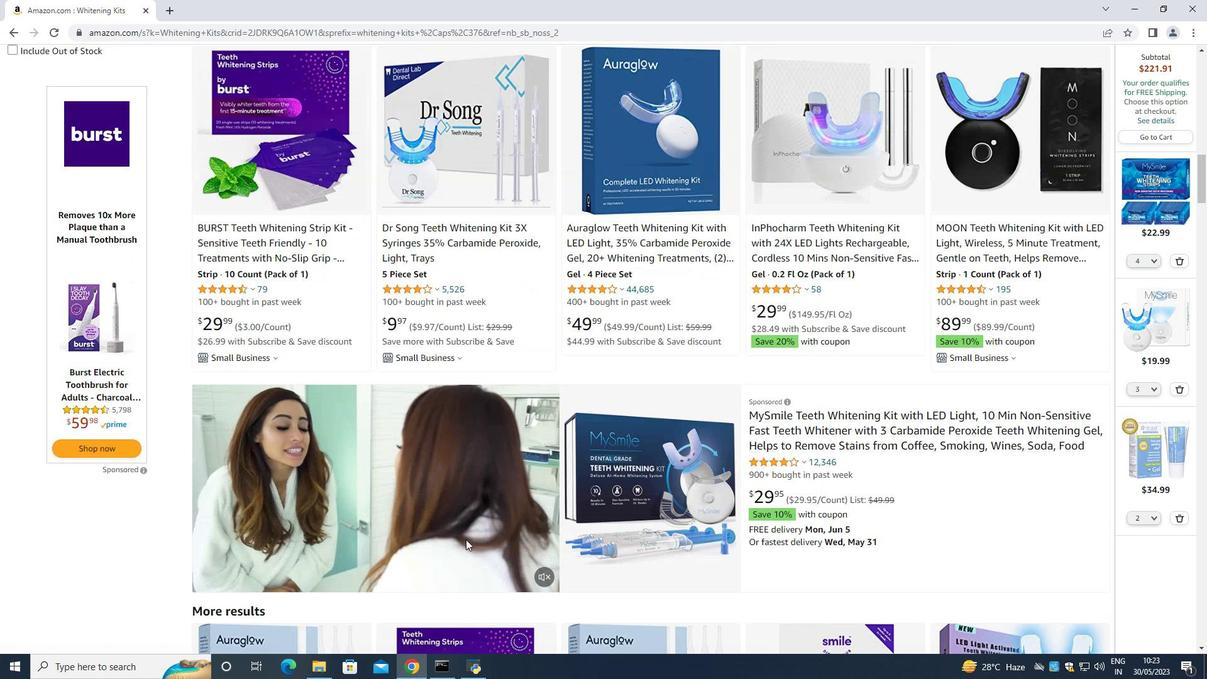 
Action: Mouse scrolled (466, 539) with delta (0, 0)
Screenshot: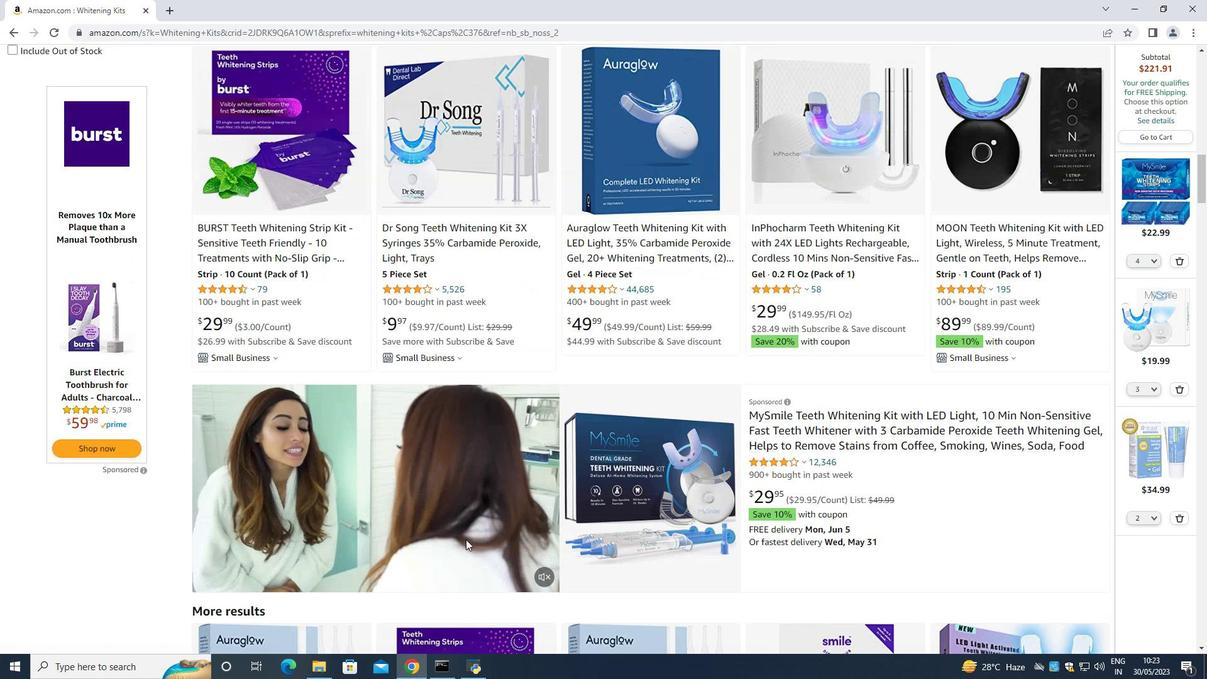 
Action: Mouse scrolled (466, 539) with delta (0, 0)
Screenshot: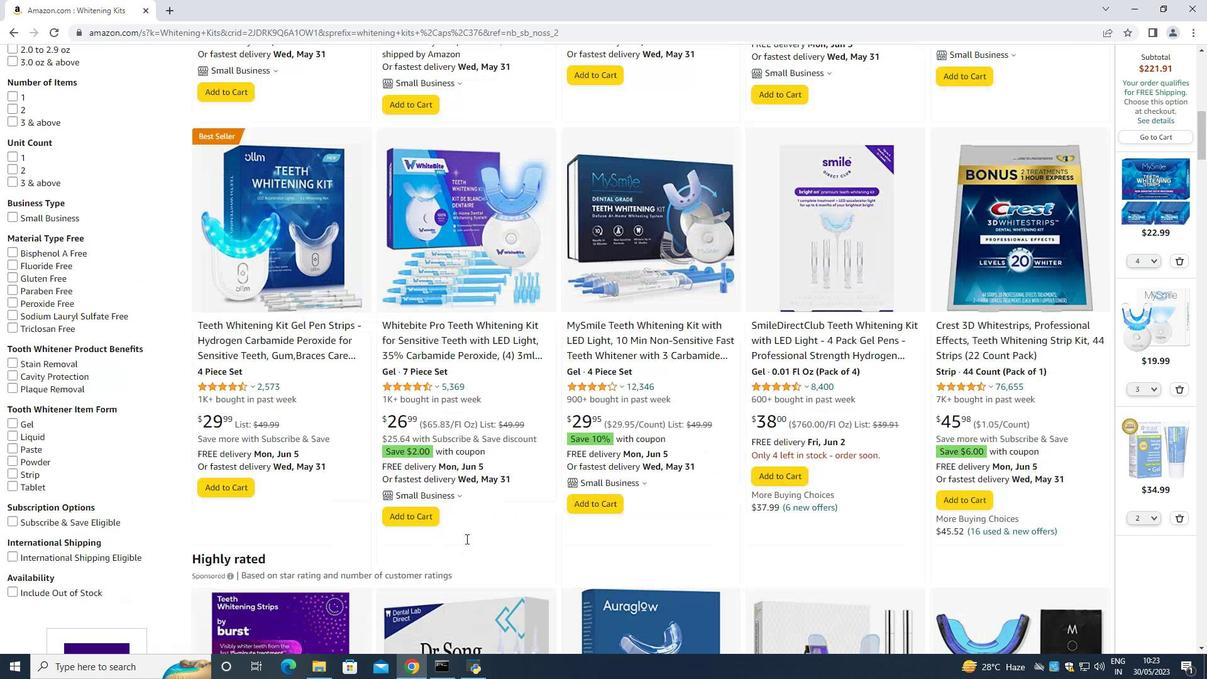 
Action: Mouse scrolled (466, 539) with delta (0, 0)
Screenshot: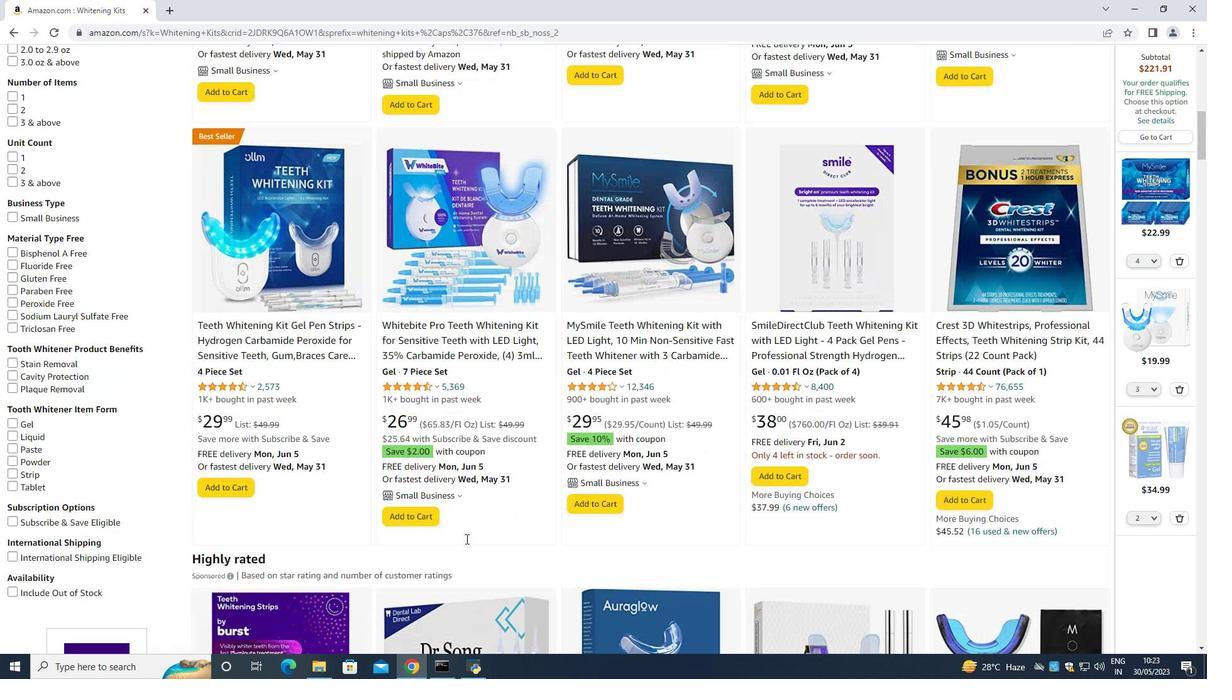 
Action: Mouse scrolled (466, 539) with delta (0, 0)
Screenshot: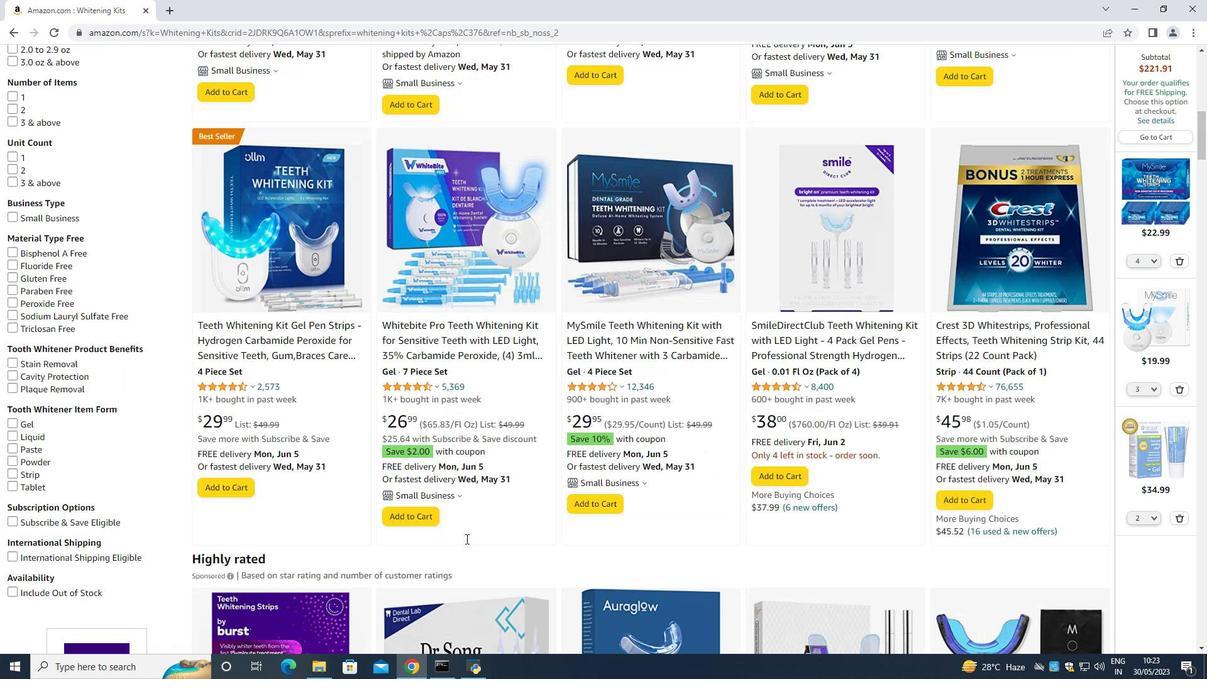 
Action: Mouse scrolled (466, 539) with delta (0, 0)
Screenshot: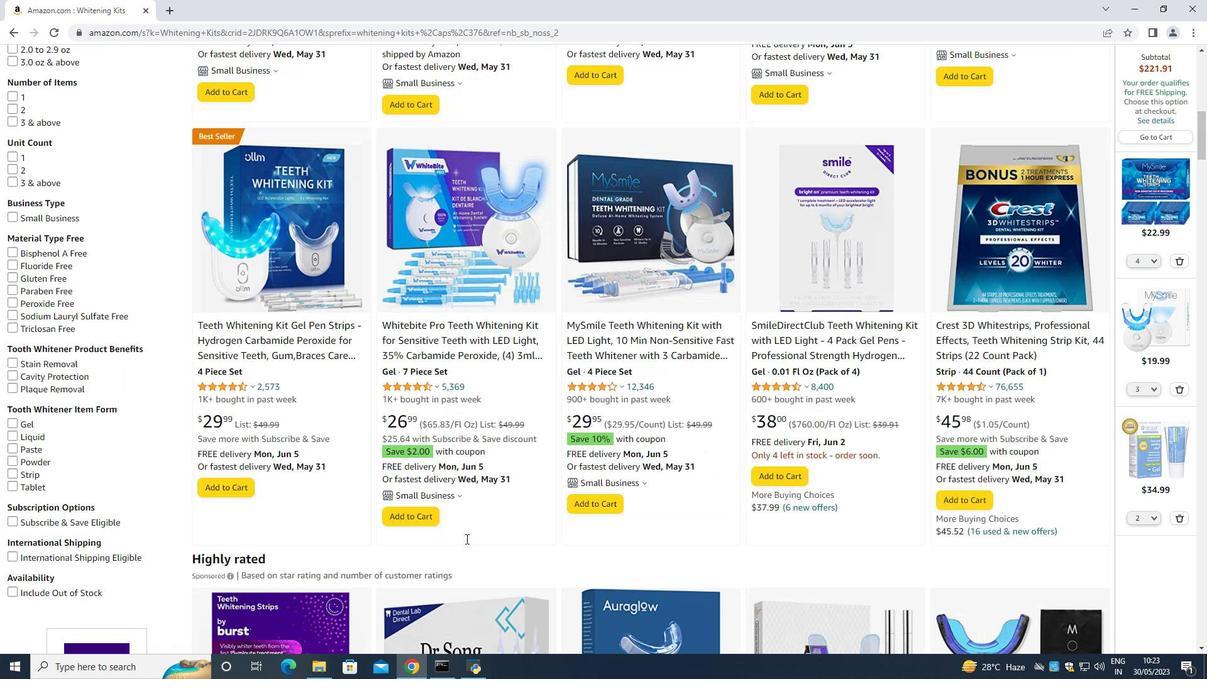 
Action: Mouse scrolled (466, 539) with delta (0, 0)
Screenshot: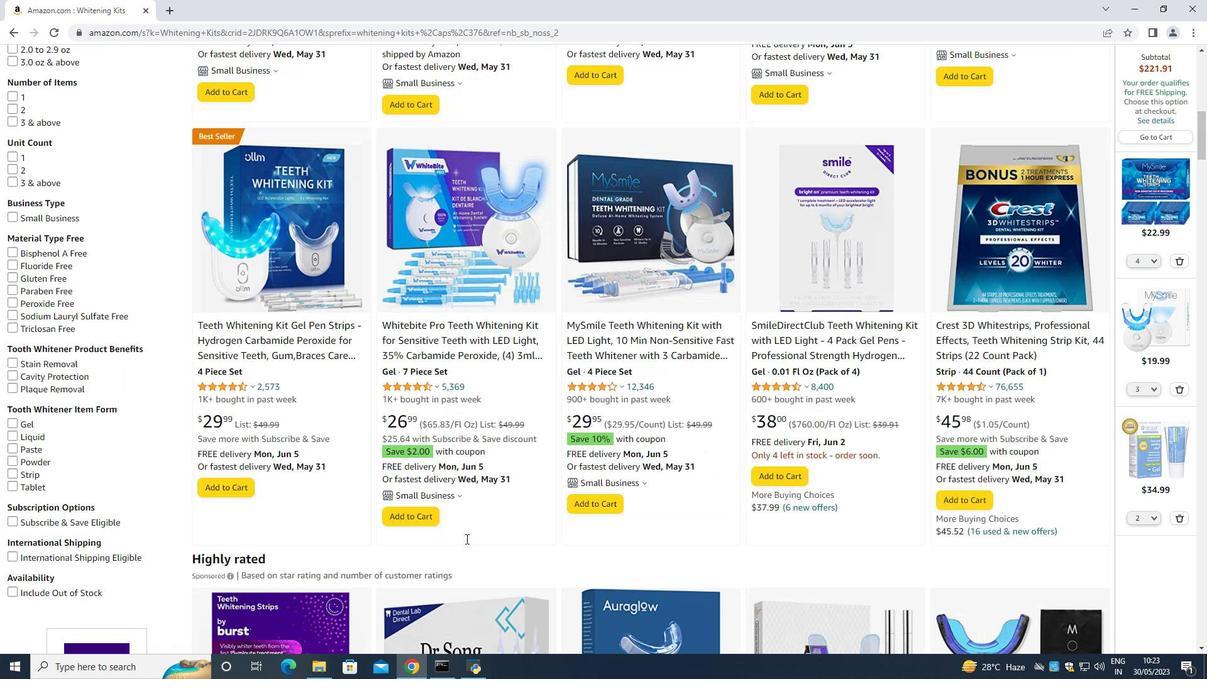 
Action: Mouse scrolled (466, 539) with delta (0, 0)
Screenshot: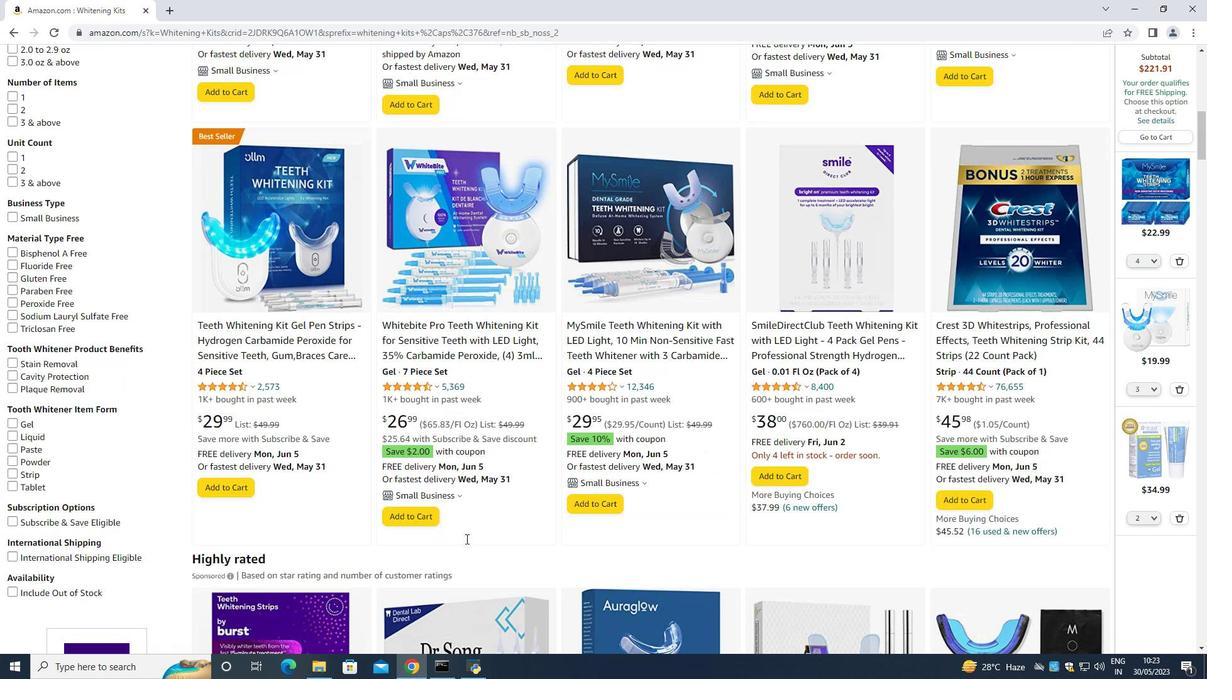 
Action: Mouse moved to (465, 539)
Screenshot: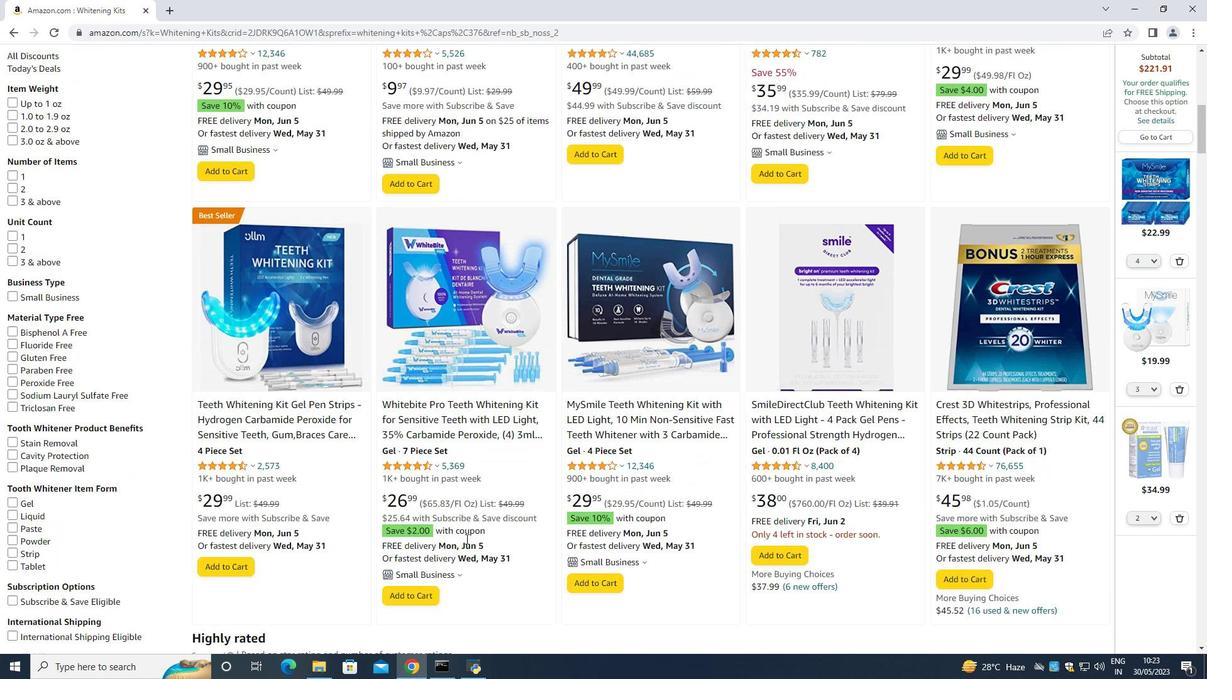 
Action: Mouse scrolled (465, 539) with delta (0, 0)
Screenshot: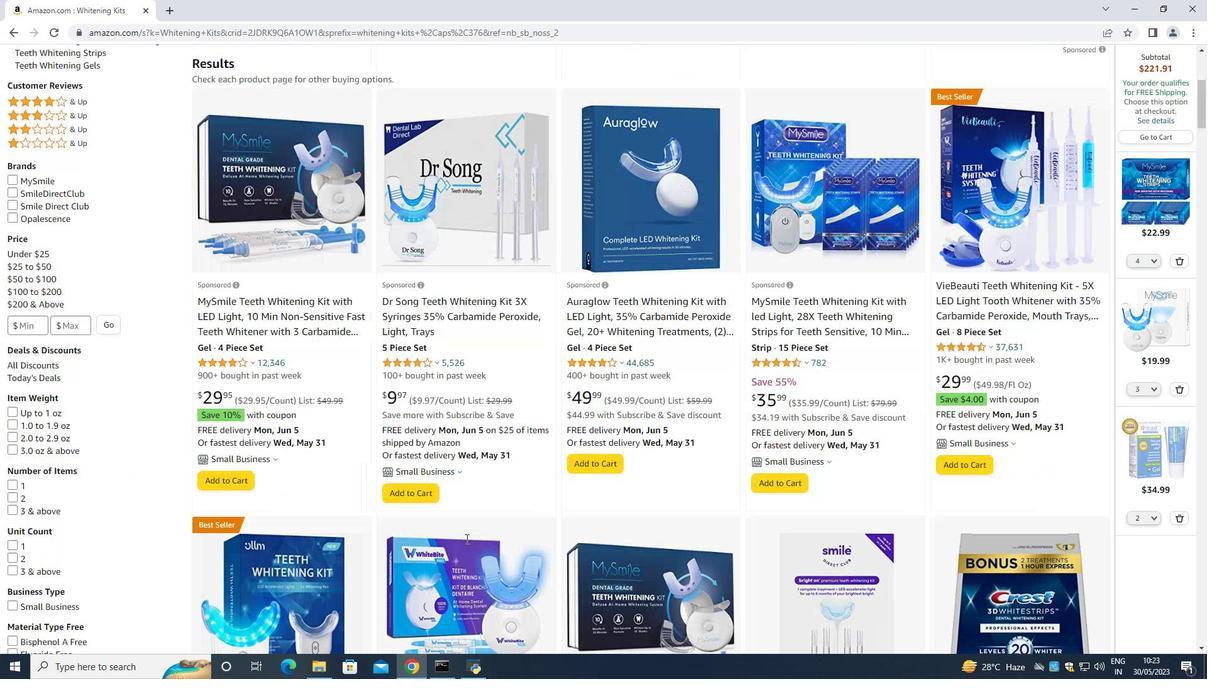 
Action: Mouse scrolled (465, 539) with delta (0, 0)
Screenshot: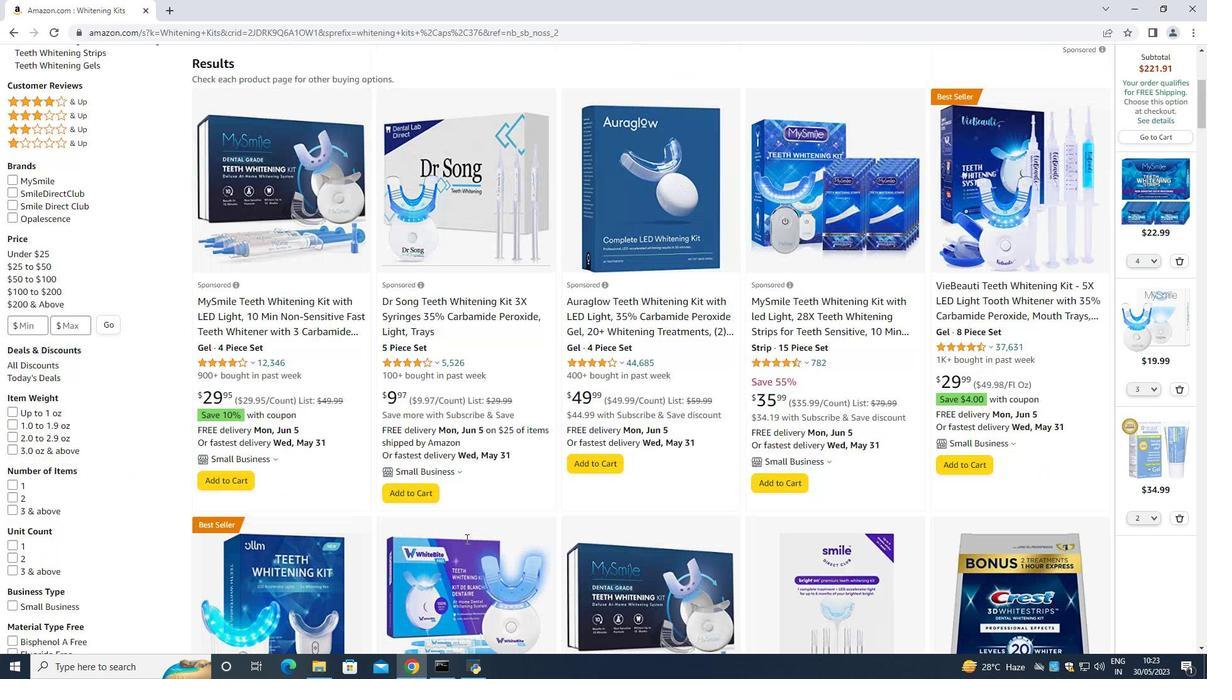 
Action: Mouse scrolled (465, 539) with delta (0, 0)
Screenshot: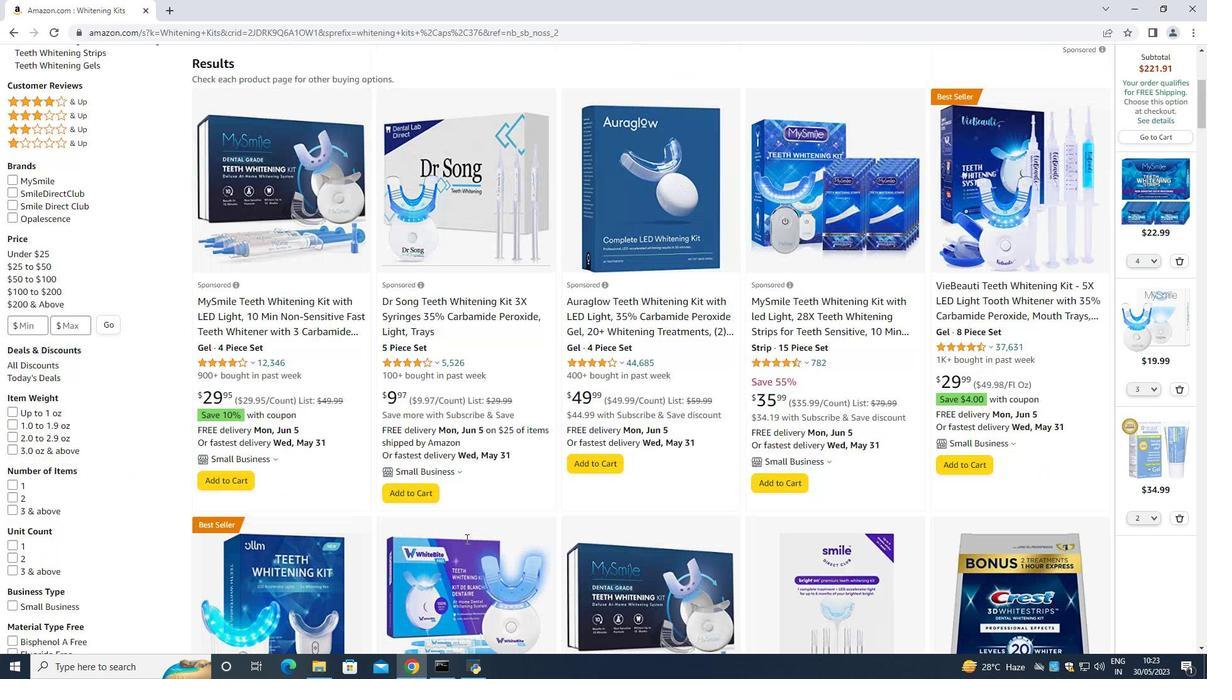 
Action: Mouse scrolled (465, 539) with delta (0, 0)
Screenshot: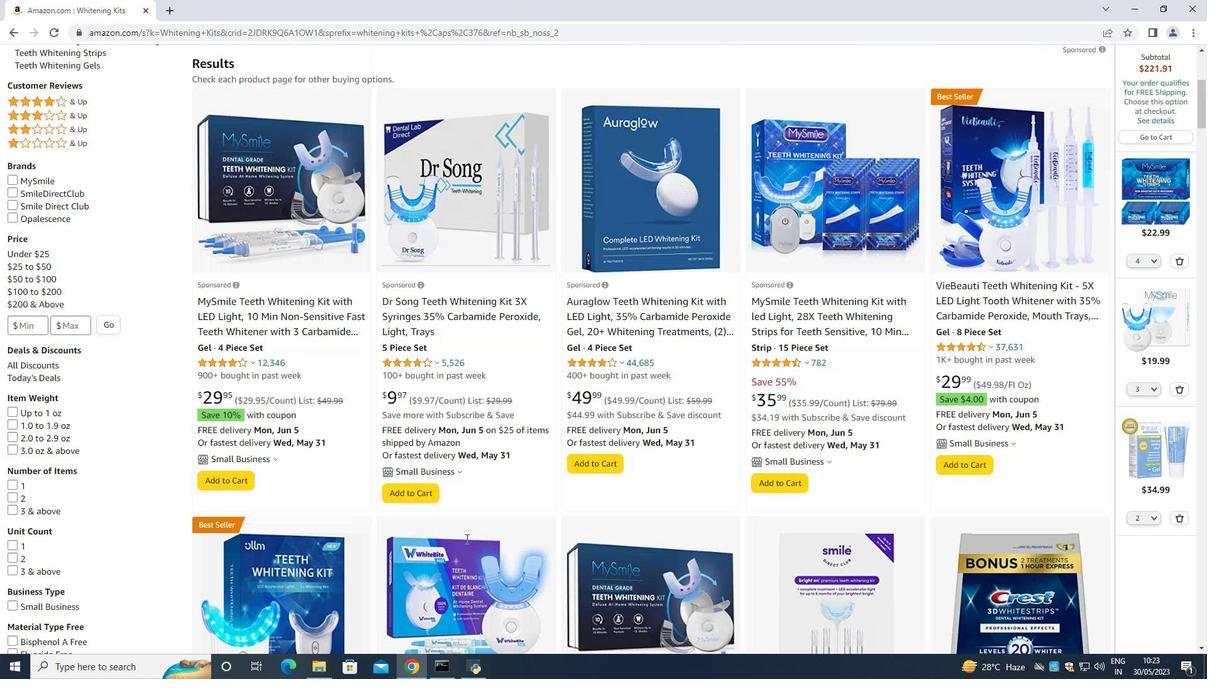 
Action: Mouse scrolled (465, 539) with delta (0, 0)
Screenshot: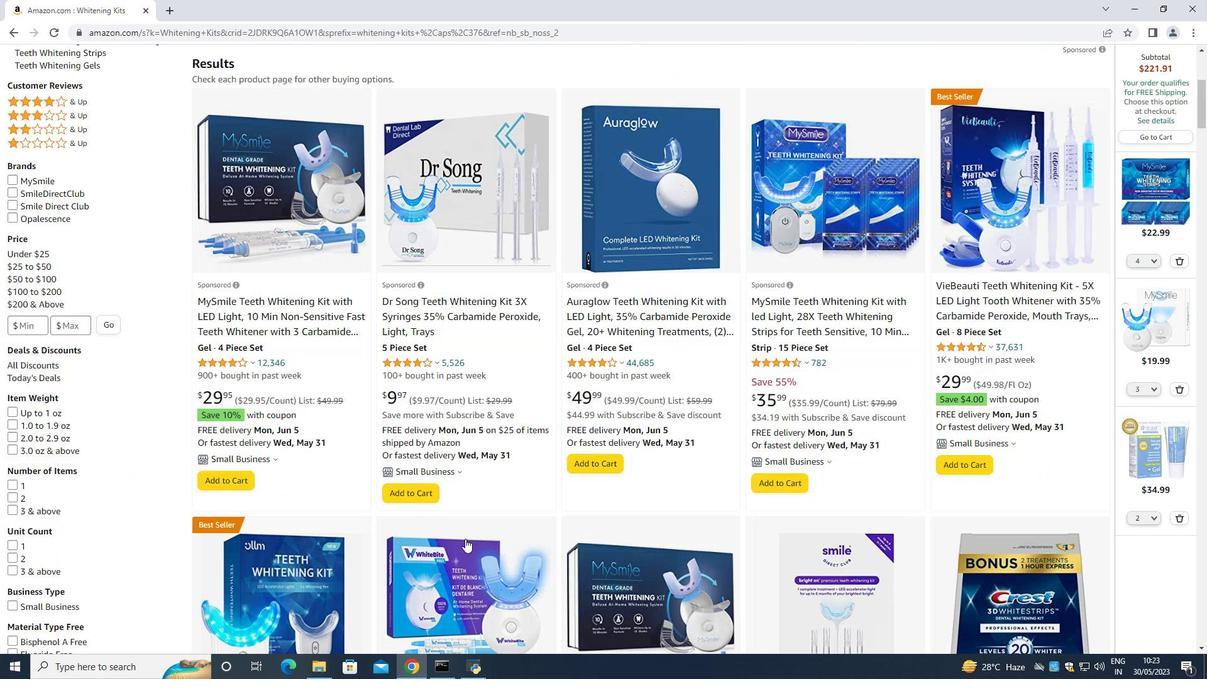 
Action: Mouse scrolled (465, 539) with delta (0, 0)
Screenshot: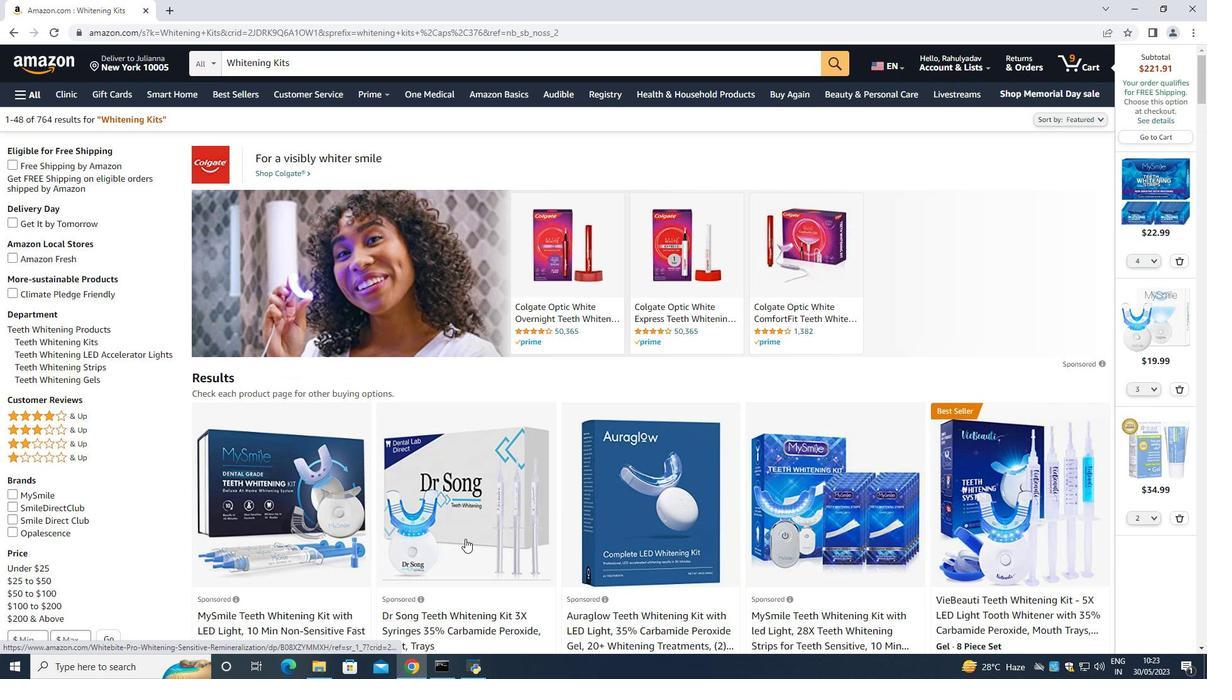 
Action: Mouse scrolled (465, 539) with delta (0, 0)
Screenshot: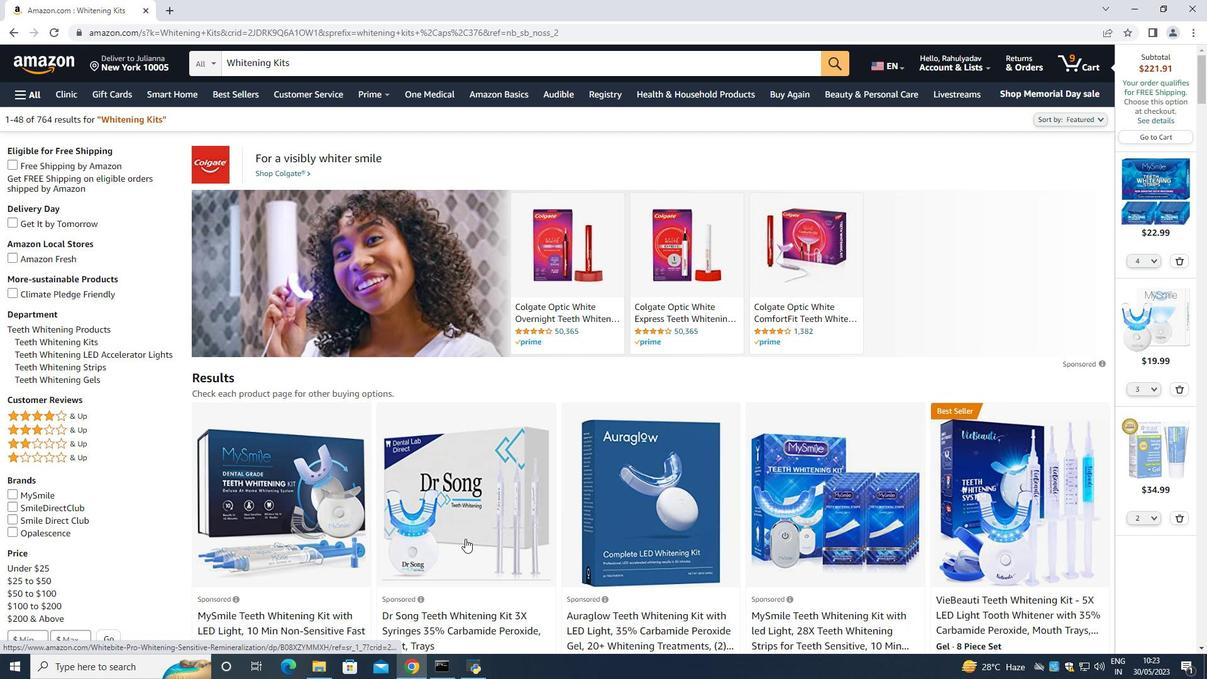 
Action: Mouse scrolled (465, 538) with delta (0, 0)
Screenshot: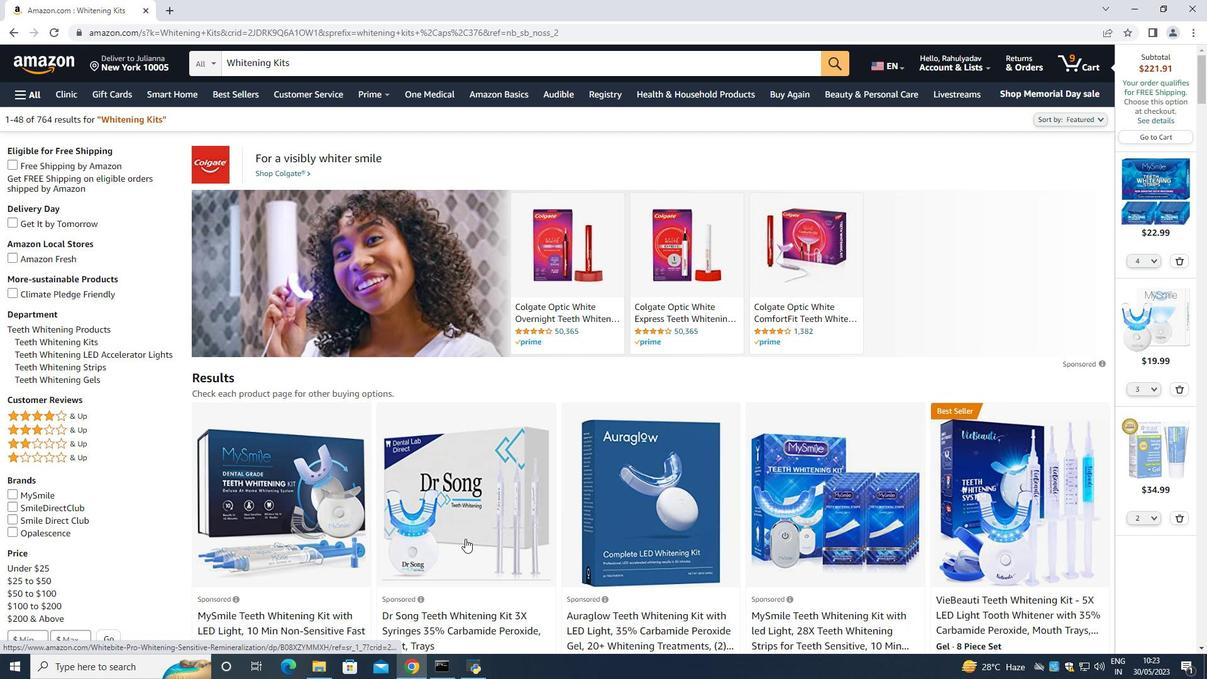 
Action: Mouse scrolled (465, 538) with delta (0, 0)
Screenshot: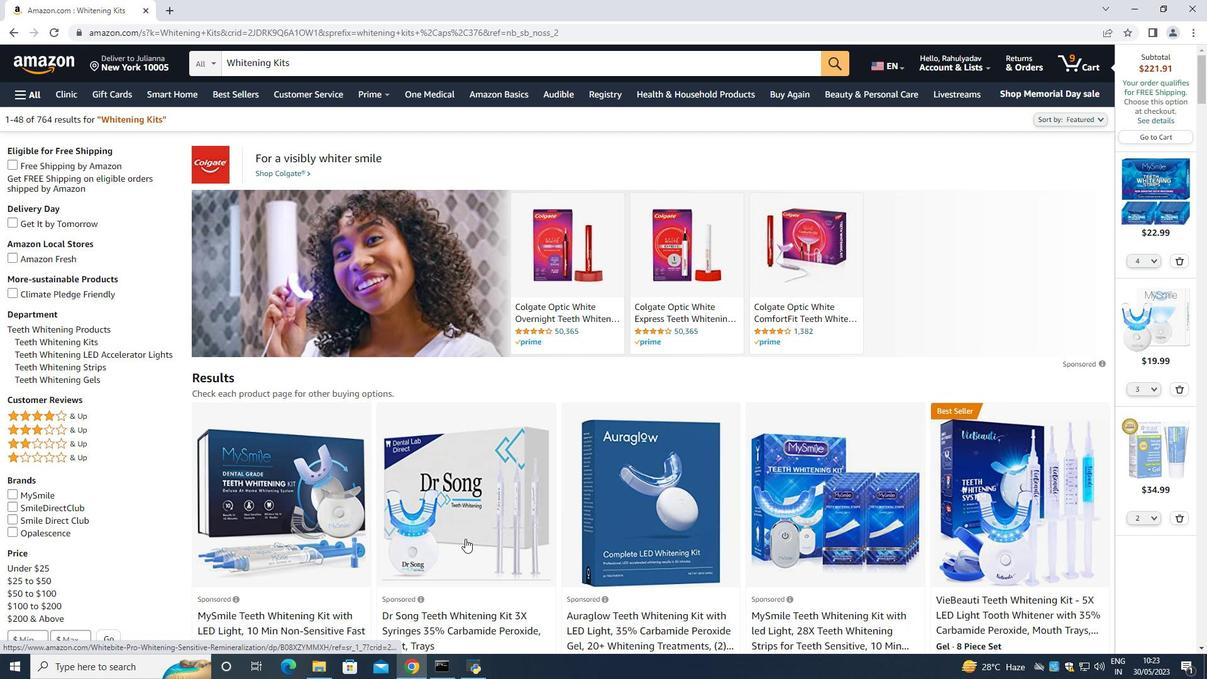 
Action: Mouse scrolled (465, 538) with delta (0, 0)
Screenshot: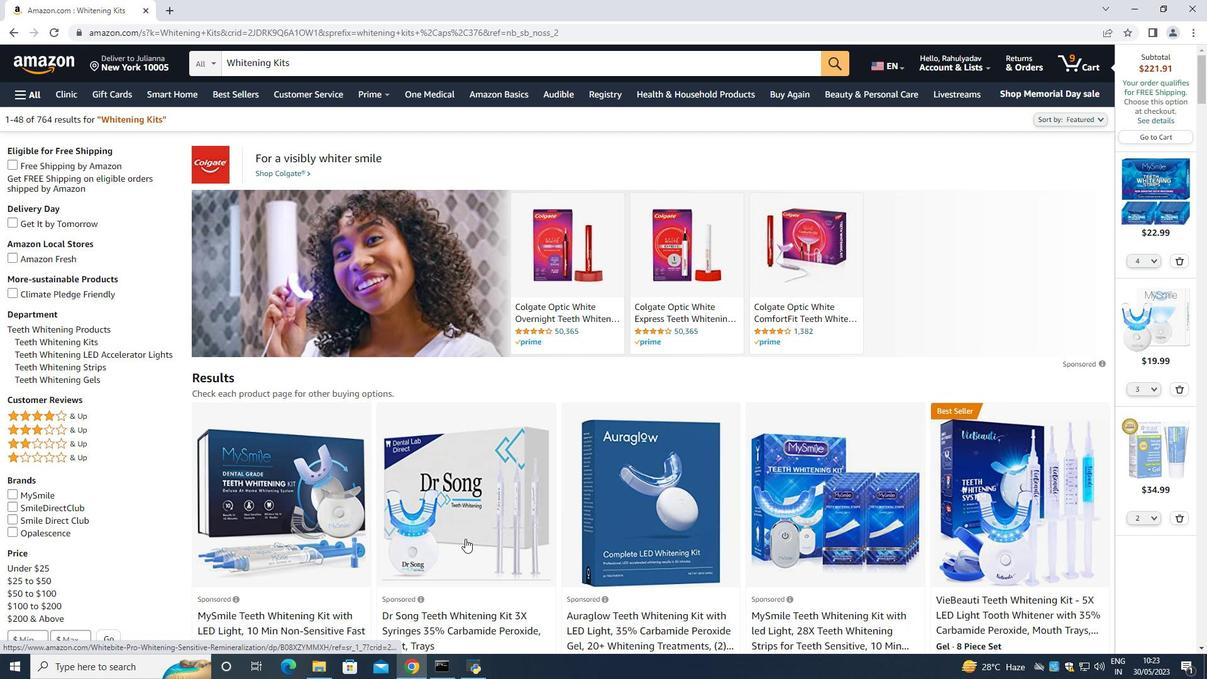 
Action: Mouse moved to (508, 437)
Screenshot: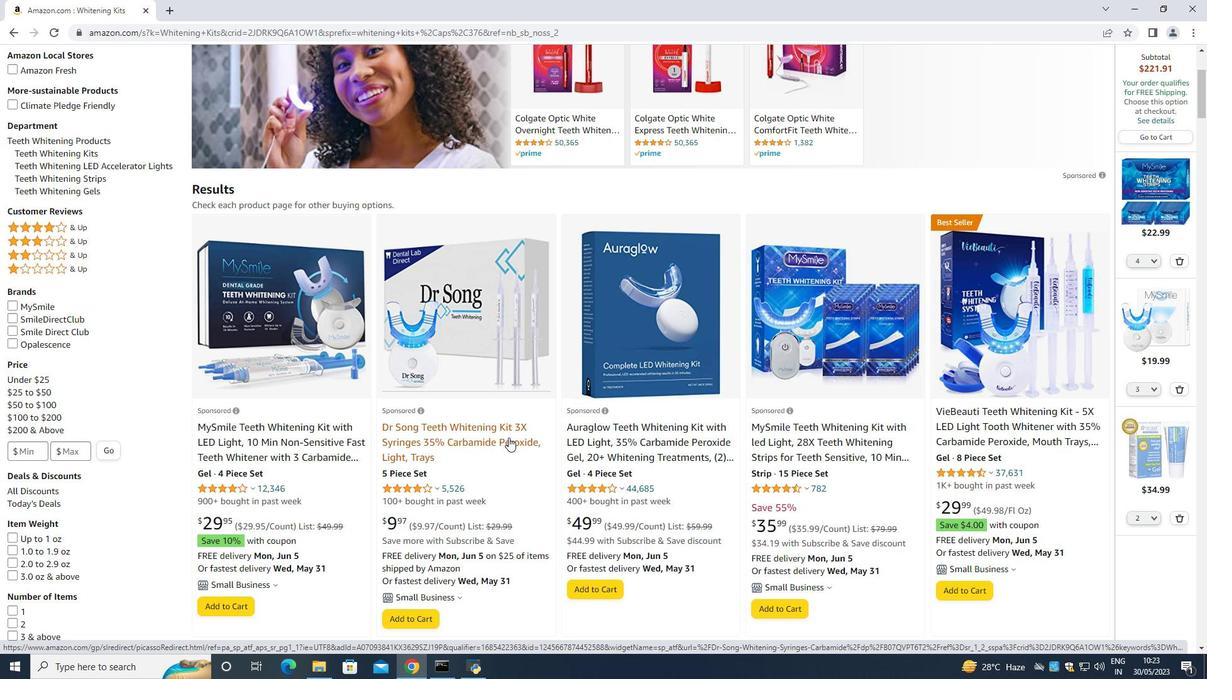 
Action: Mouse pressed left at (508, 437)
Screenshot: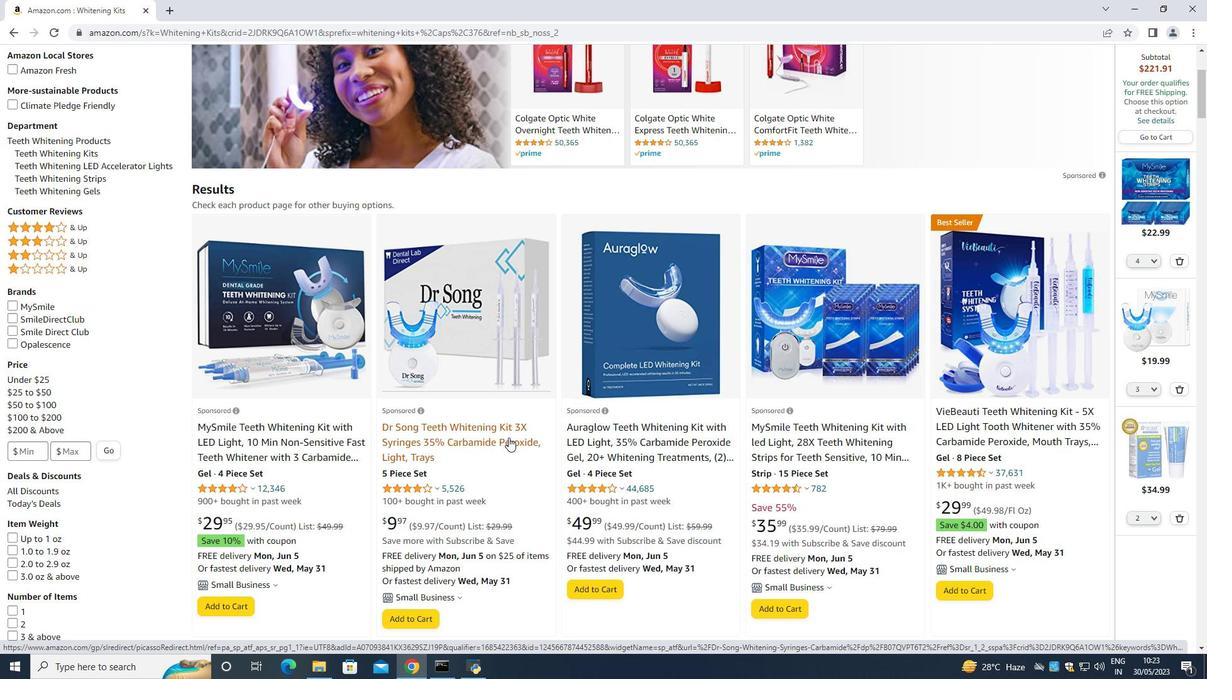 
Action: Mouse moved to (645, 461)
Screenshot: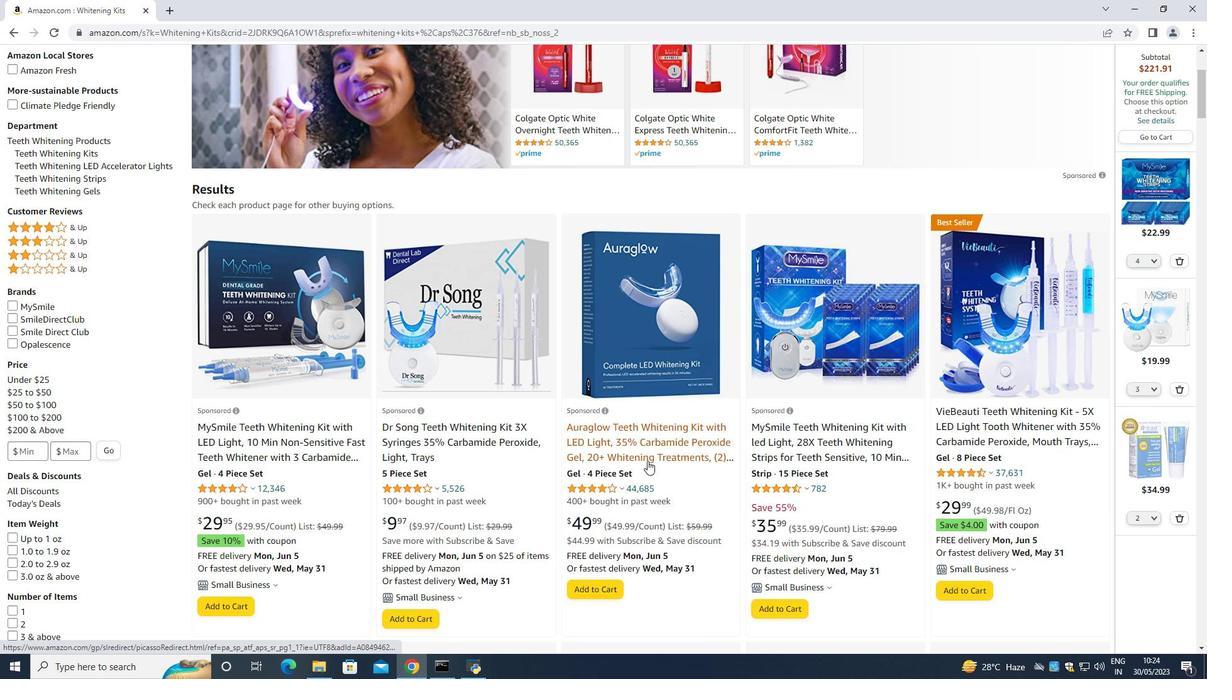 
Action: Mouse pressed left at (645, 461)
Screenshot: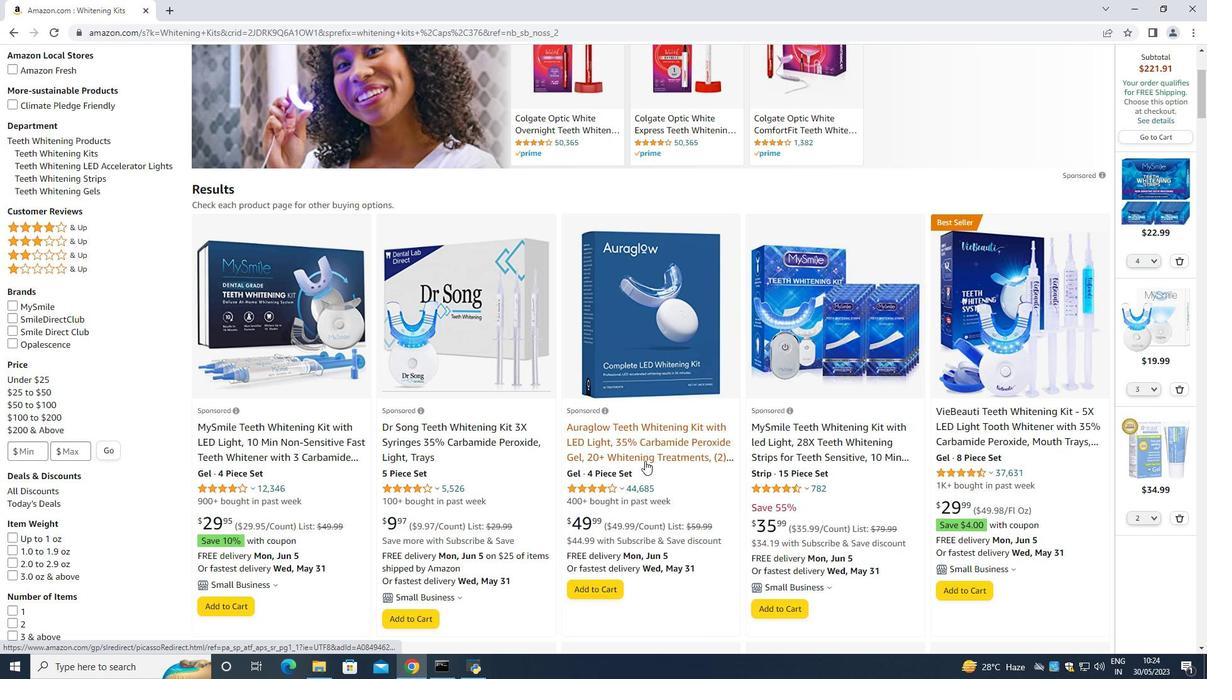 
Action: Mouse moved to (693, 250)
Screenshot: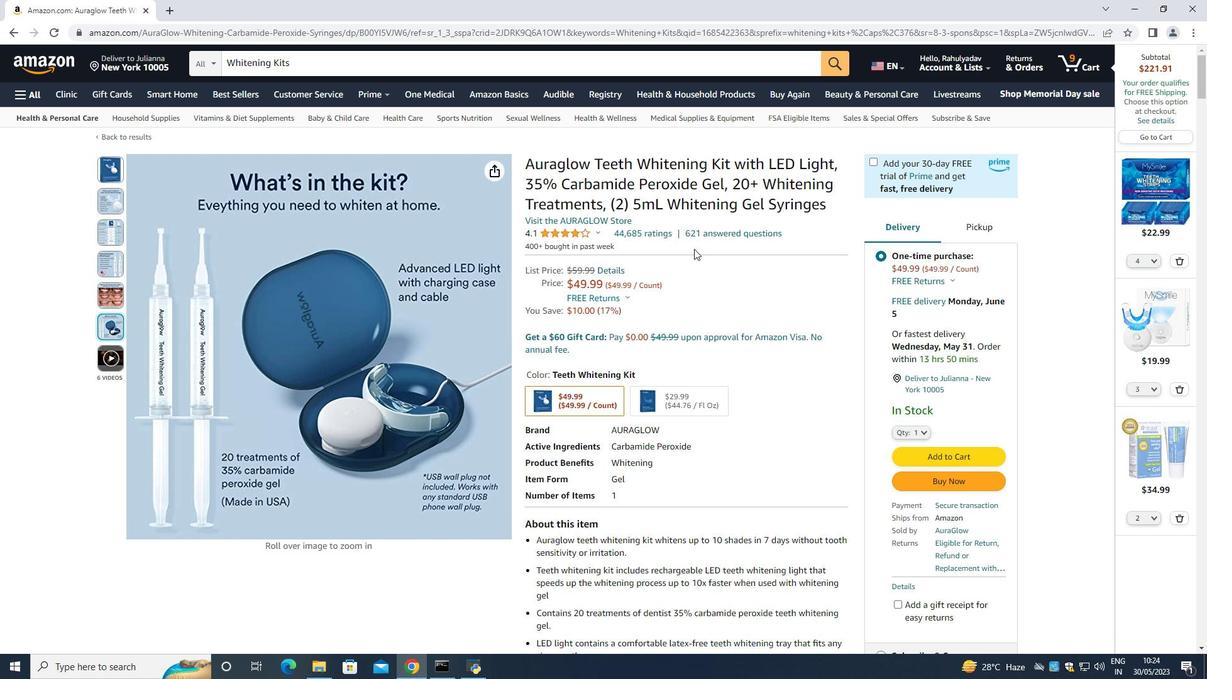 
Action: Mouse scrolled (693, 250) with delta (0, 0)
Screenshot: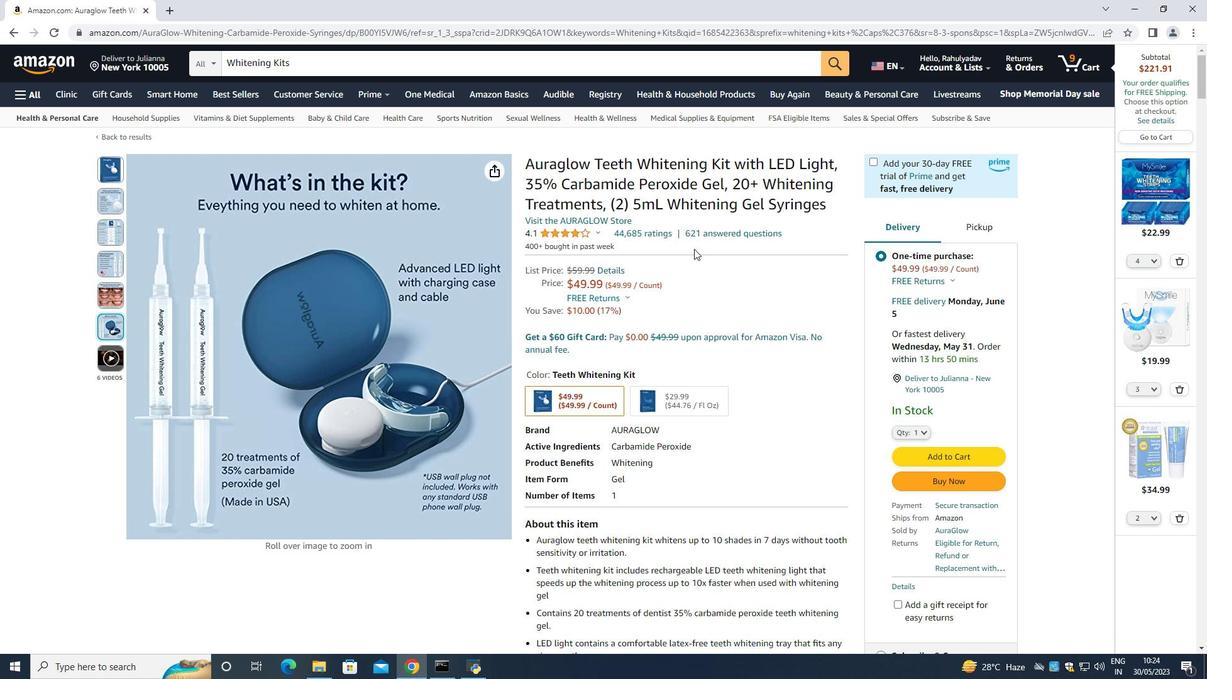 
Action: Mouse scrolled (693, 250) with delta (0, 0)
Screenshot: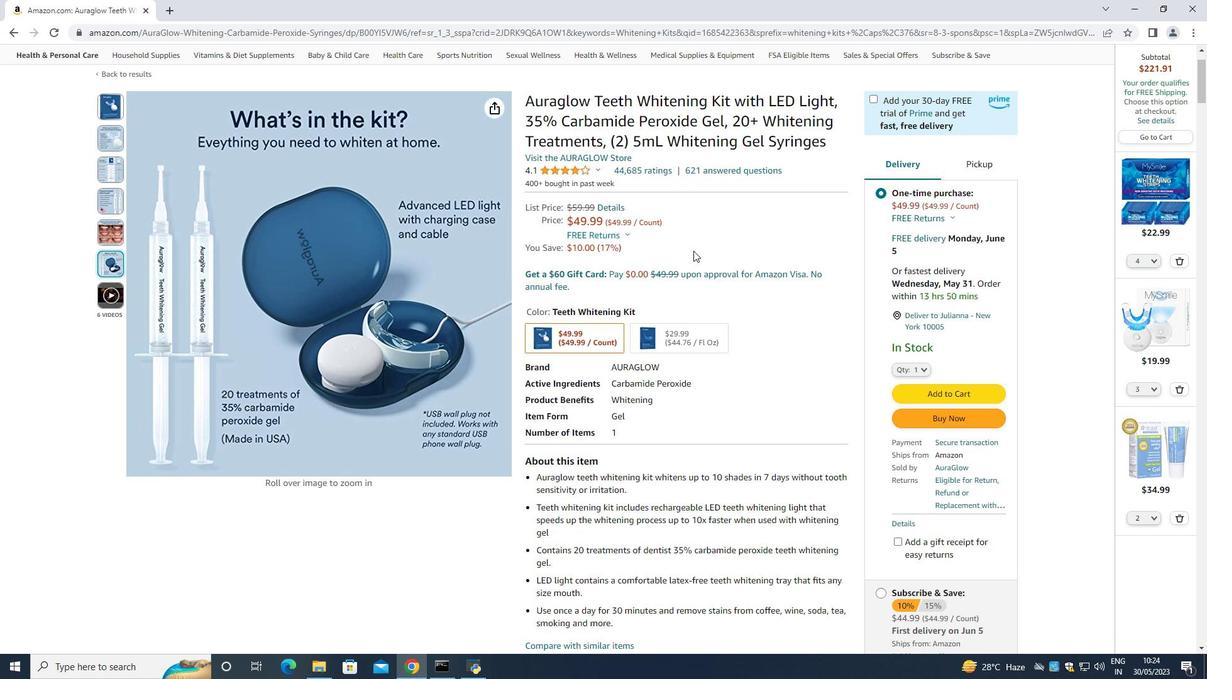 
Action: Mouse moved to (693, 251)
Screenshot: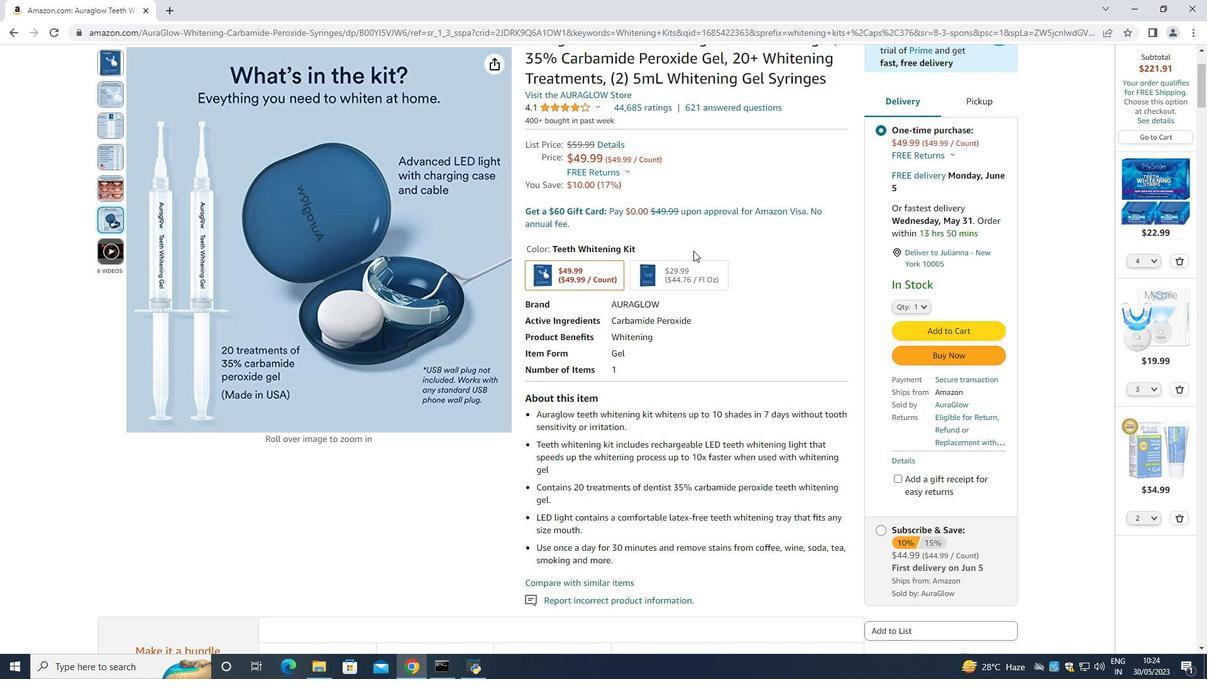 
Action: Mouse scrolled (693, 250) with delta (0, 0)
Screenshot: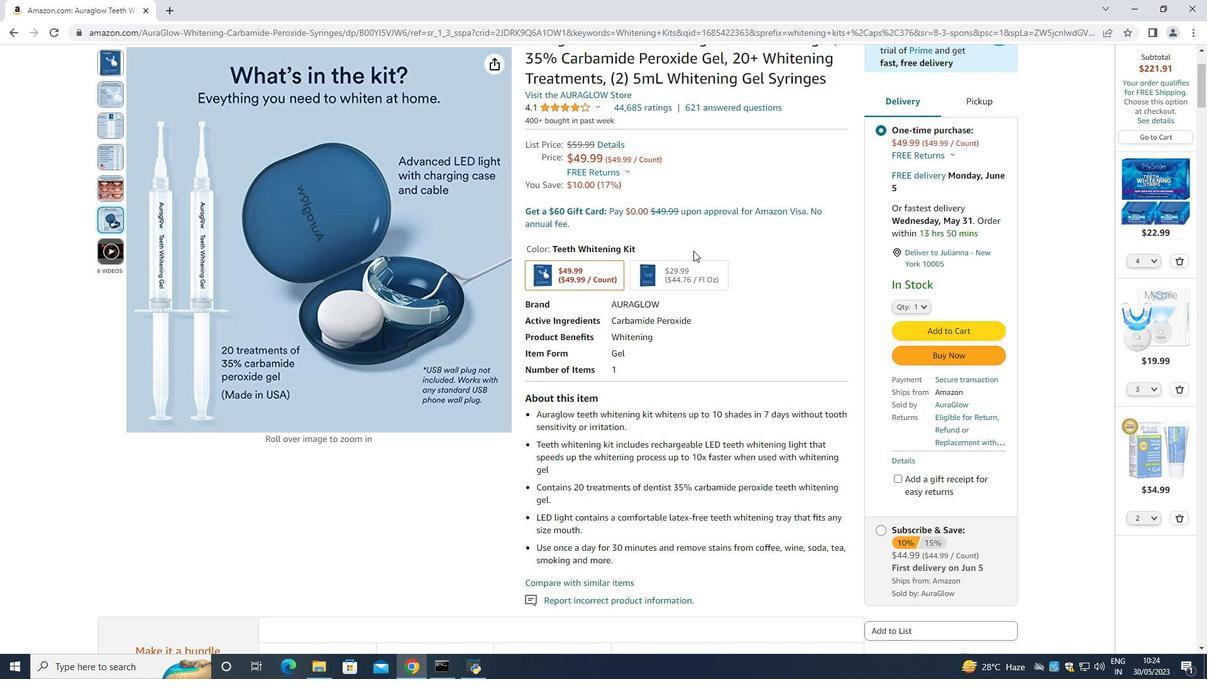 
Action: Mouse scrolled (693, 250) with delta (0, 0)
Screenshot: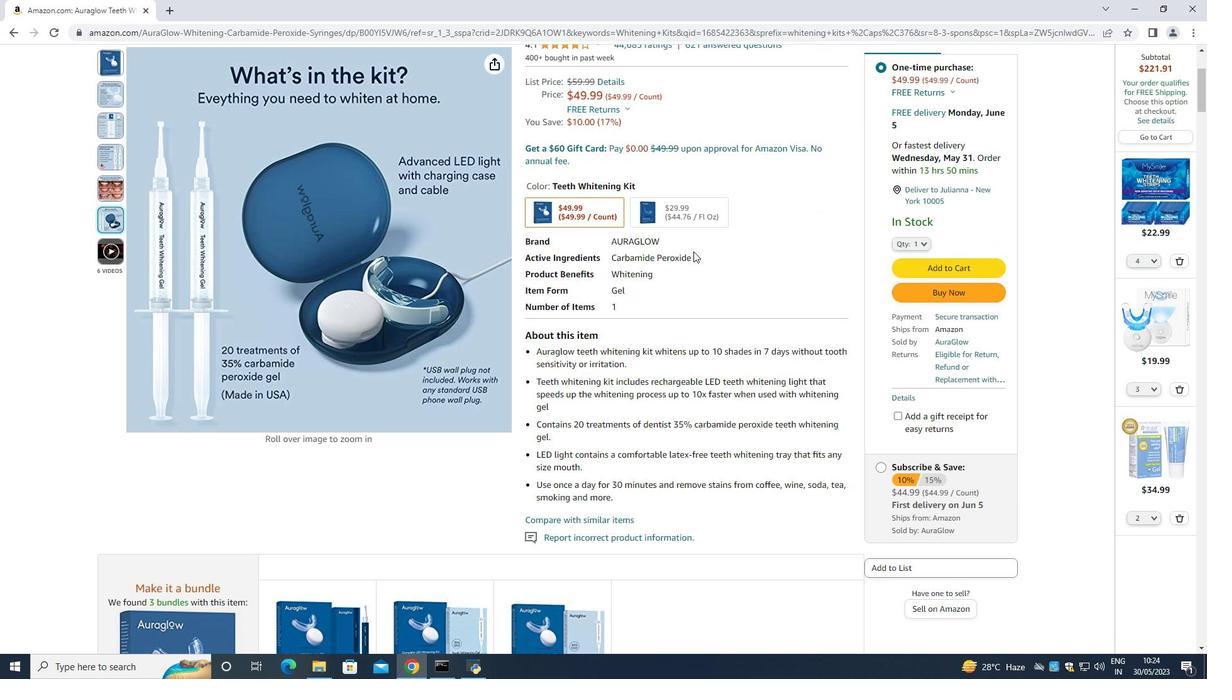 
Action: Mouse moved to (922, 184)
Screenshot: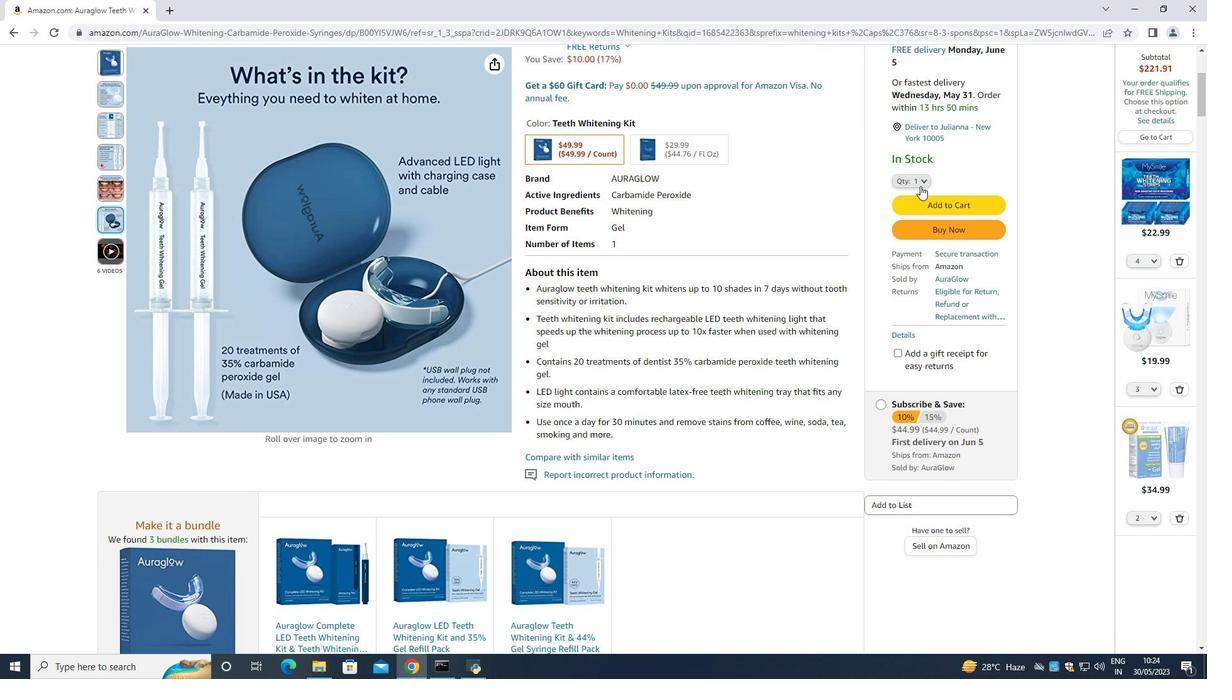 
Action: Mouse pressed left at (922, 184)
Screenshot: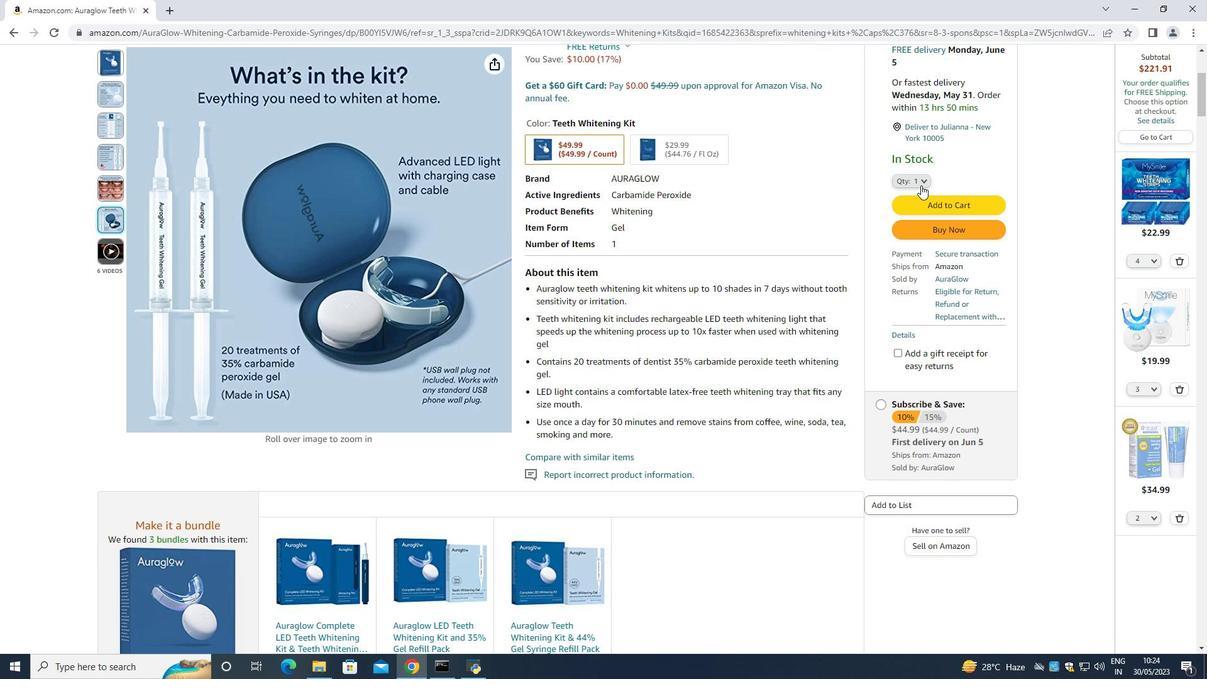 
Action: Mouse moved to (908, 245)
Screenshot: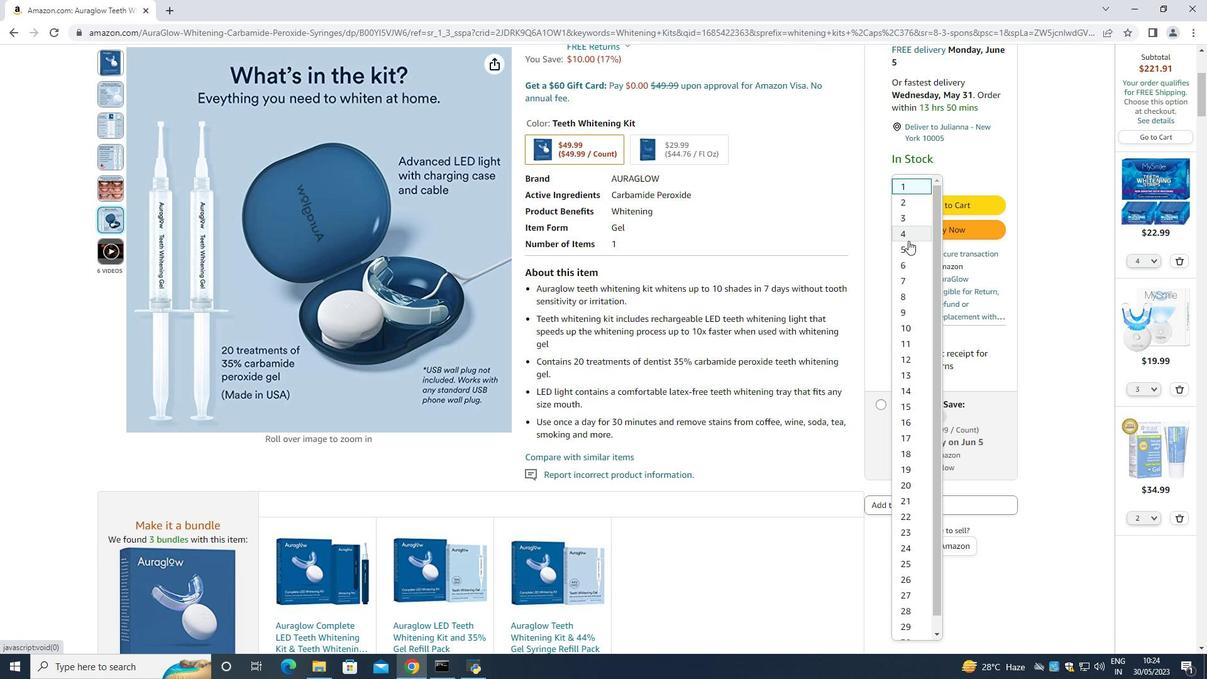 
Action: Mouse pressed left at (908, 245)
Screenshot: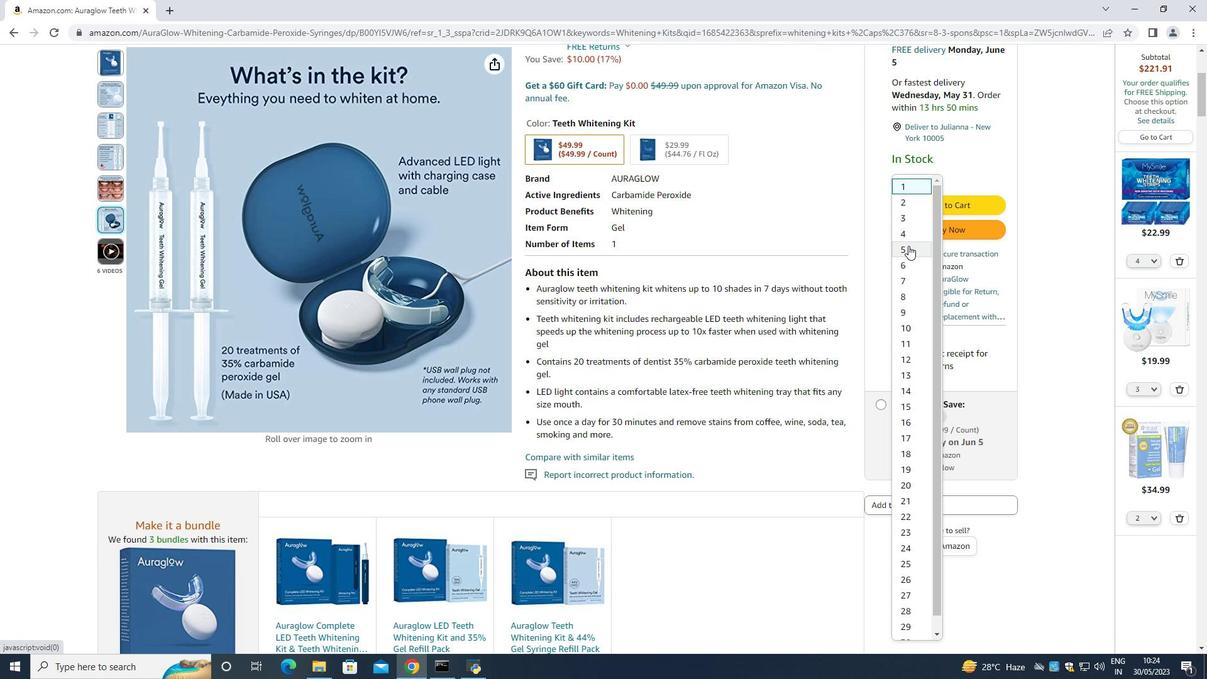 
Action: Mouse moved to (830, 253)
Screenshot: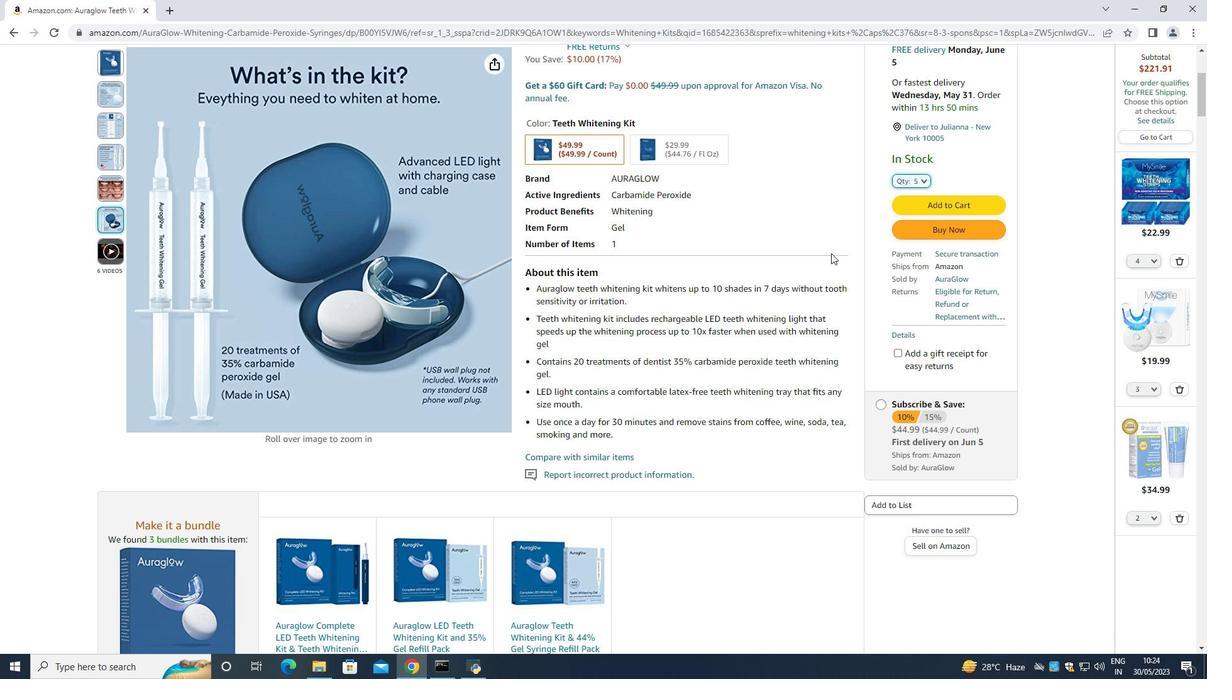 
Action: Mouse scrolled (830, 252) with delta (0, 0)
Screenshot: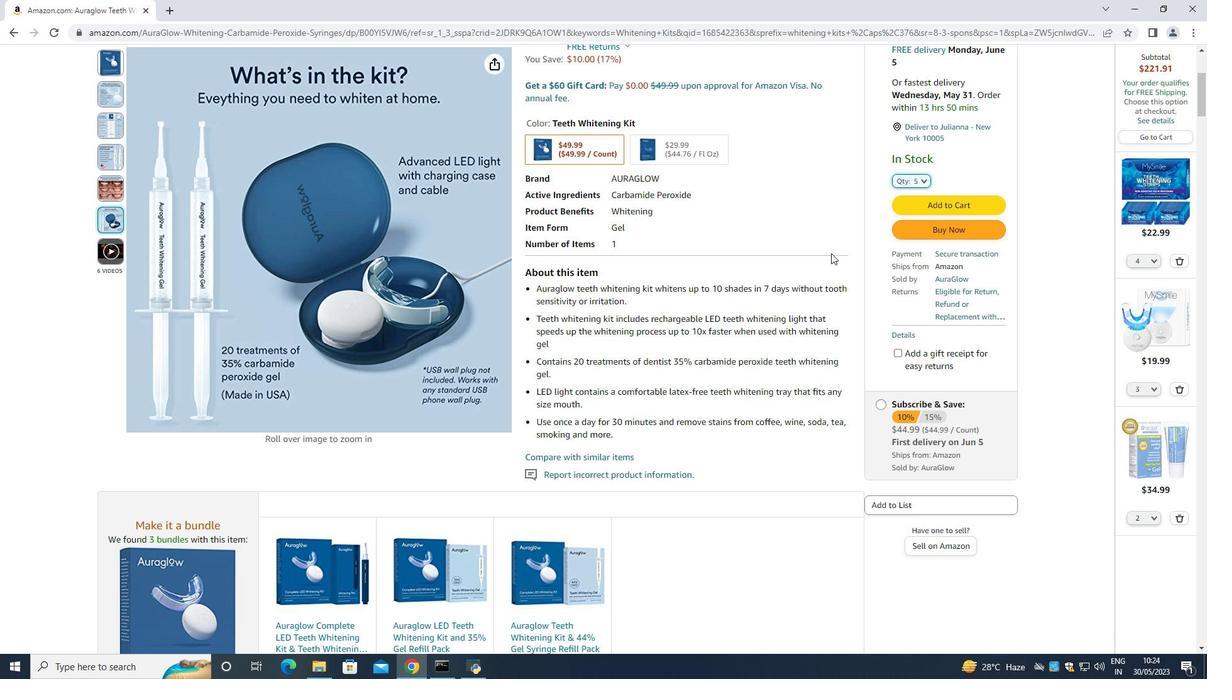 
Action: Mouse moved to (829, 252)
Screenshot: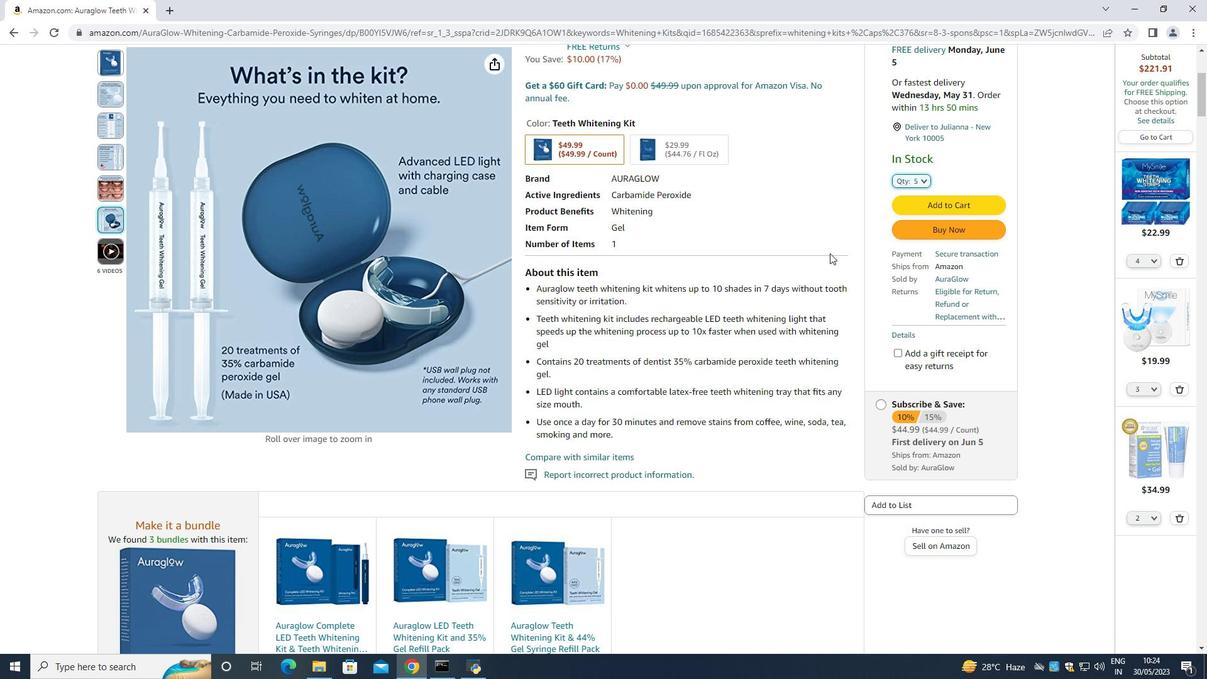 
Action: Mouse scrolled (829, 252) with delta (0, 0)
Screenshot: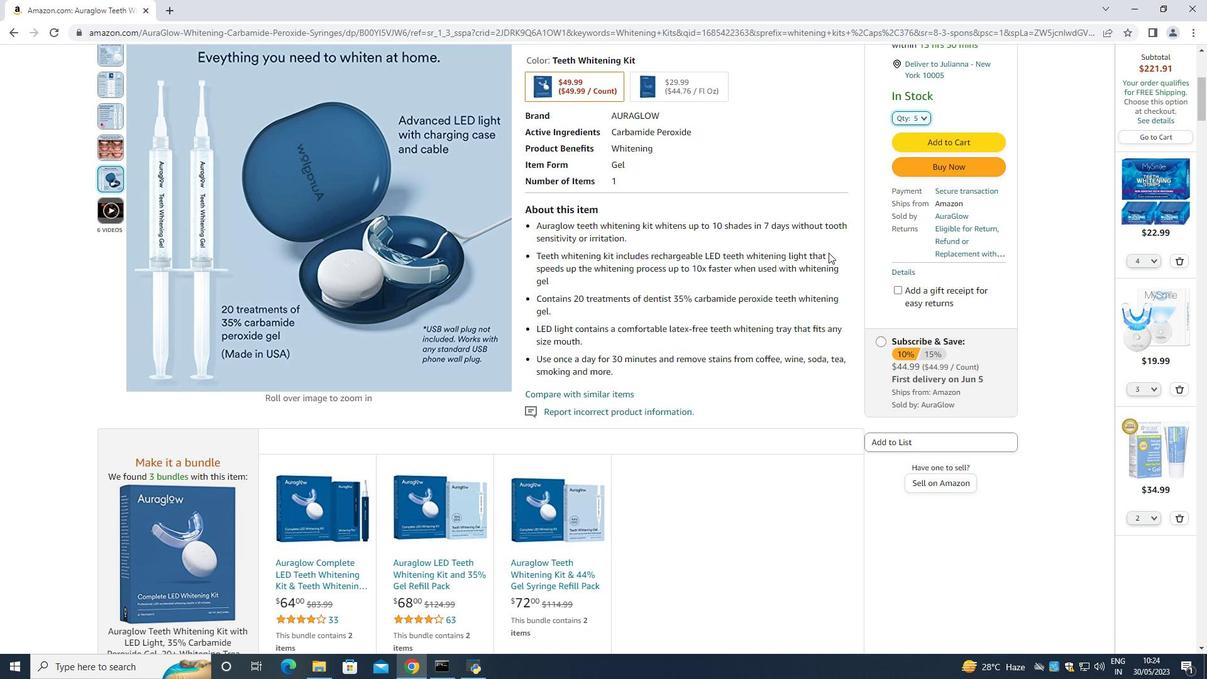 
Action: Mouse moved to (825, 254)
Screenshot: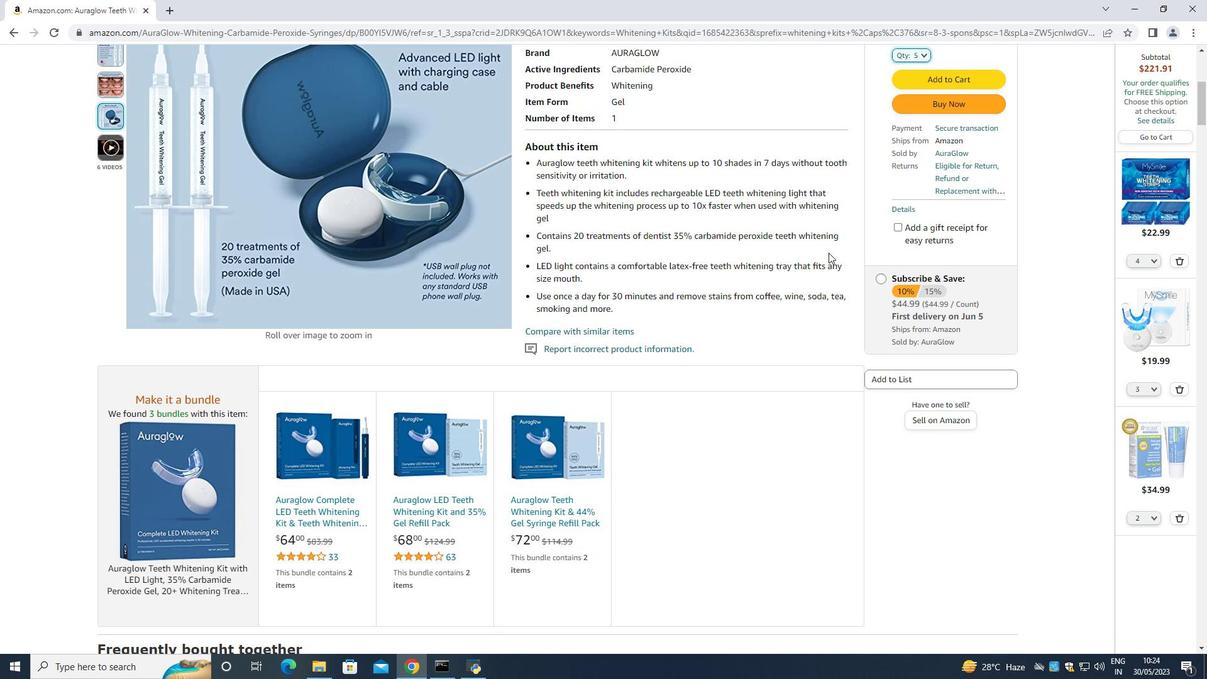 
Action: Mouse scrolled (825, 254) with delta (0, 0)
Screenshot: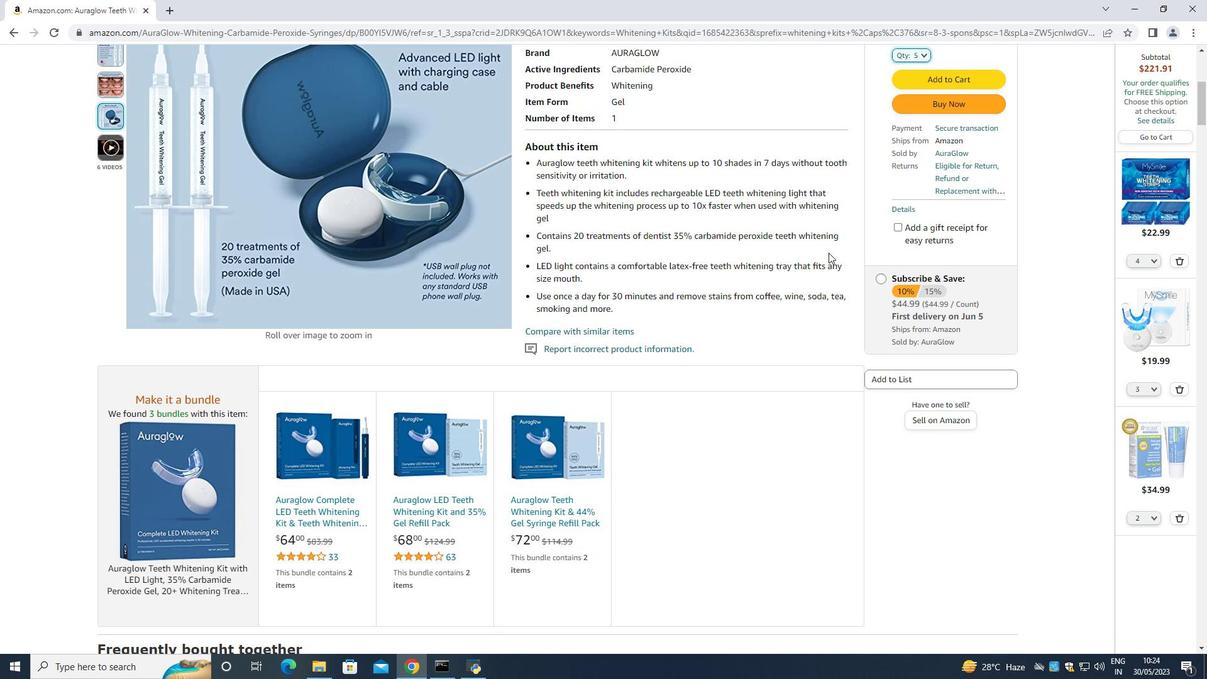 
Action: Mouse moved to (819, 257)
Screenshot: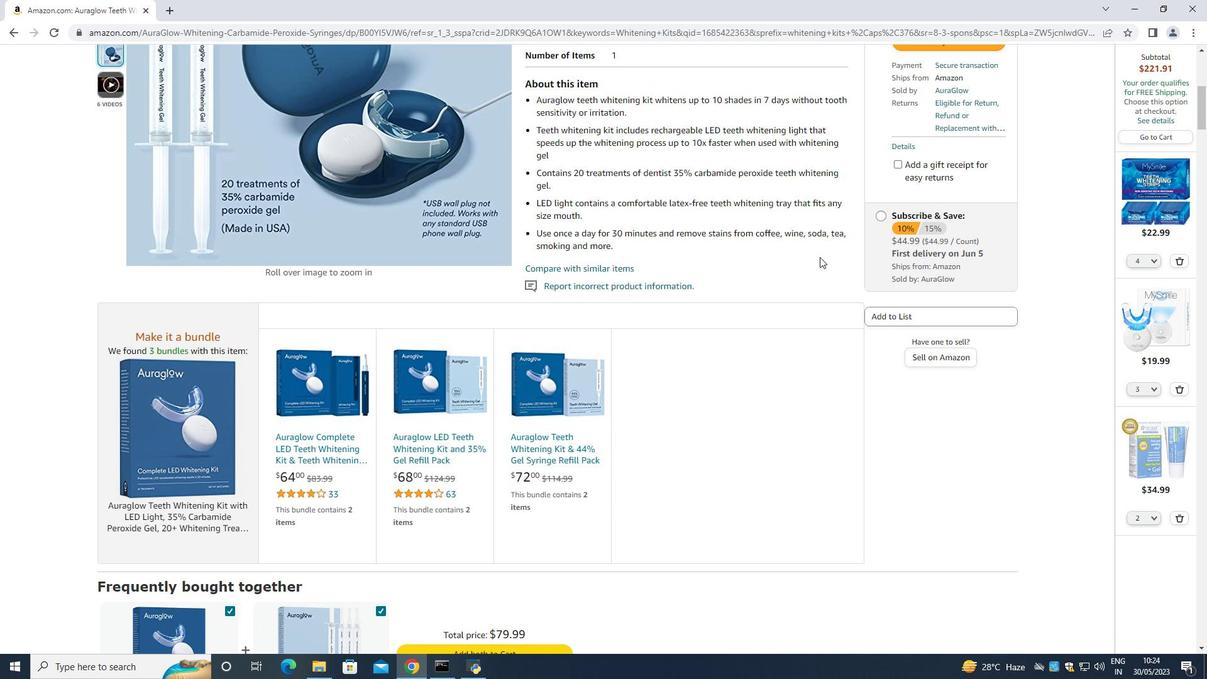 
Action: Mouse pressed middle at (819, 257)
Screenshot: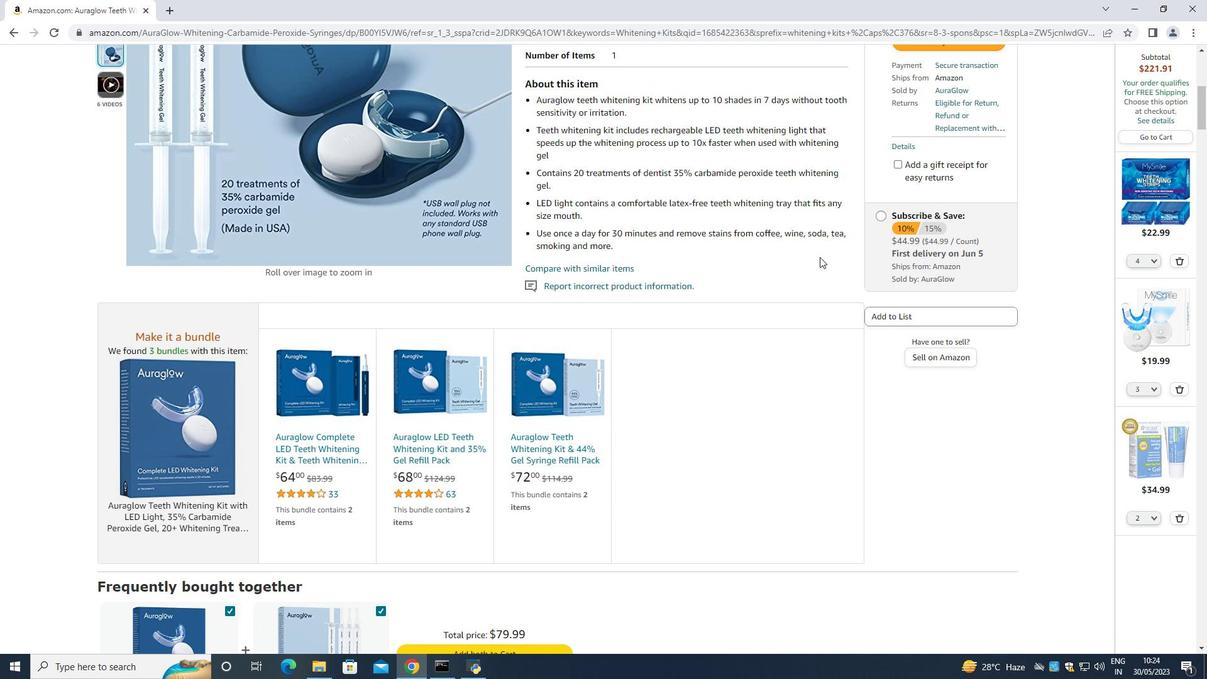 
Action: Mouse moved to (866, 167)
Screenshot: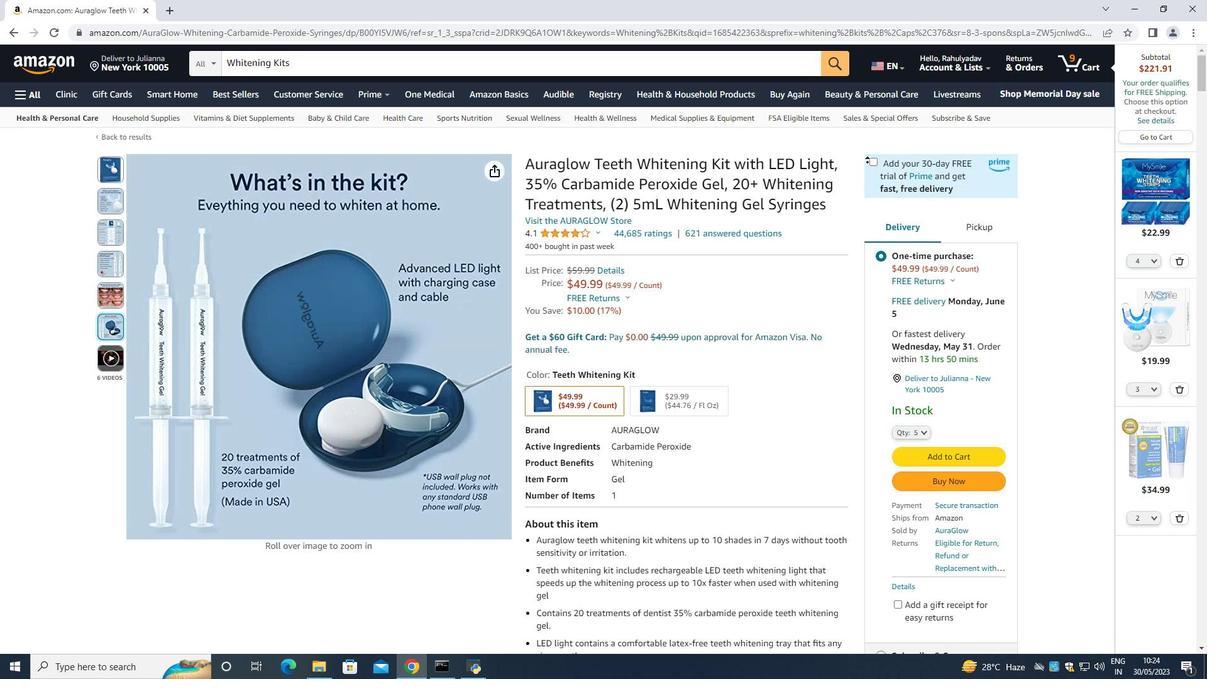 
Action: Mouse pressed left at (866, 167)
Screenshot: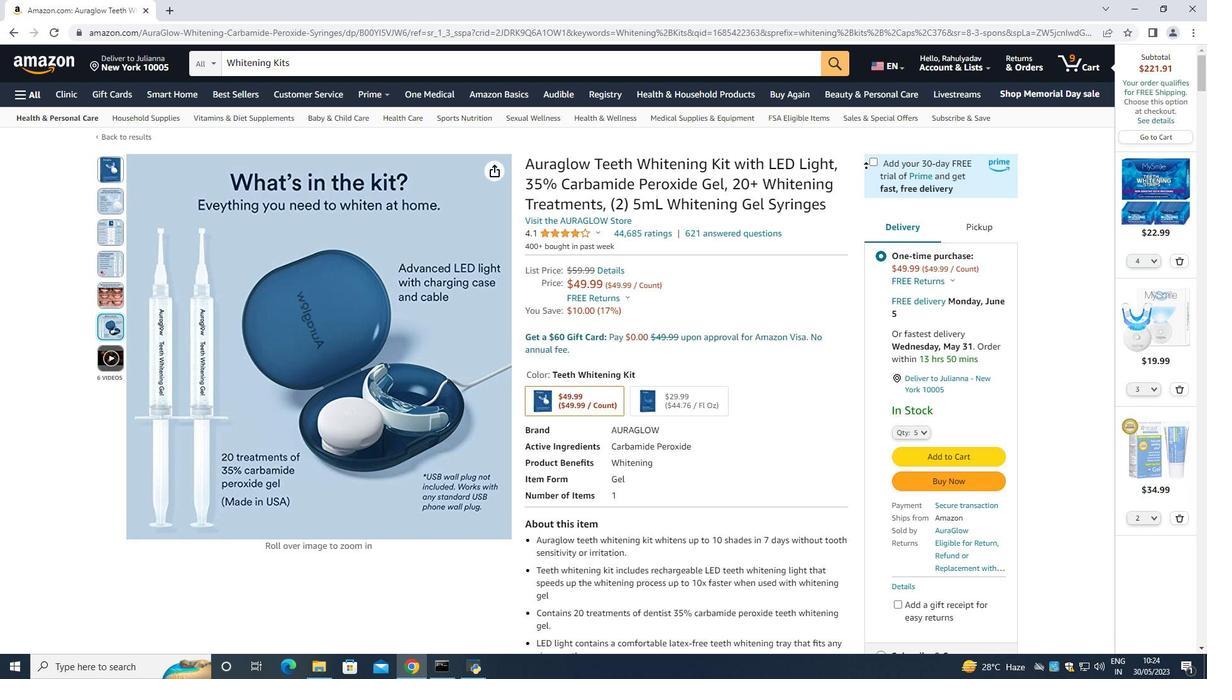 
Action: Mouse moved to (949, 480)
Screenshot: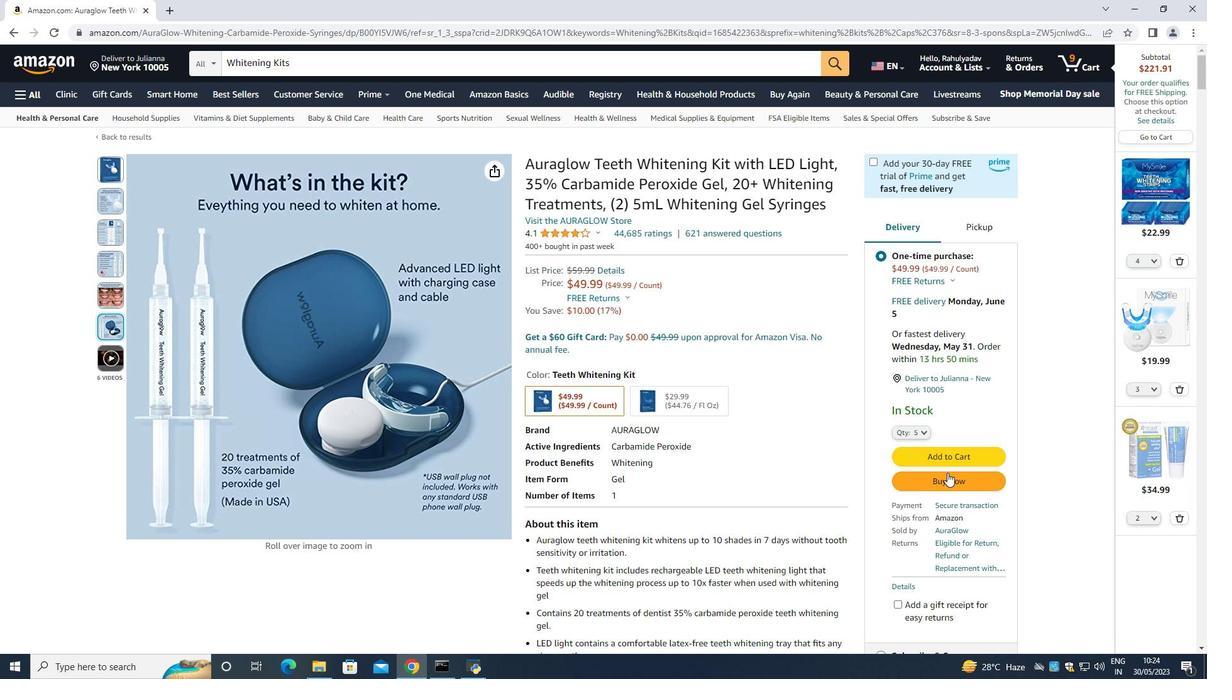 
Action: Mouse pressed left at (949, 480)
Screenshot: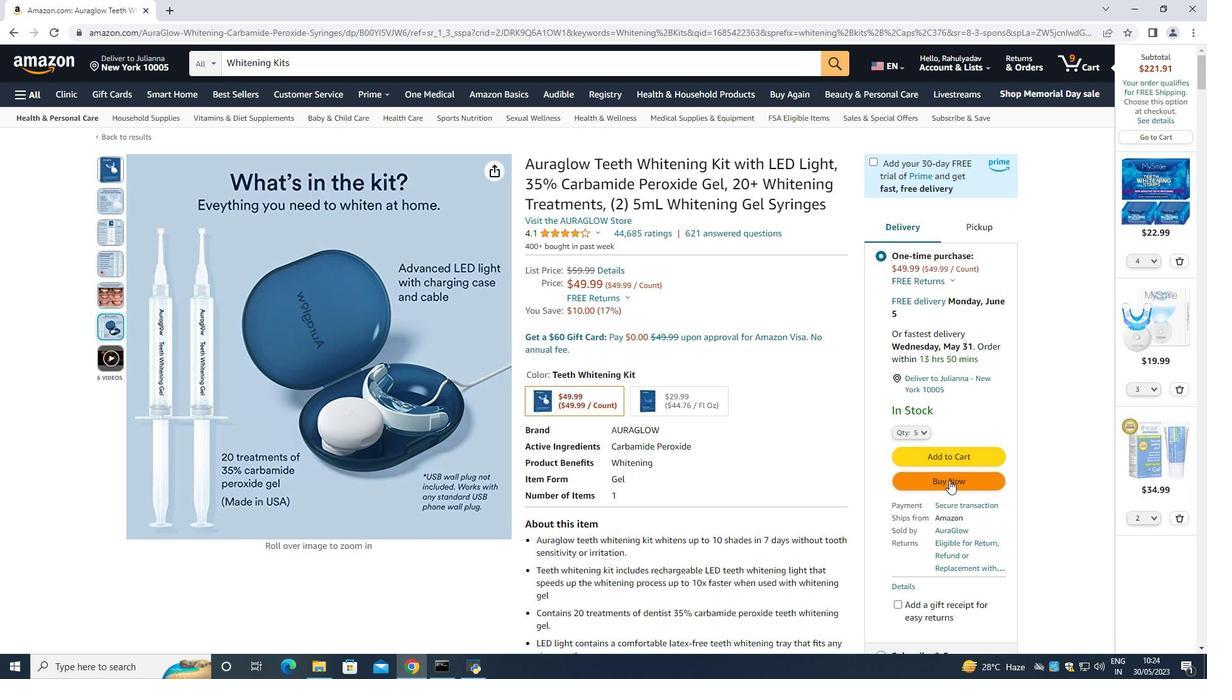 
Action: Mouse moved to (727, 105)
Screenshot: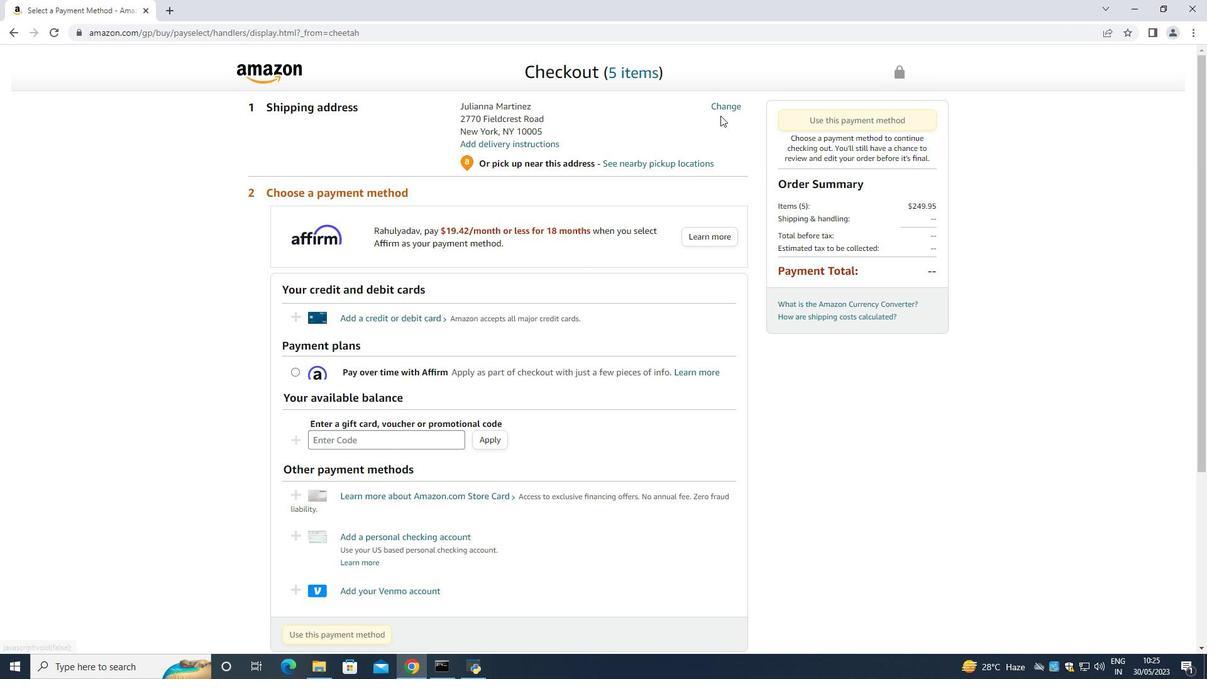 
Action: Mouse pressed left at (727, 105)
Screenshot: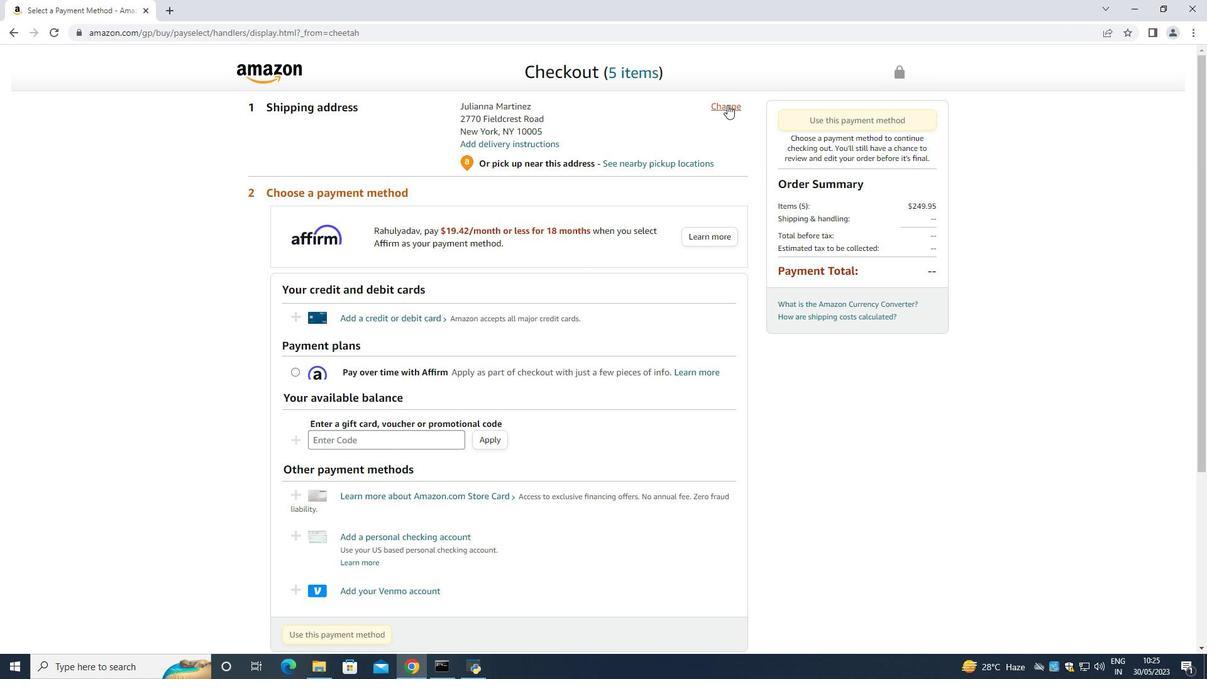 
Action: Mouse moved to (1131, 116)
Screenshot: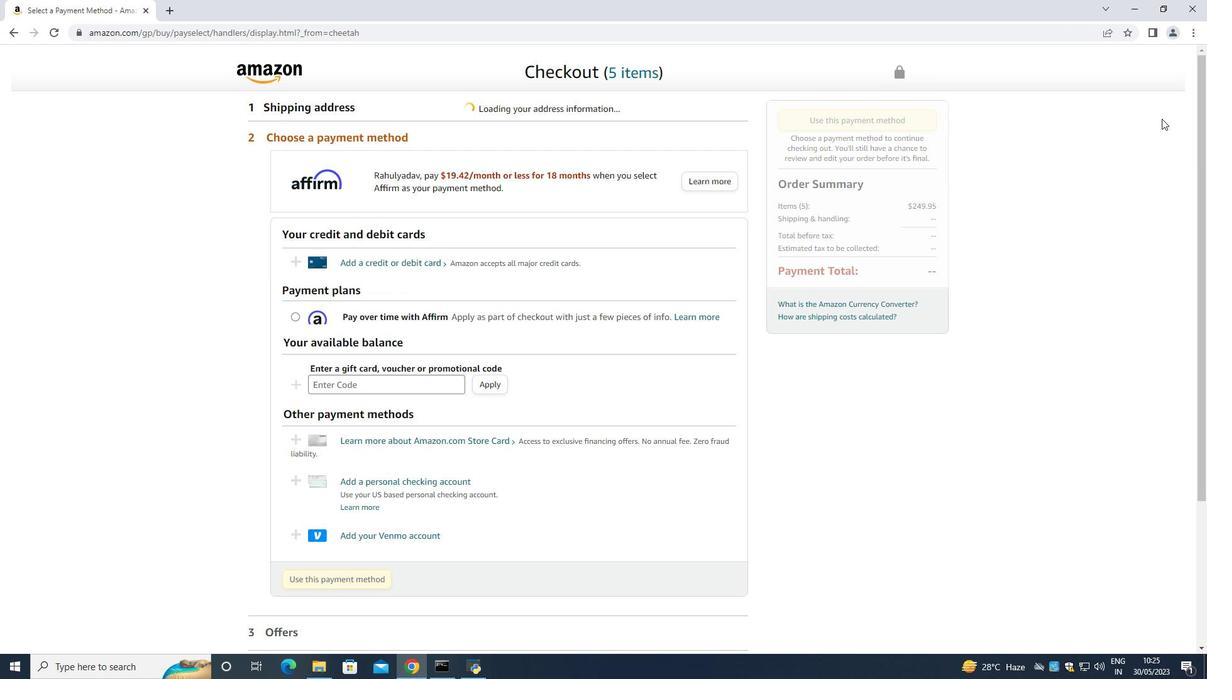 
Action: Key pressed <Key.space><Key.space><Key.space><Key.space><Key.space><Key.space><Key.space>
Screenshot: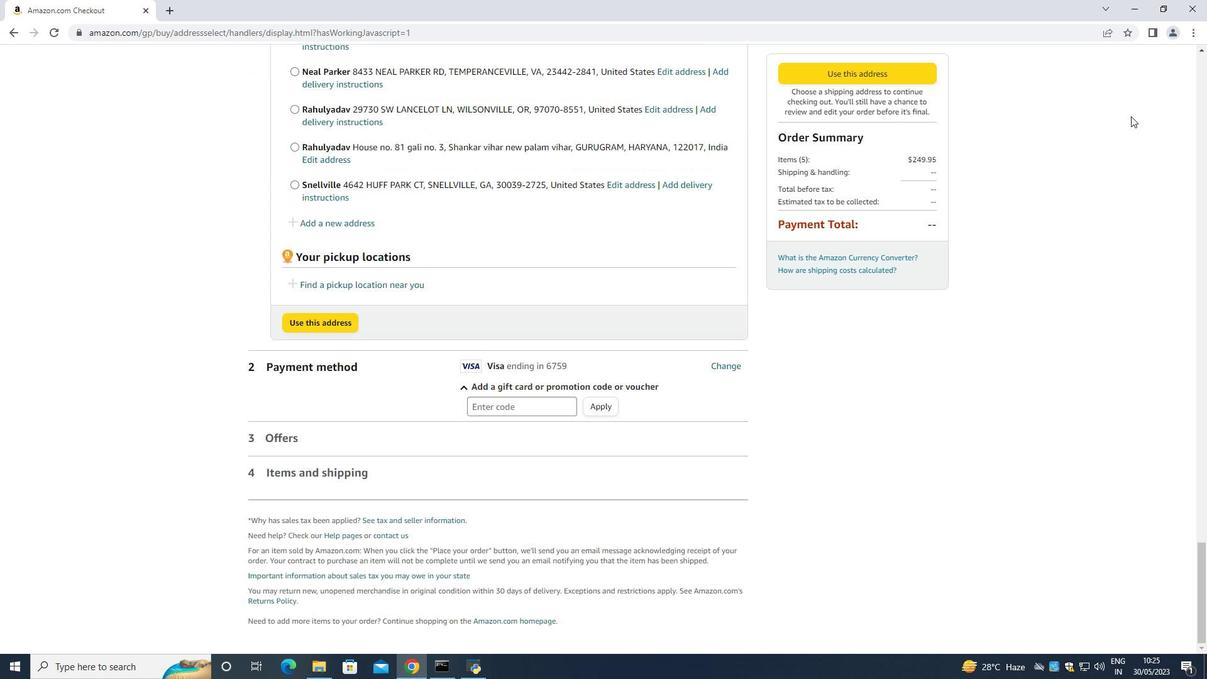 
Action: Mouse moved to (342, 220)
Screenshot: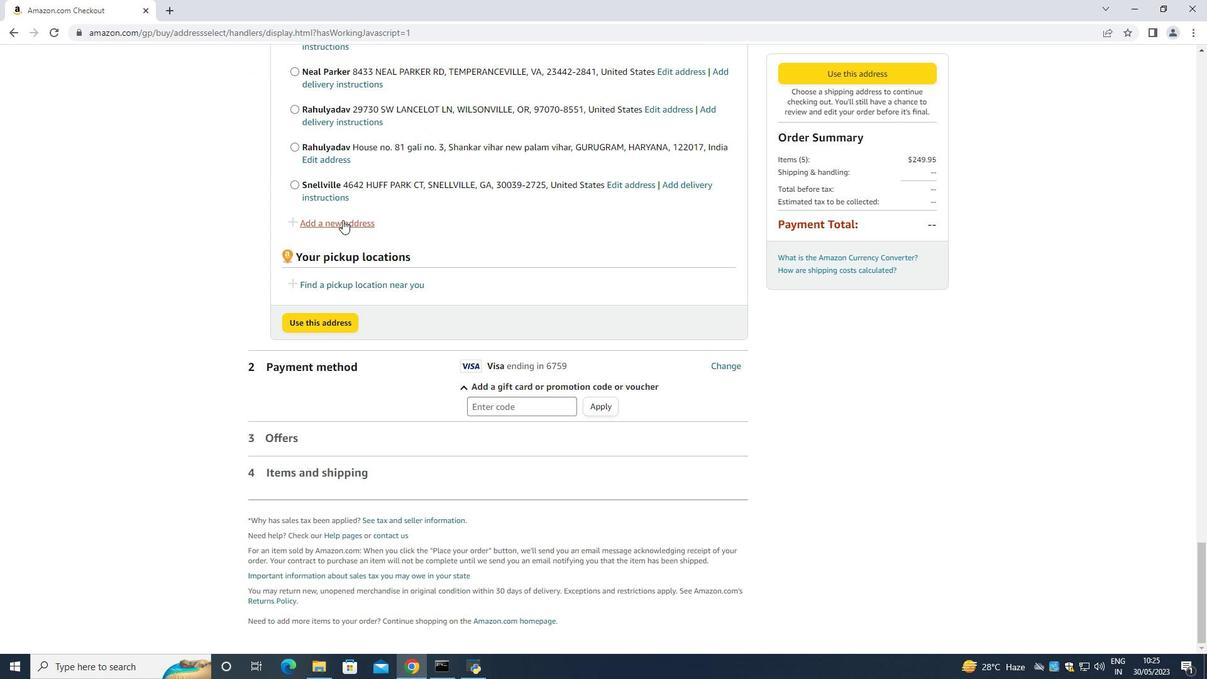 
Action: Mouse pressed left at (342, 220)
Screenshot: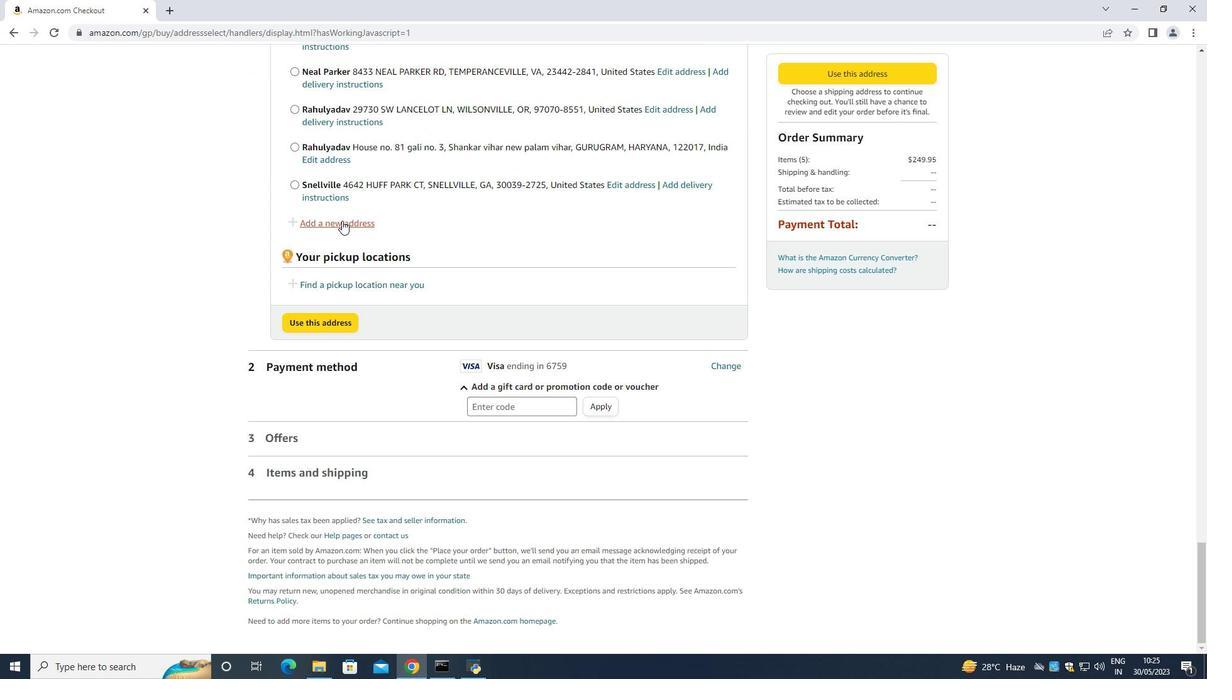 
Action: Mouse moved to (429, 306)
Screenshot: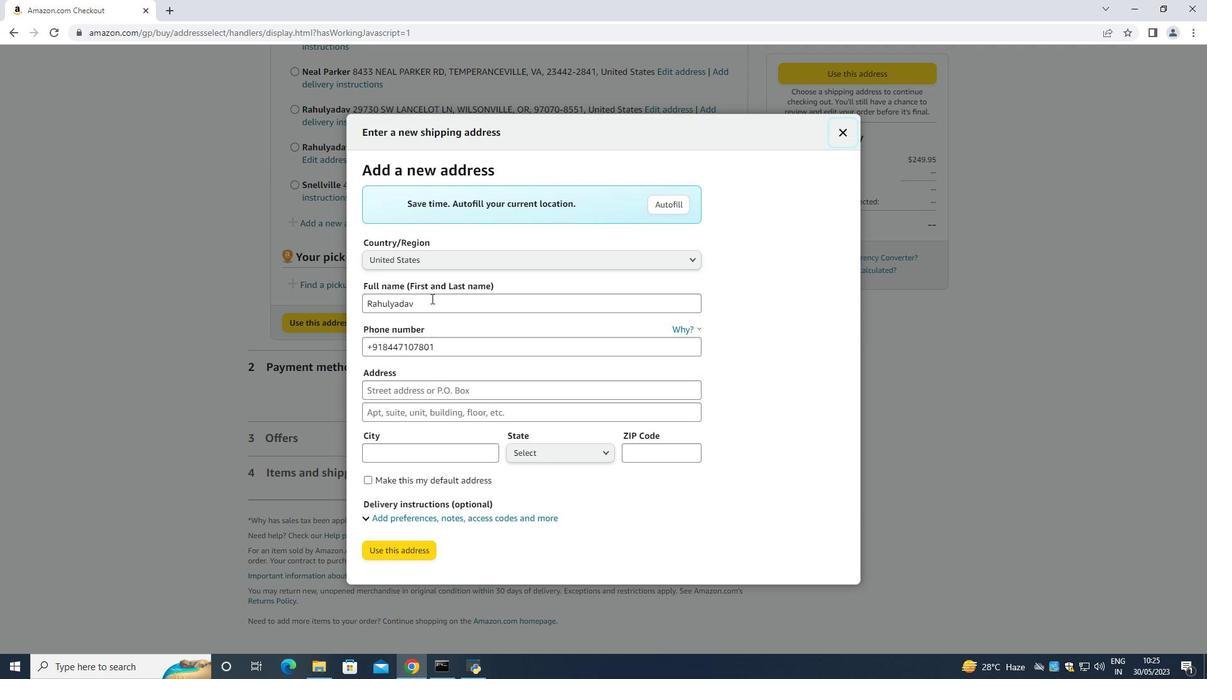 
Action: Mouse pressed left at (429, 306)
Screenshot: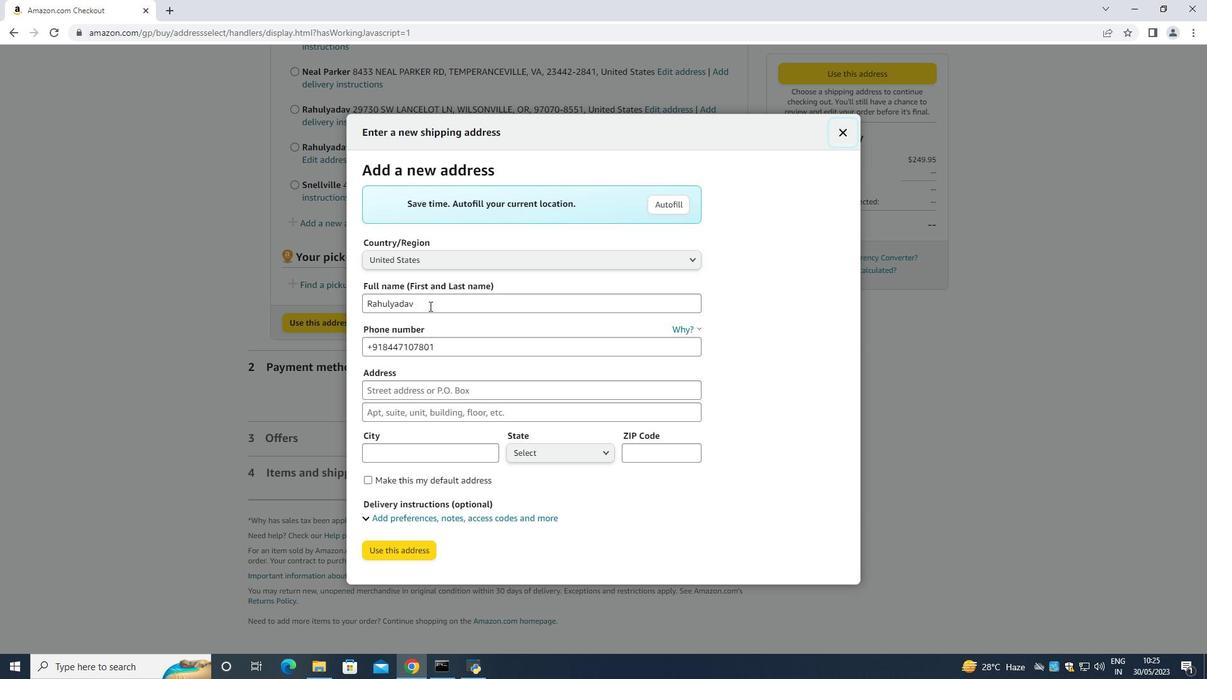 
Action: Key pressed <Key.backspace><Key.backspace><Key.backspace><Key.backspace><Key.backspace><Key.backspace><Key.backspace><Key.backspace><Key.backspace><Key.backspace><Key.backspace><Key.backspace><Key.backspace><Key.backspace><Key.backspace><Key.backspace><Key.backspace><Key.backspace><Key.backspace><Key.backspace><Key.backspace><Key.backspace><Key.backspace><Key.backspace><Key.backspace><Key.shift><Key.shift><Key.shift><Key.shift><Key.shift><Key.shift>Kimberly<Key.space><Key.shift>Smith<Key.space><Key.tab><Key.tab><Key.backspace>5742125169<Key.tab>1127<Key.space><Key.shift>Sharon<Key.space><Key.caps_lock>L<Key.caps_lock>ane<Key.space><Key.tab><Key.tab><Key.shift><Key.shift><Key.shift><Key.shift><Key.shift>South<Key.space><Key.shift><Key.shift><Key.shift><Key.shift><Key.shift><Key.shift><Key.shift><Key.shift><Key.shift><Key.shift><Key.shift><Key.shift><Key.shift><Key.shift><Key.shift><Key.shift><Key.shift><Key.shift><Key.shift><Key.shift><Key.shift>Bend<Key.space><Key.tab><Key.enter>
Screenshot: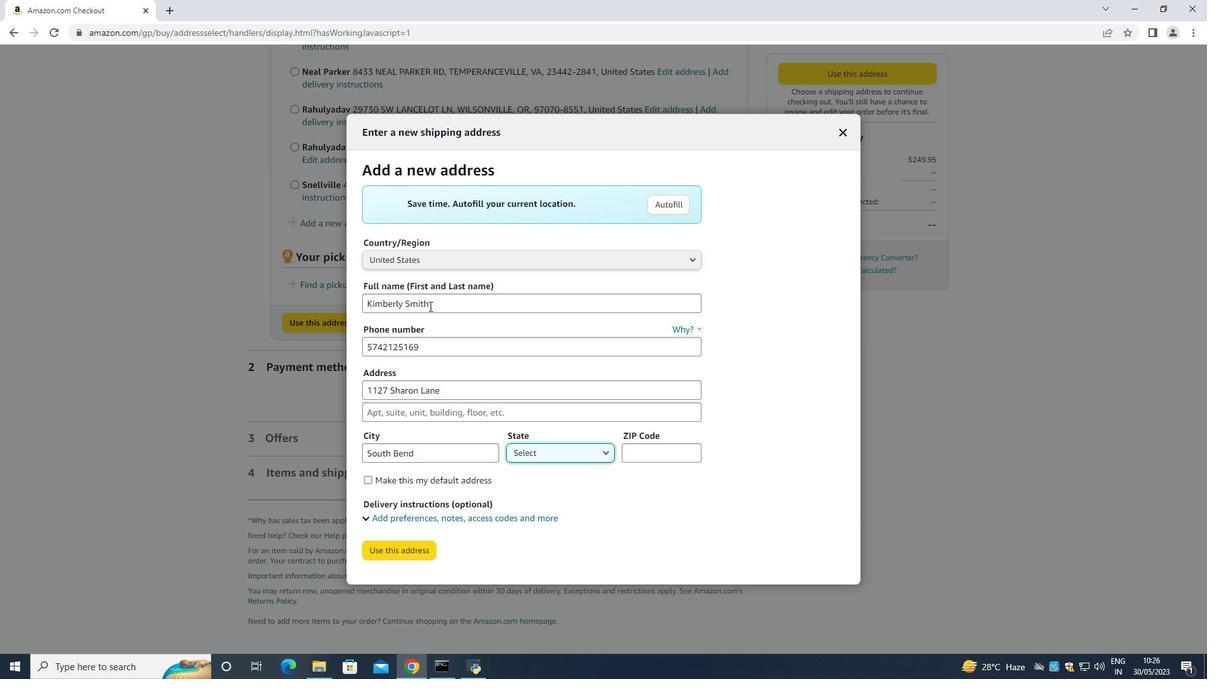 
Action: Mouse moved to (586, 456)
Screenshot: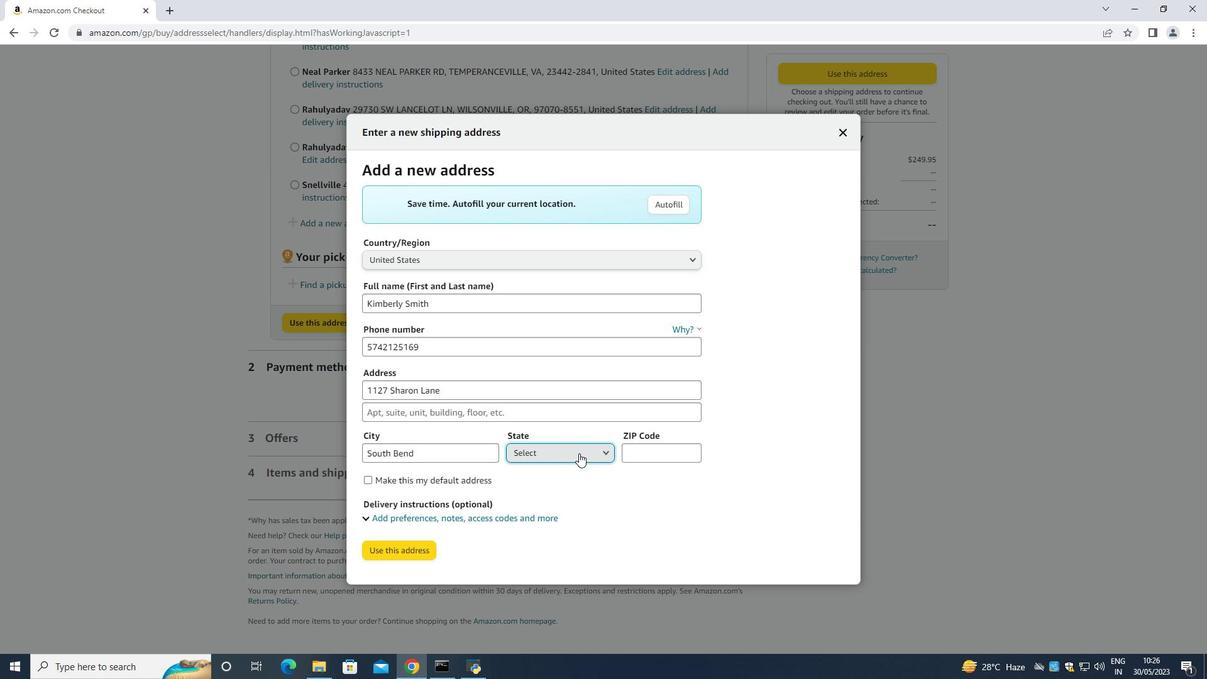 
Action: Mouse pressed left at (586, 456)
Screenshot: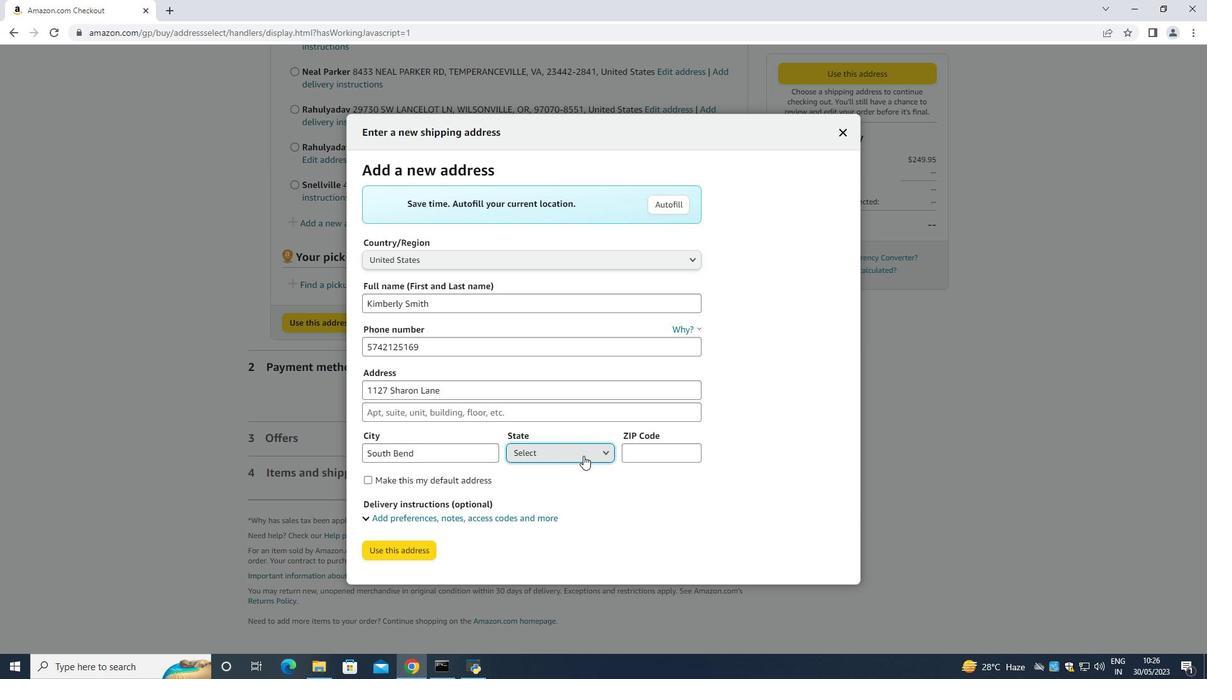 
Action: Mouse moved to (559, 352)
Screenshot: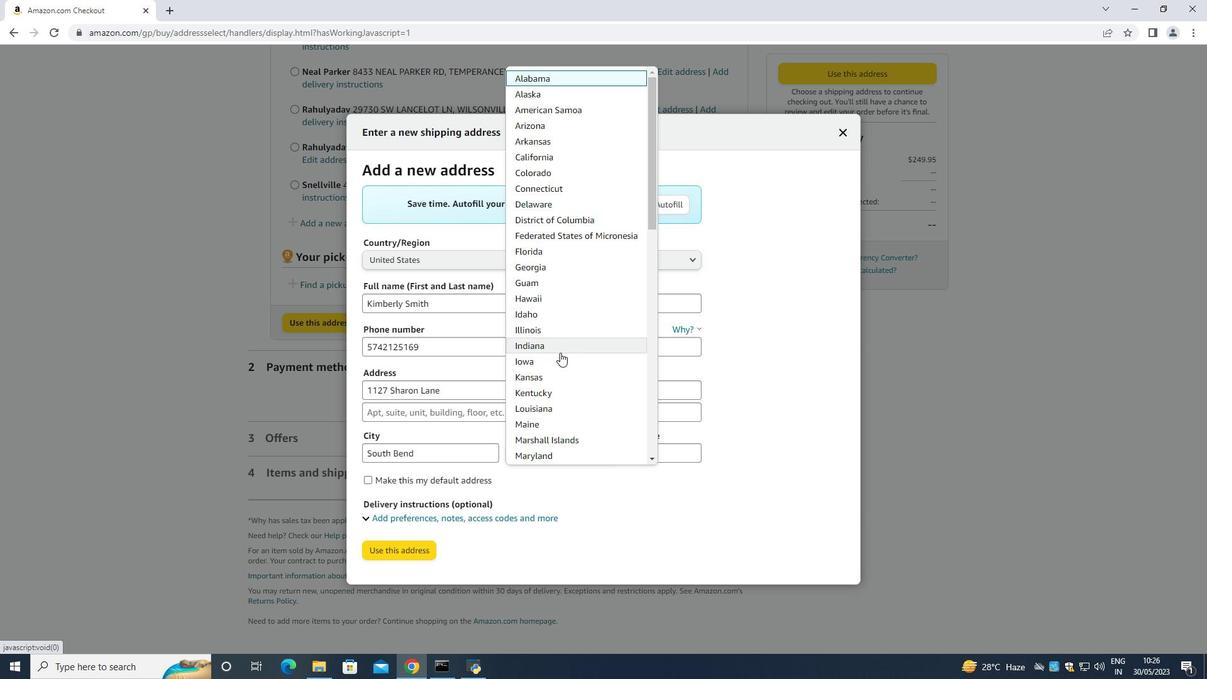 
Action: Mouse pressed left at (559, 352)
Screenshot: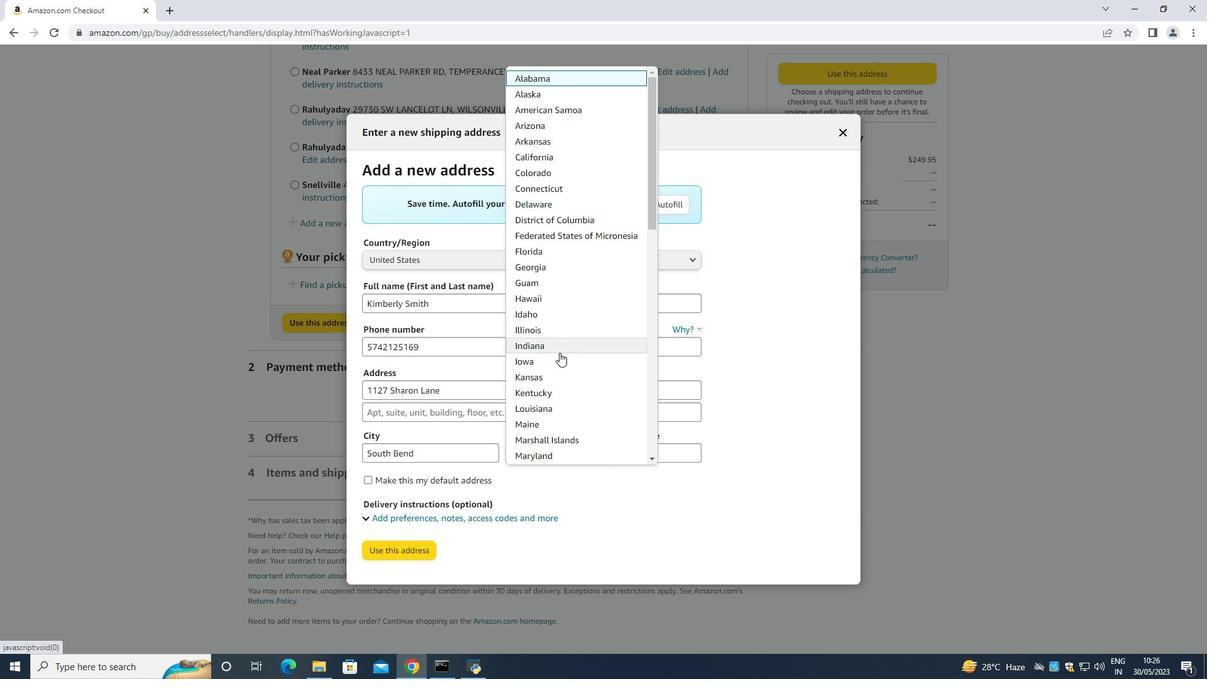 
Action: Mouse moved to (656, 452)
Screenshot: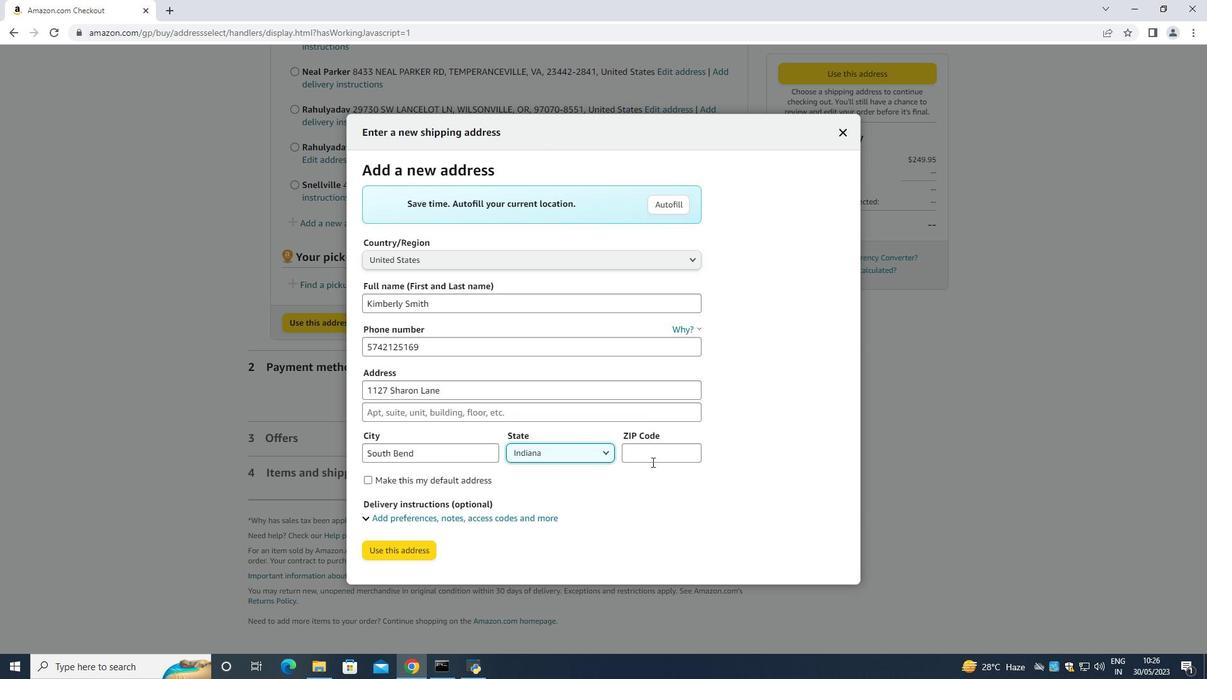 
Action: Mouse pressed left at (656, 452)
Screenshot: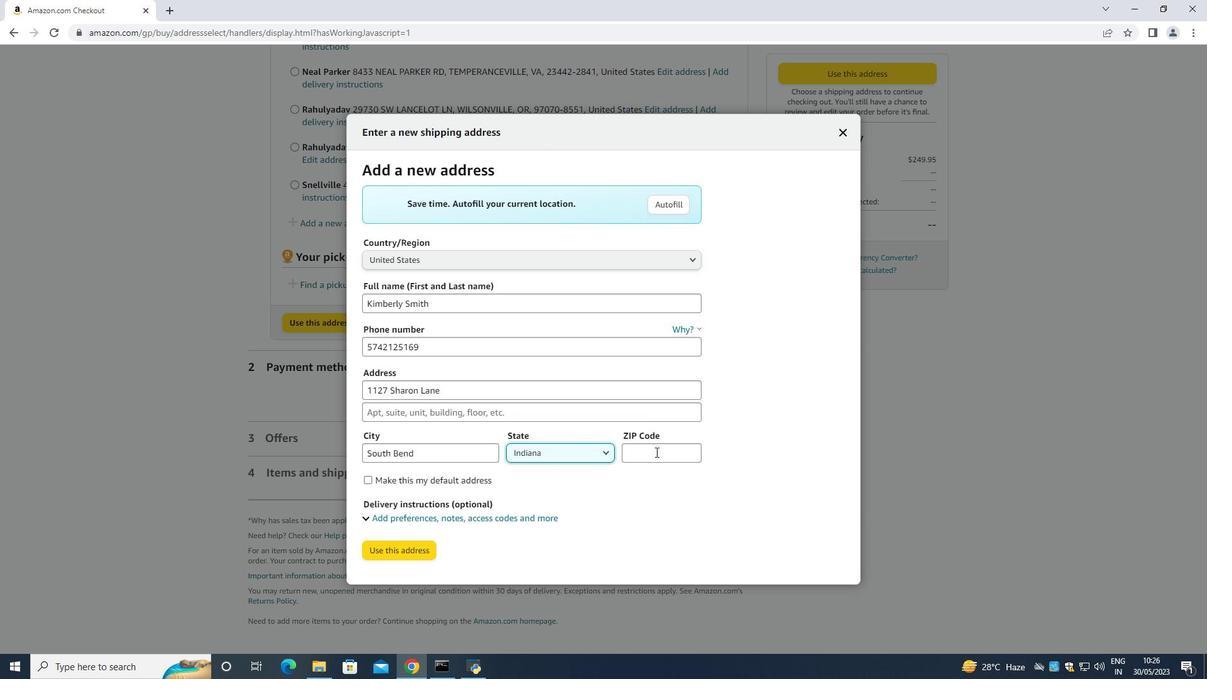 
Action: Key pressed 46625
Screenshot: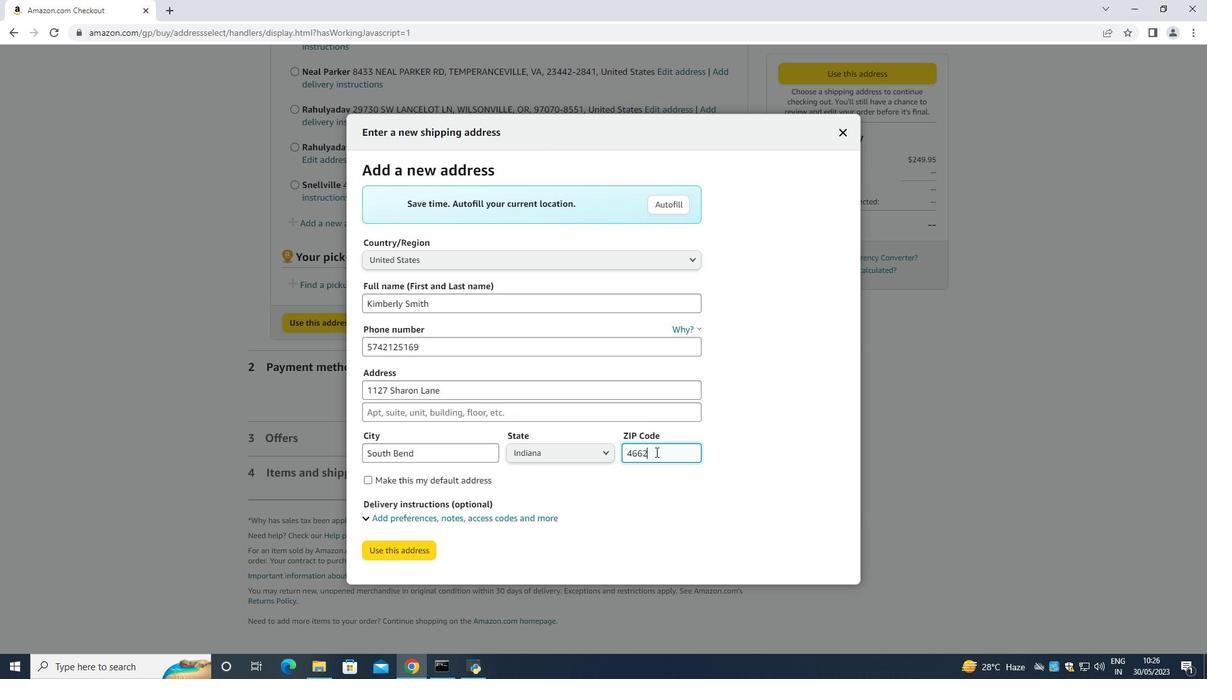 
Action: Mouse moved to (420, 573)
Screenshot: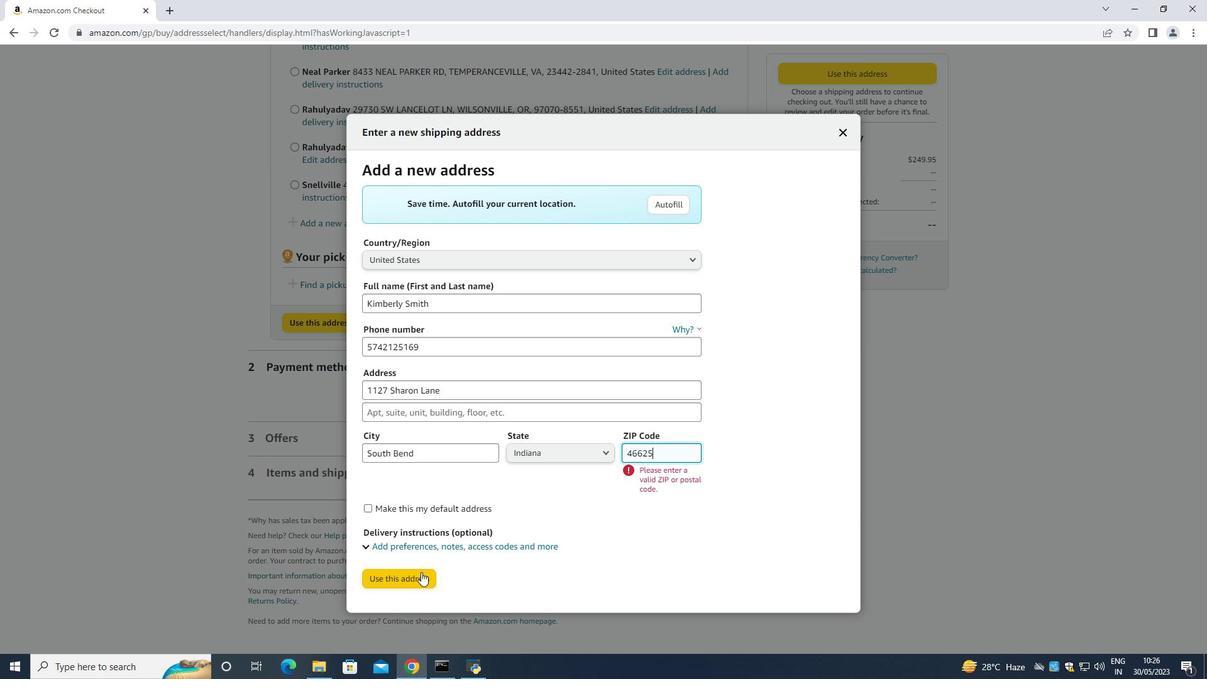 
Action: Mouse pressed left at (420, 573)
Screenshot: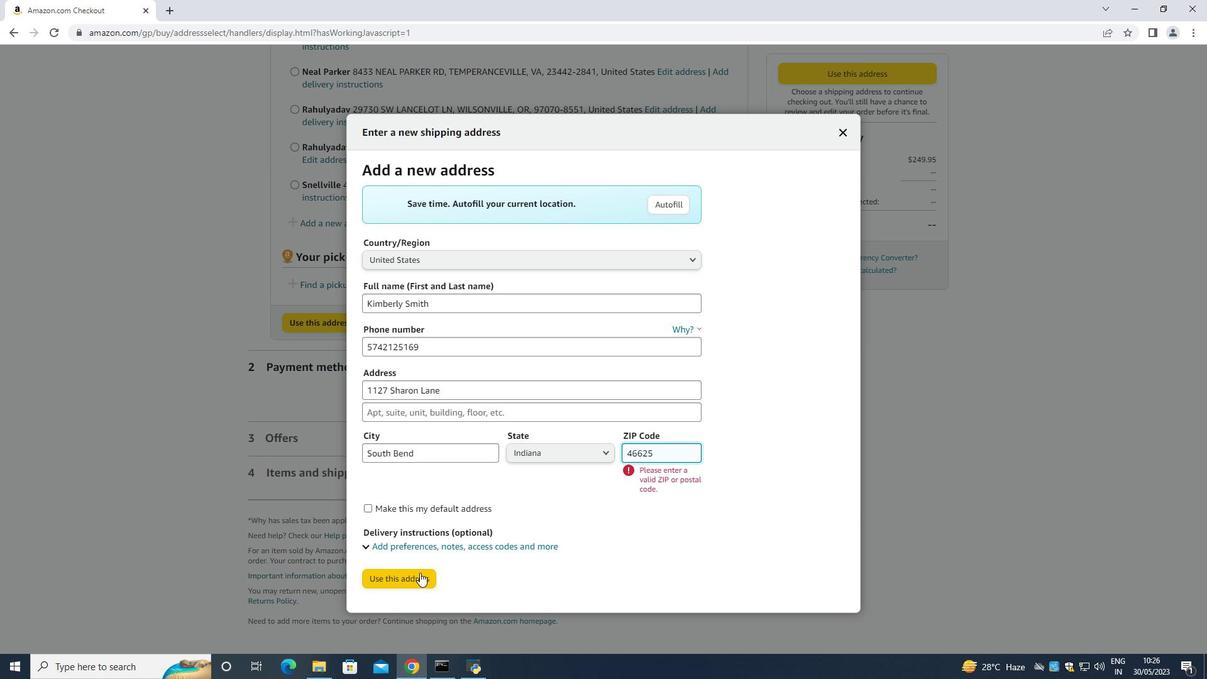 
Action: Mouse moved to (386, 645)
Screenshot: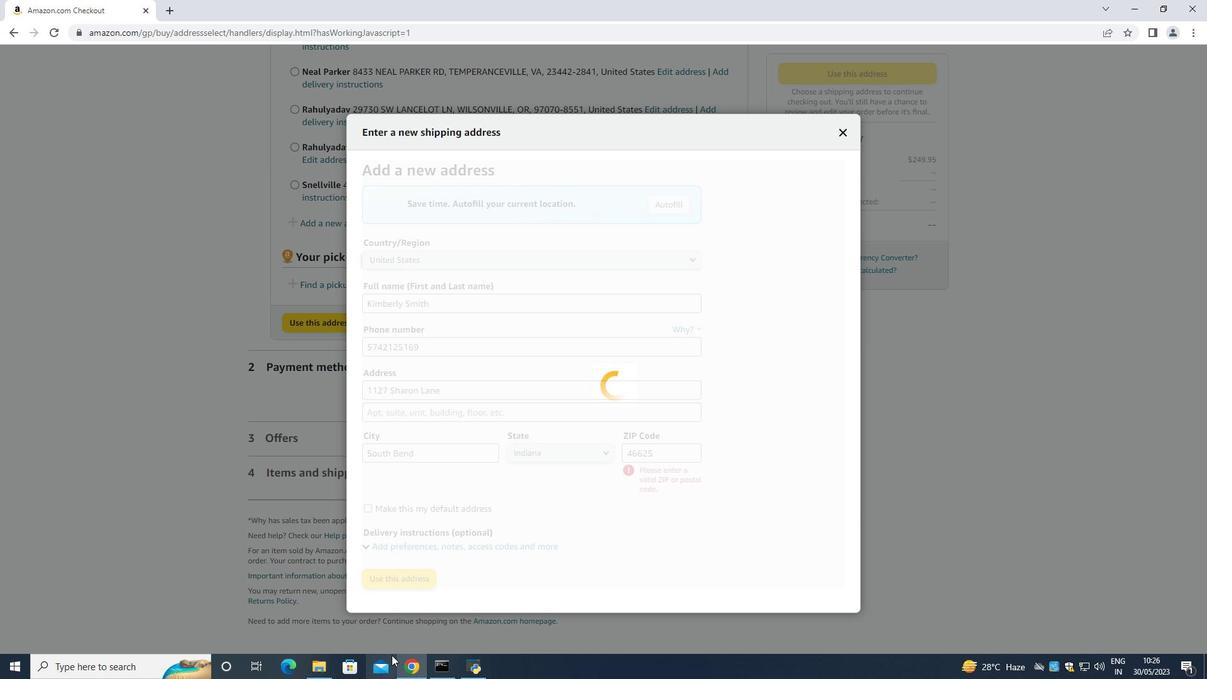 
Action: Mouse pressed left at (386, 645)
Screenshot: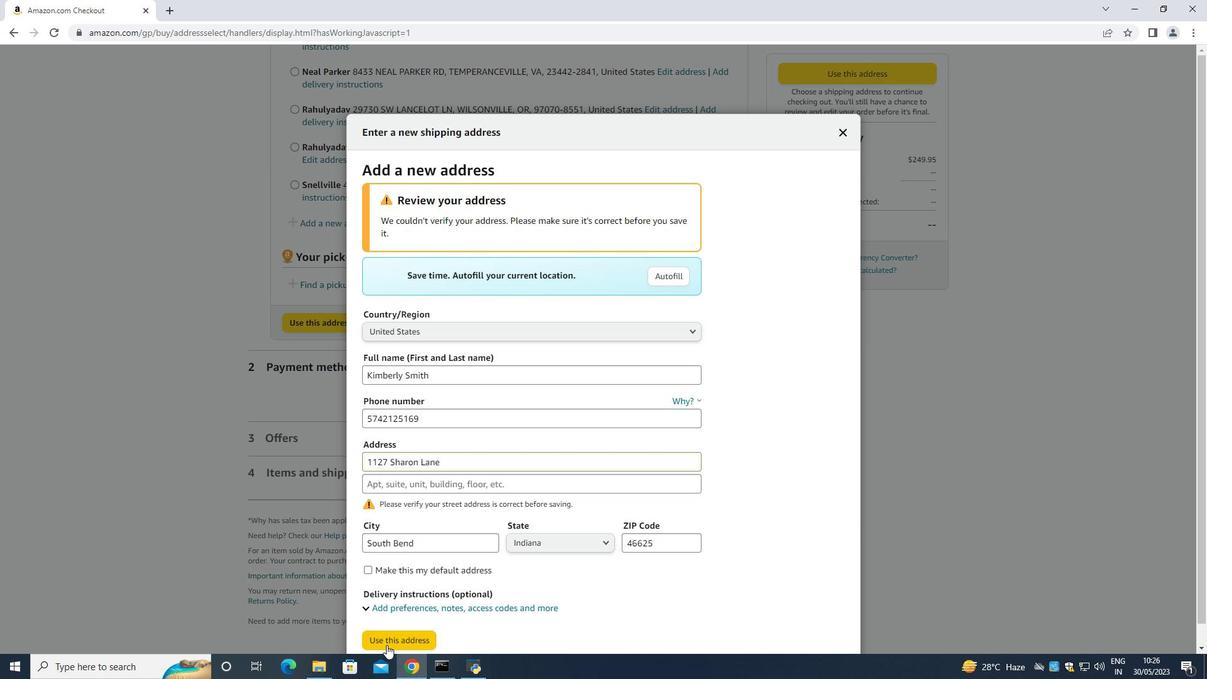 
Action: Mouse moved to (386, 293)
Screenshot: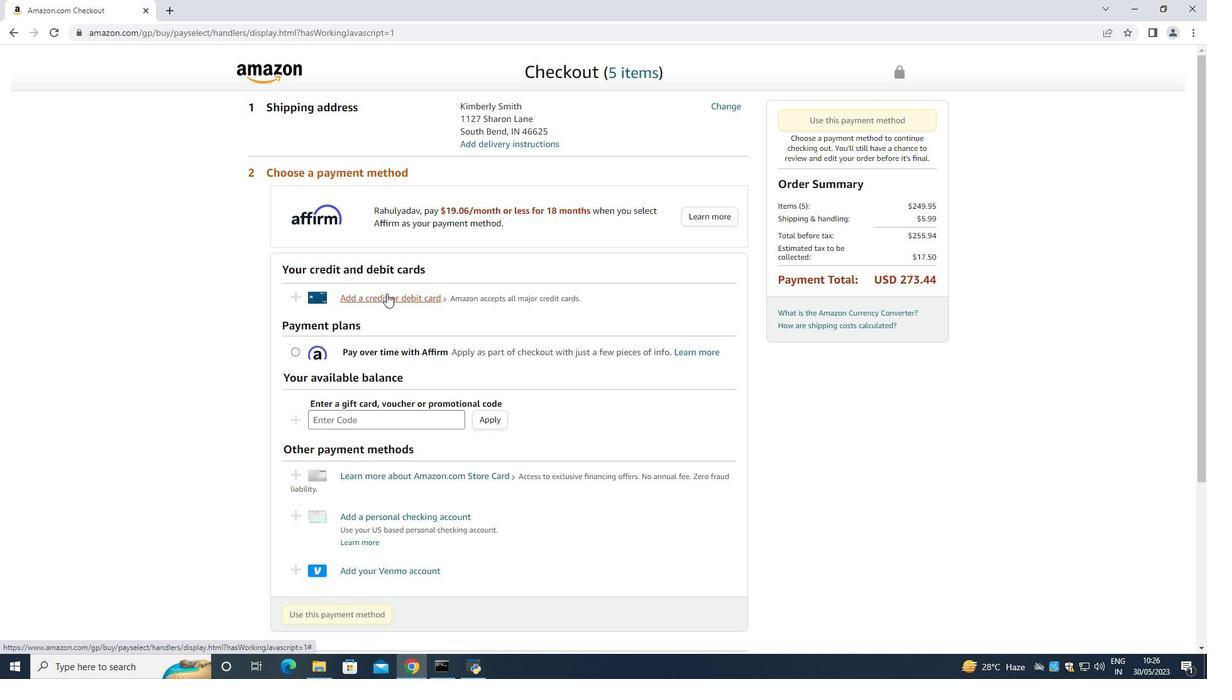 
Action: Mouse pressed left at (386, 293)
Screenshot: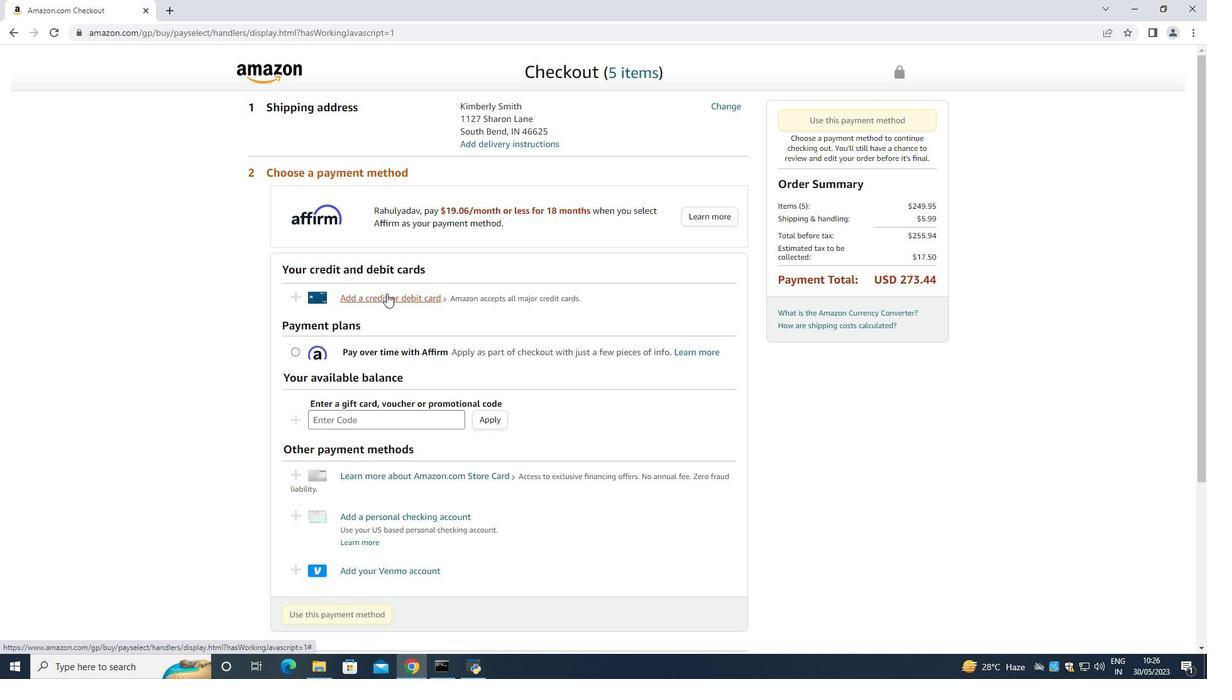 
Action: Mouse moved to (525, 283)
Screenshot: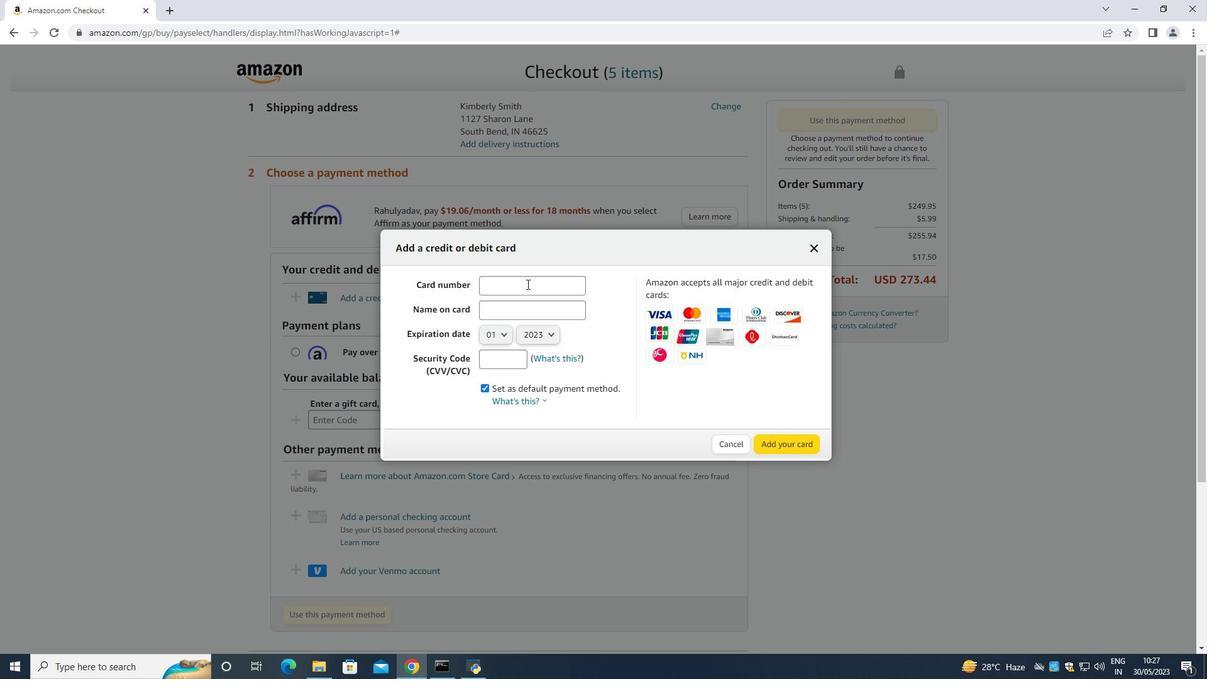 
Action: Mouse pressed left at (525, 283)
Screenshot: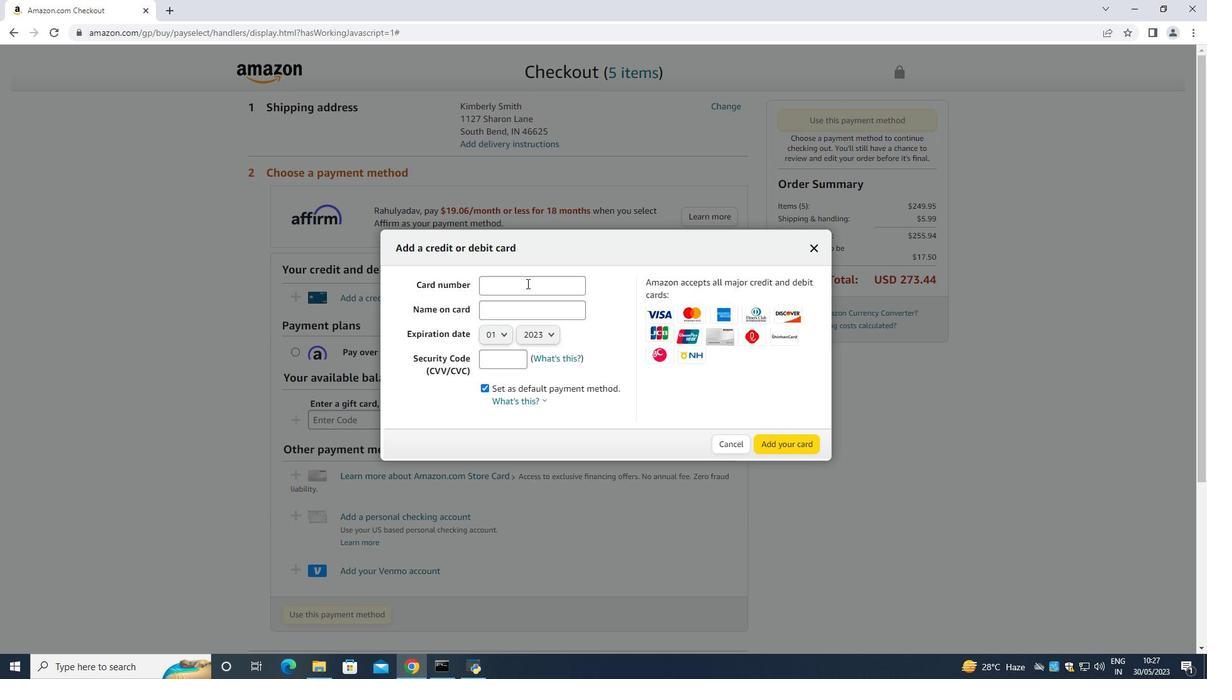 
Action: Mouse moved to (525, 283)
Screenshot: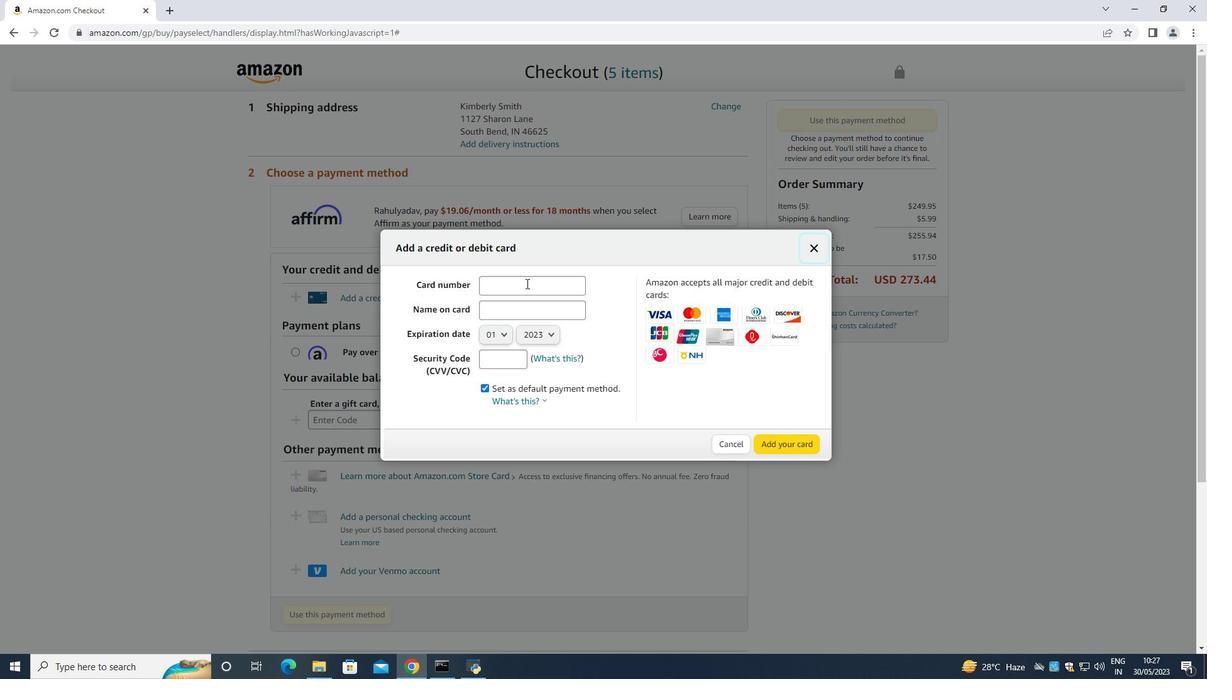 
Action: Key pressed 6598745896217965<Key.tab><Key.shift><Key.shift><Key.shift>Kimberly<Key.space><Key.shift>Sn<Key.backspace>mith<Key.space><Key.tab><Key.enter><Key.down><Key.down><Key.down><Key.enter><Key.tab><Key.enter><Key.down><Key.down><Key.enter><Key.tab>549
Screenshot: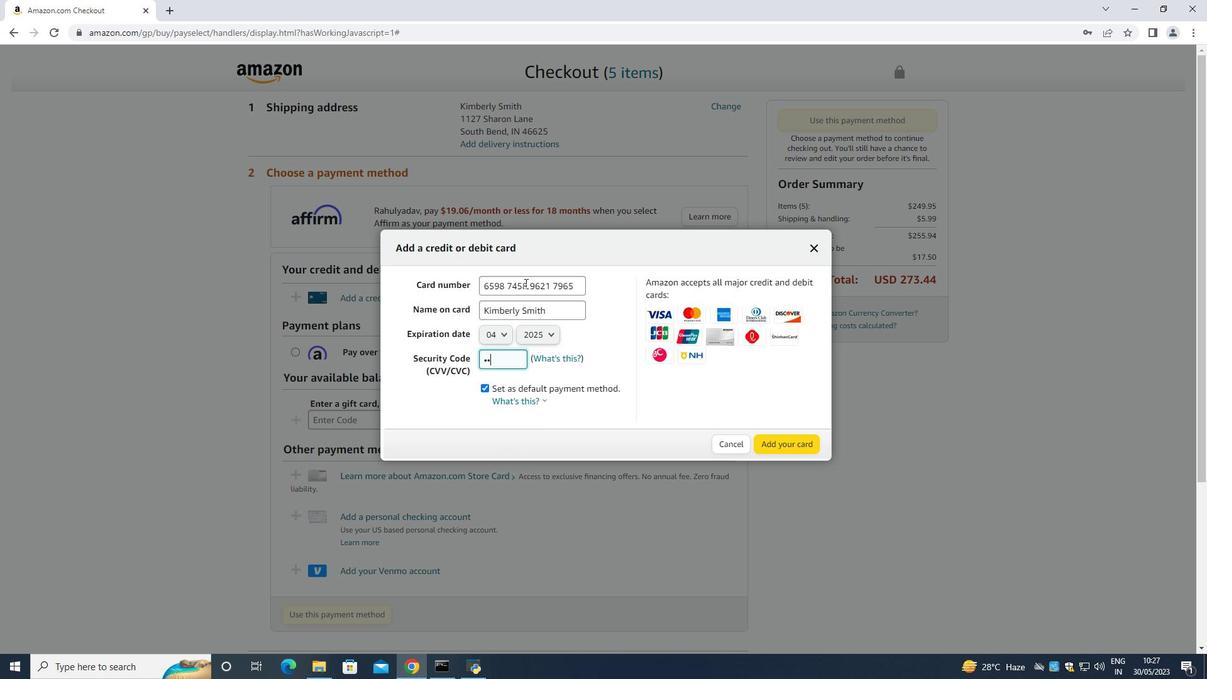 
Action: Mouse moved to (779, 438)
Screenshot: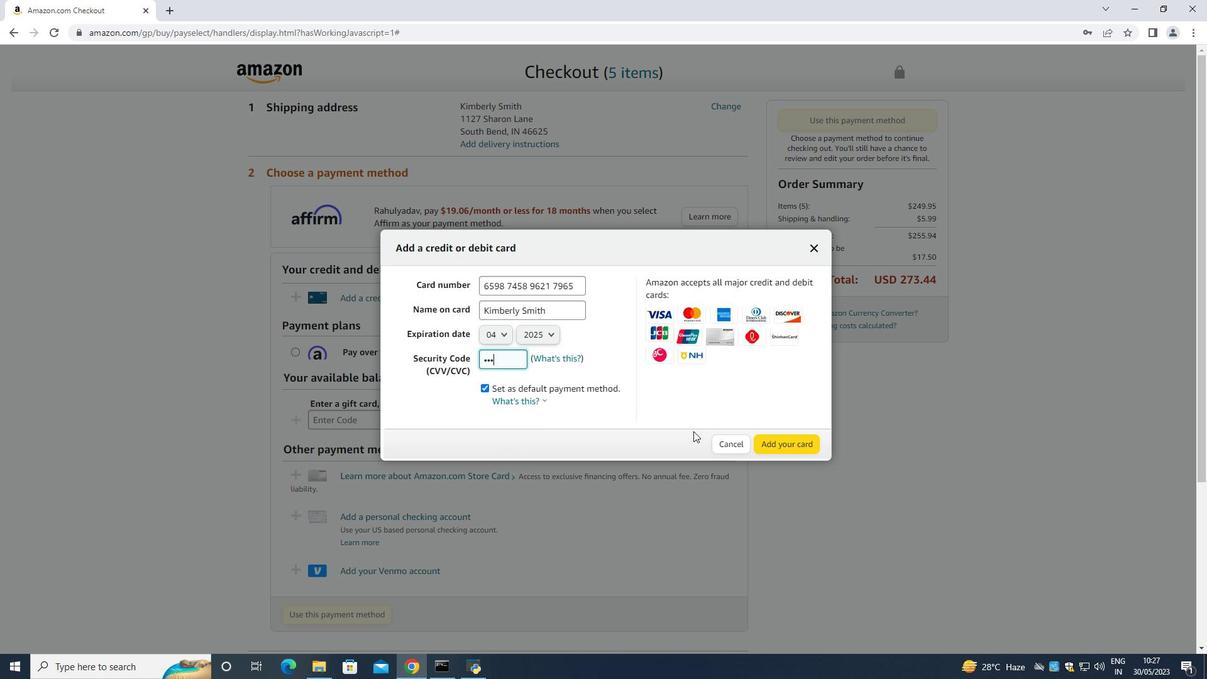 
